 Task: nan
Action: Mouse moved to (555, 664)
Screenshot: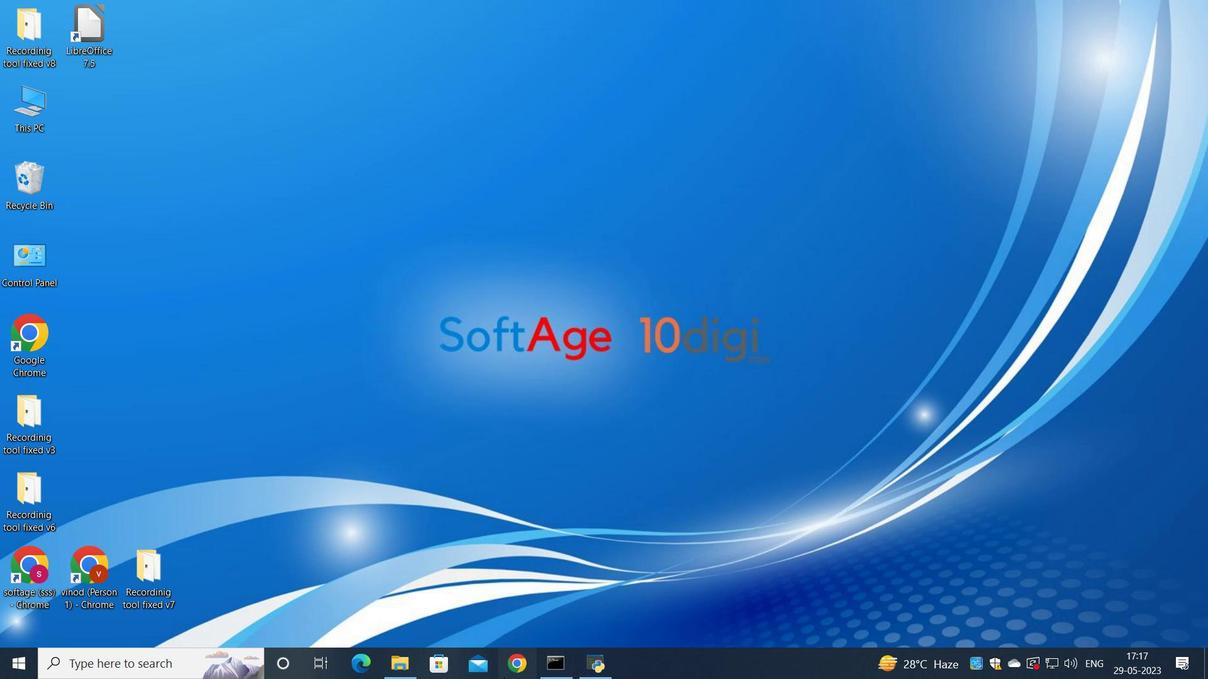 
Action: Mouse pressed left at (555, 663)
Screenshot: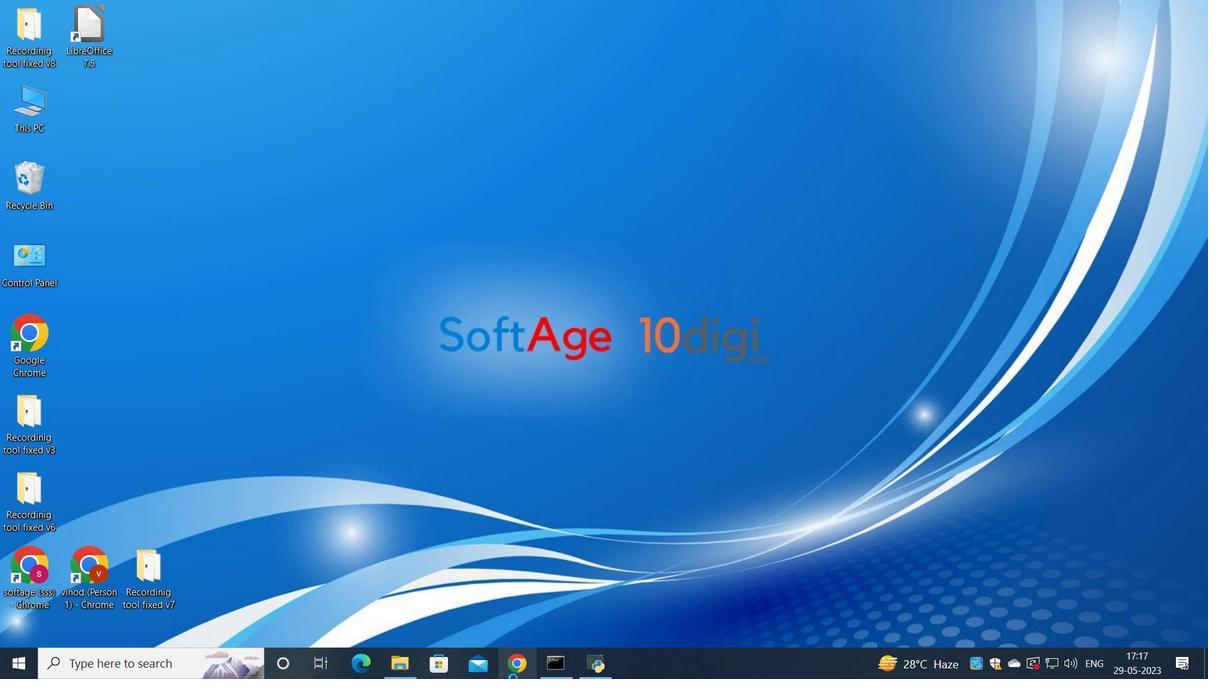 
Action: Mouse moved to (574, 382)
Screenshot: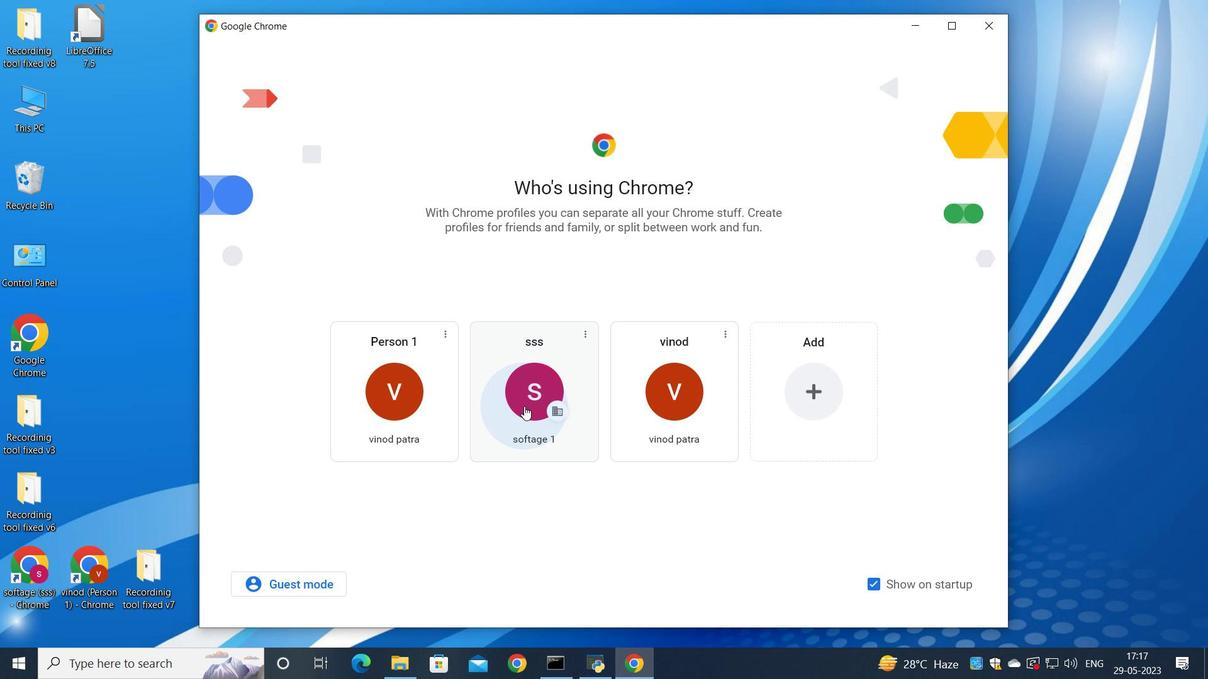 
Action: Mouse pressed left at (574, 382)
Screenshot: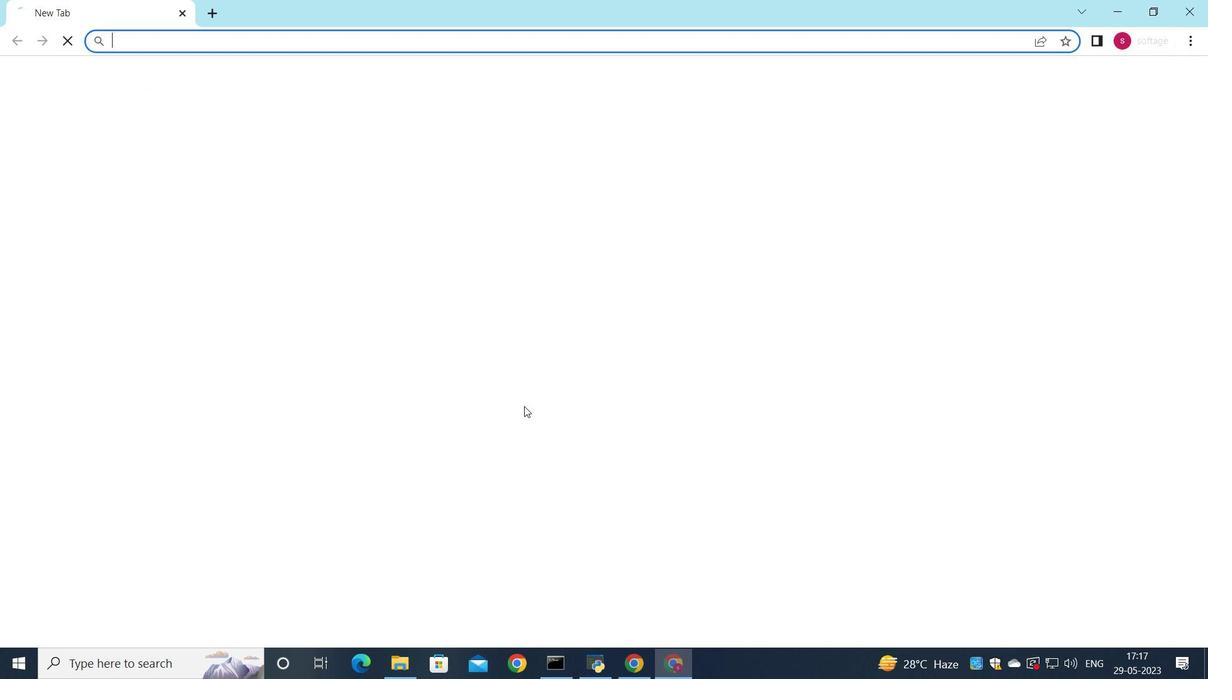 
Action: Mouse moved to (1062, 45)
Screenshot: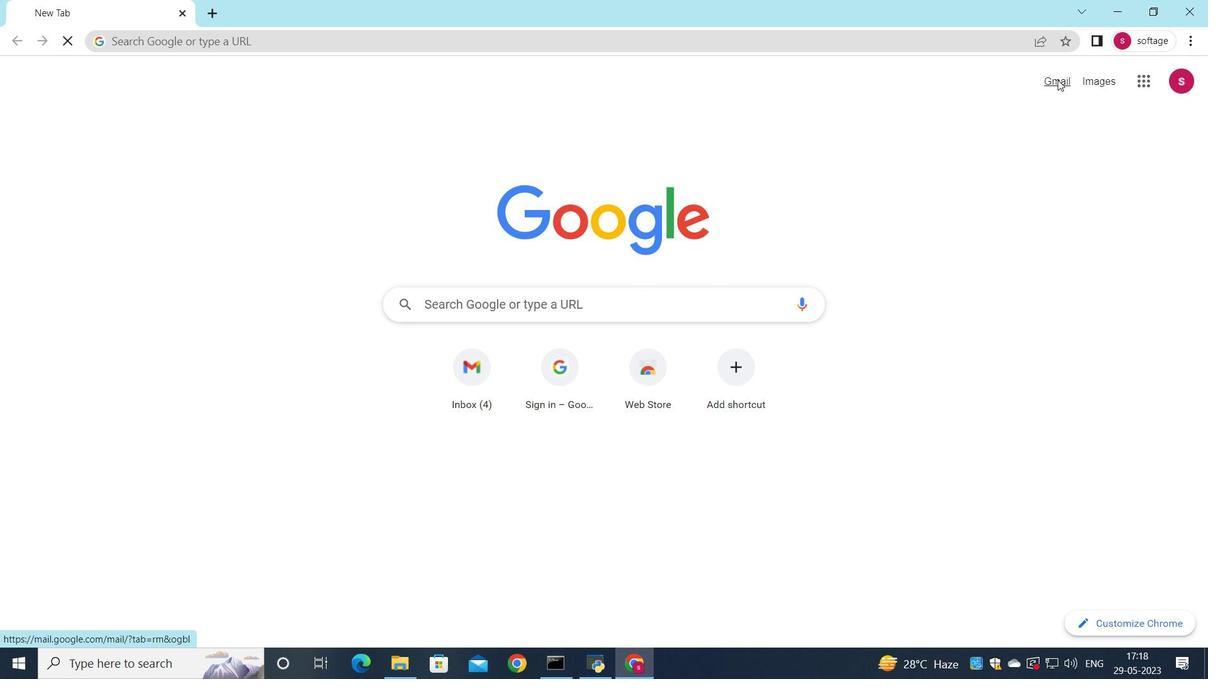 
Action: Mouse pressed left at (1062, 45)
Screenshot: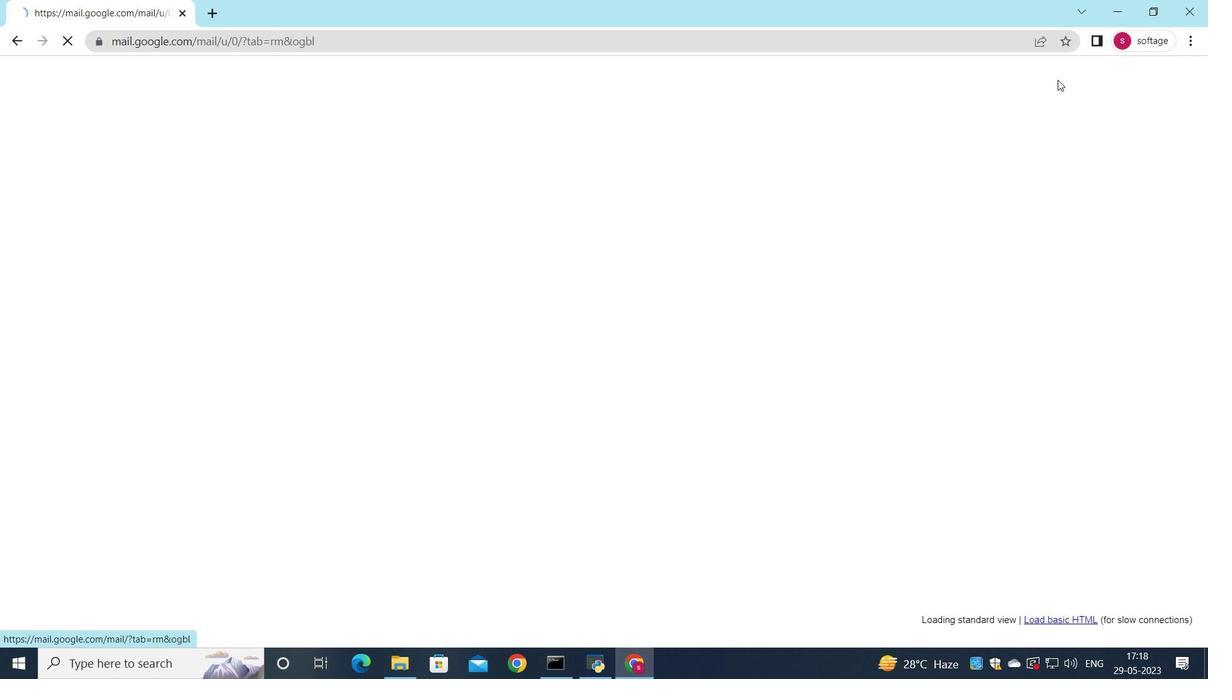 
Action: Mouse moved to (1035, 76)
Screenshot: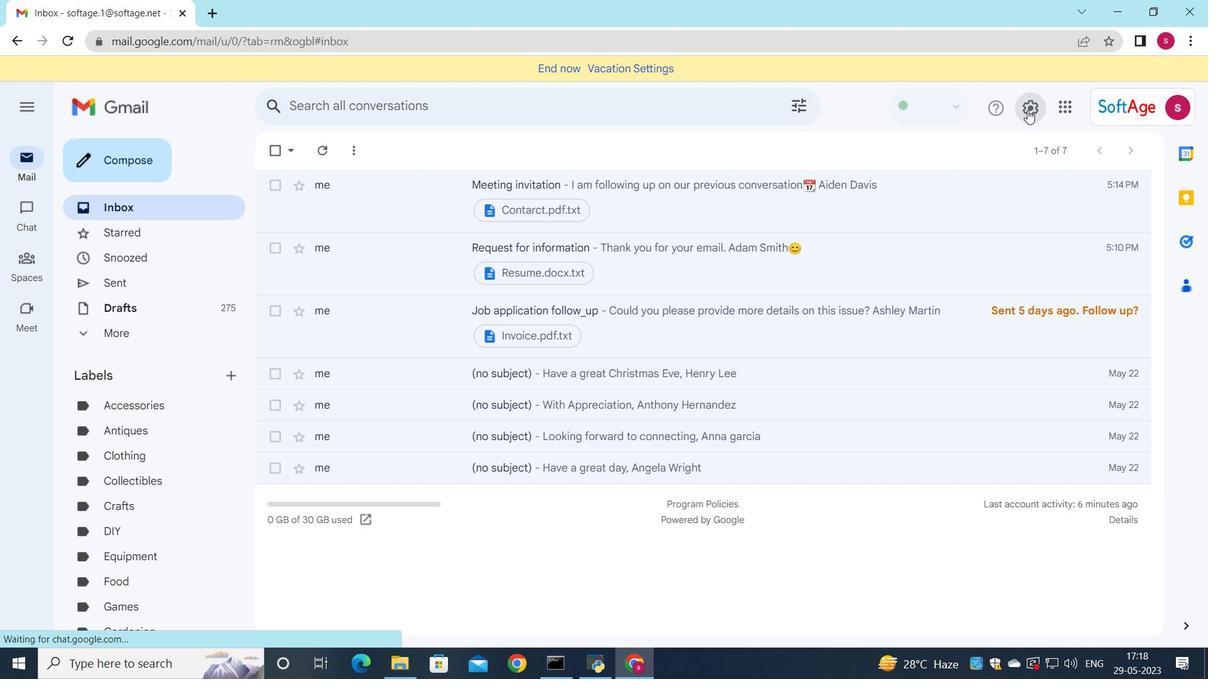 
Action: Mouse pressed left at (1035, 76)
Screenshot: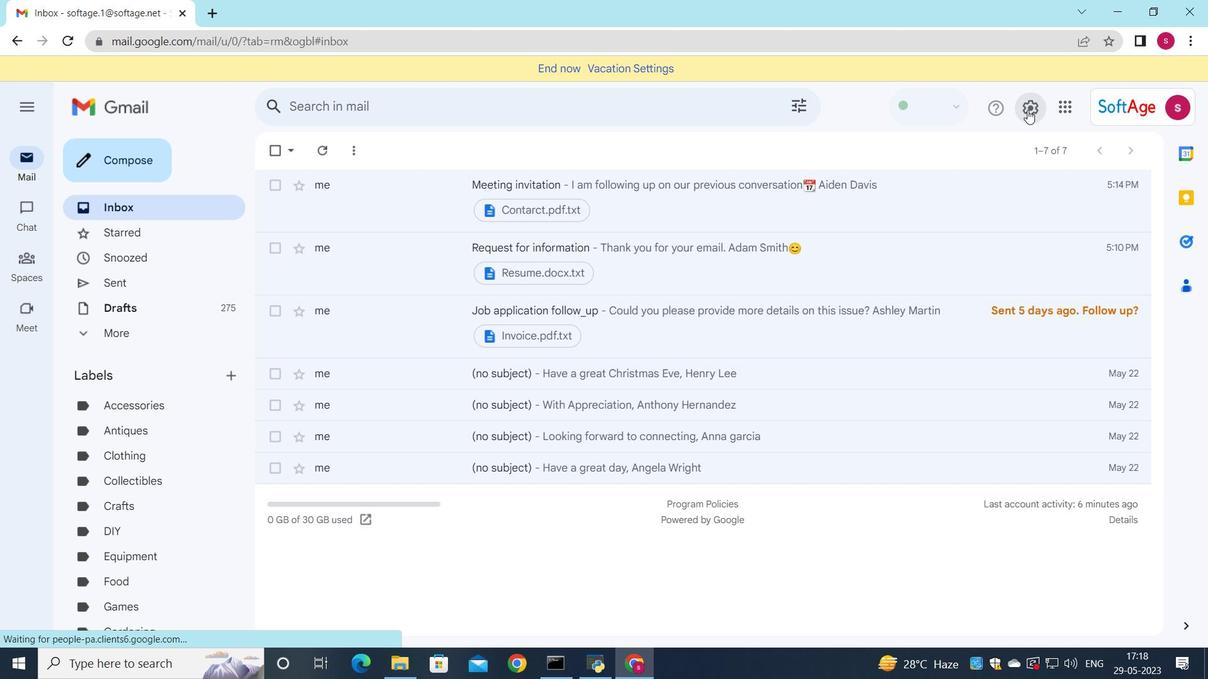 
Action: Mouse moved to (1025, 151)
Screenshot: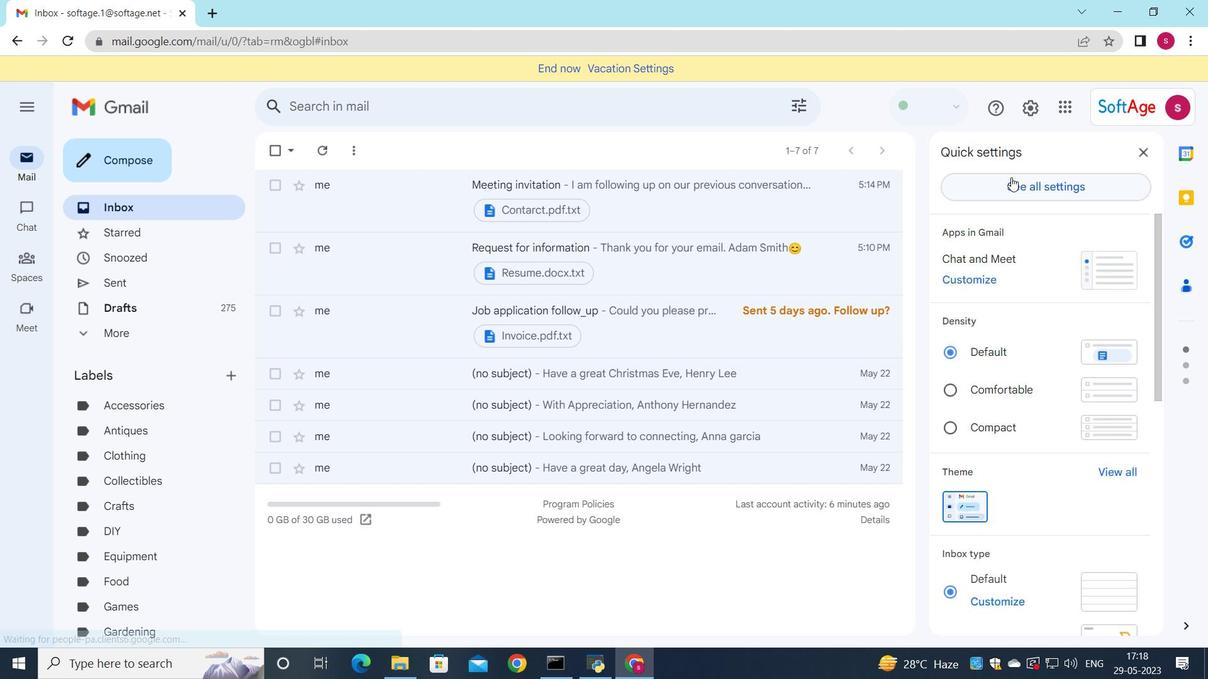 
Action: Mouse pressed left at (1025, 151)
Screenshot: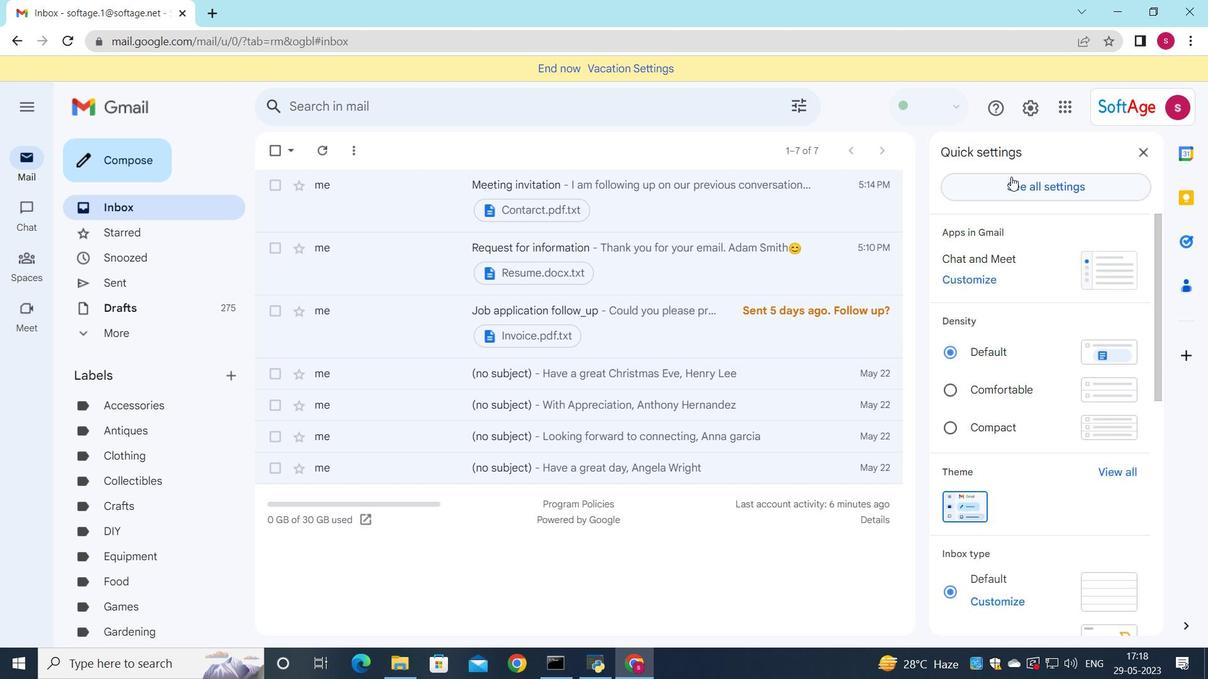 
Action: Mouse moved to (774, 339)
Screenshot: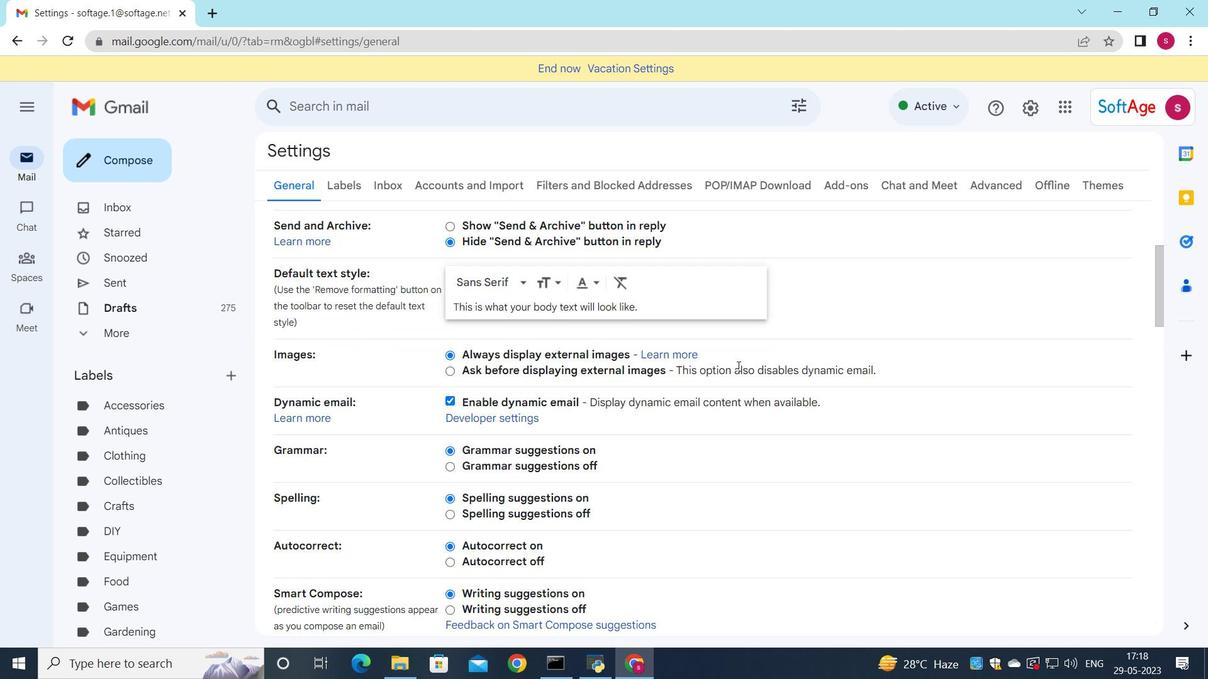 
Action: Mouse scrolled (774, 339) with delta (0, 0)
Screenshot: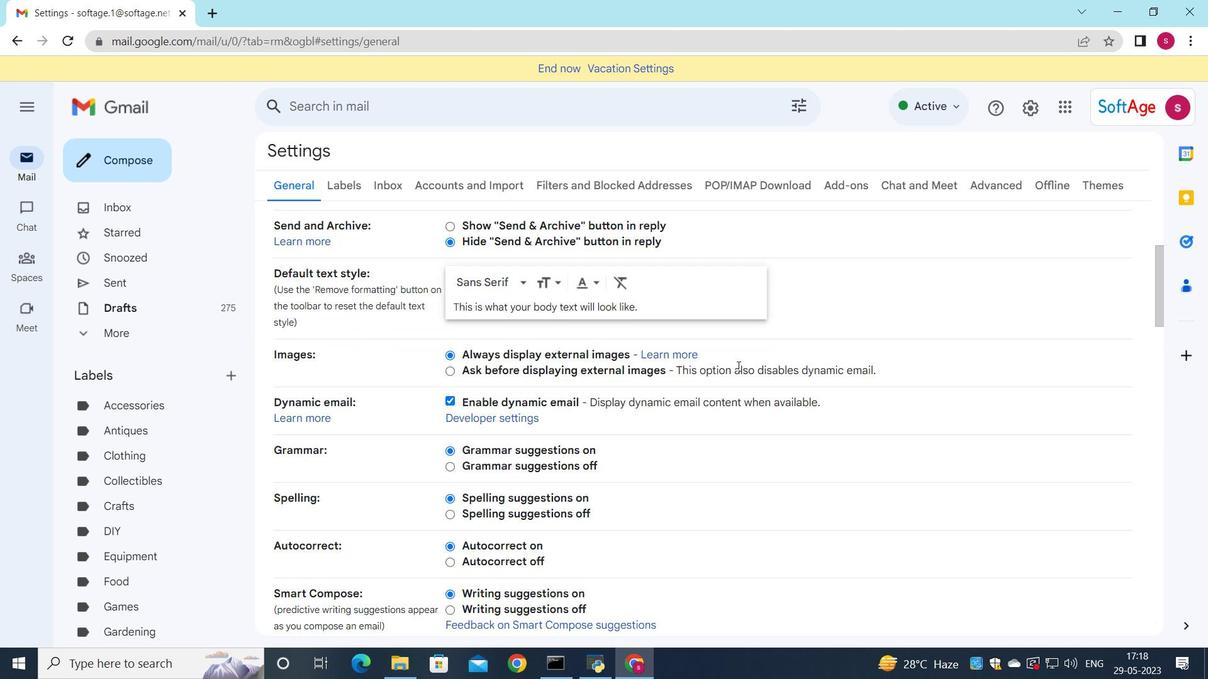 
Action: Mouse moved to (773, 343)
Screenshot: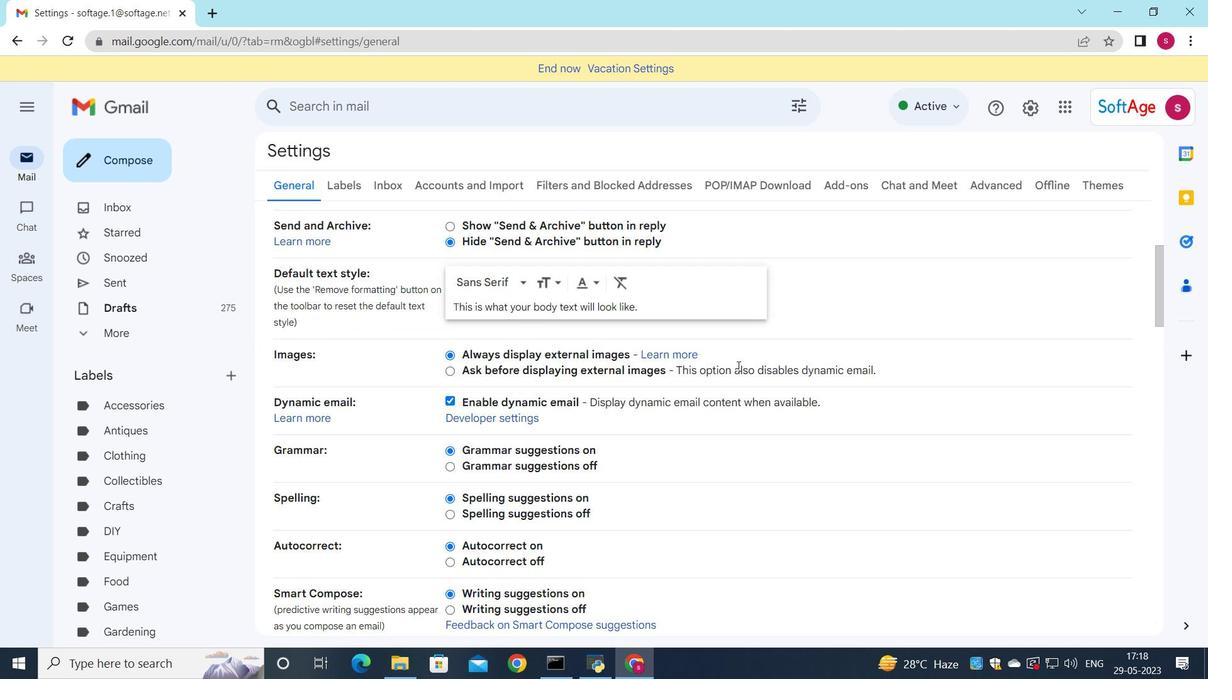 
Action: Mouse scrolled (773, 343) with delta (0, 0)
Screenshot: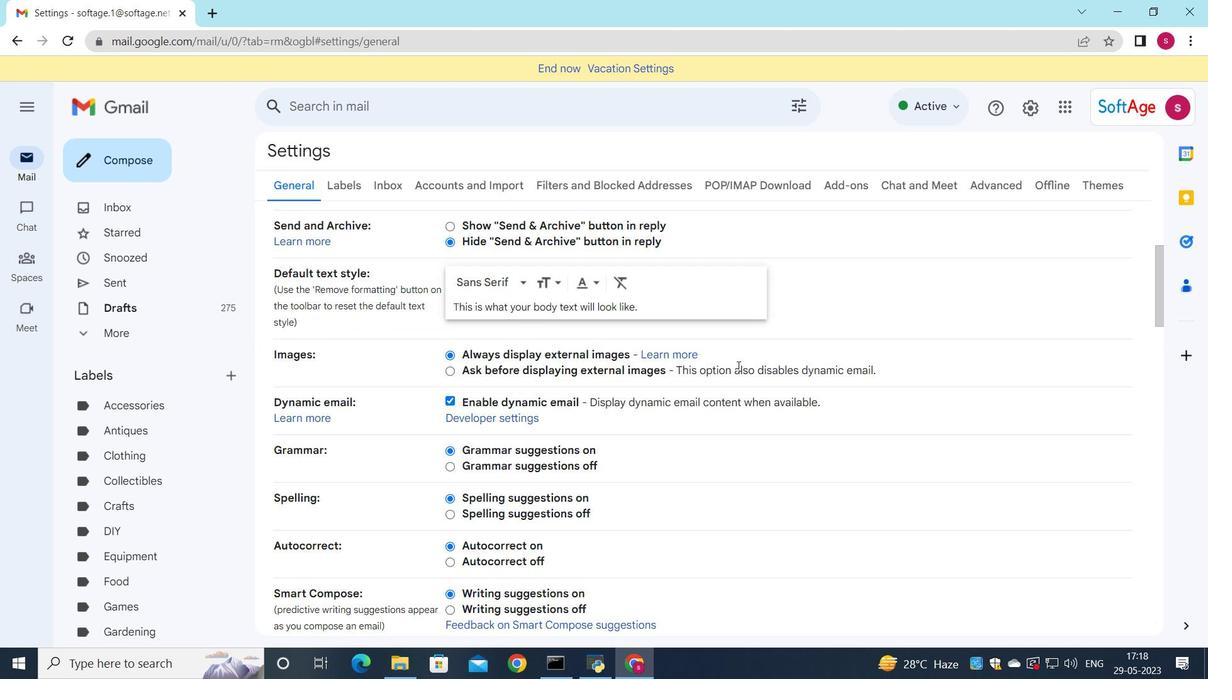 
Action: Mouse moved to (772, 345)
Screenshot: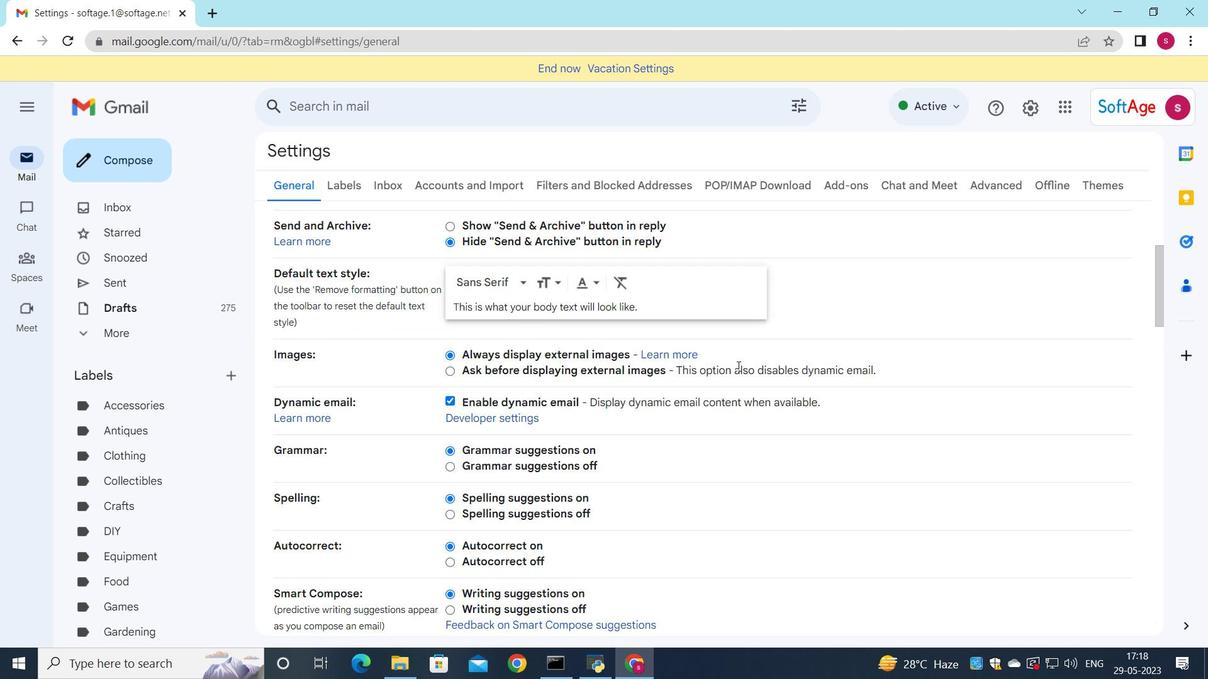 
Action: Mouse scrolled (772, 344) with delta (0, 0)
Screenshot: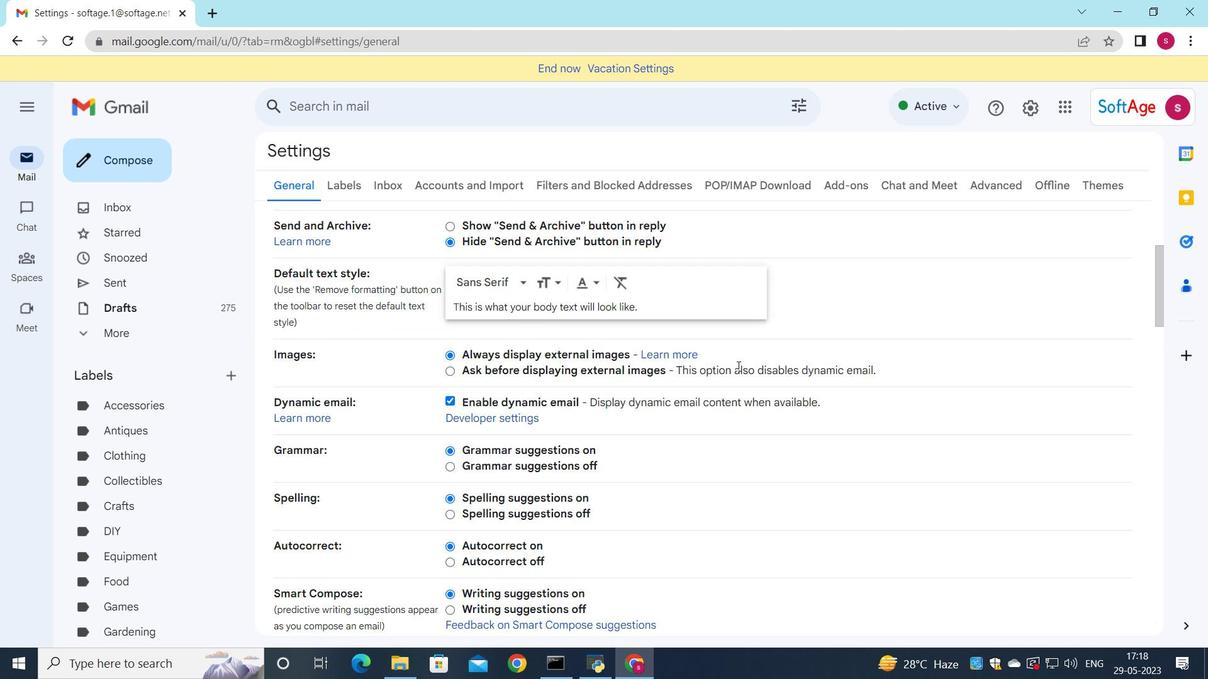 
Action: Mouse moved to (769, 341)
Screenshot: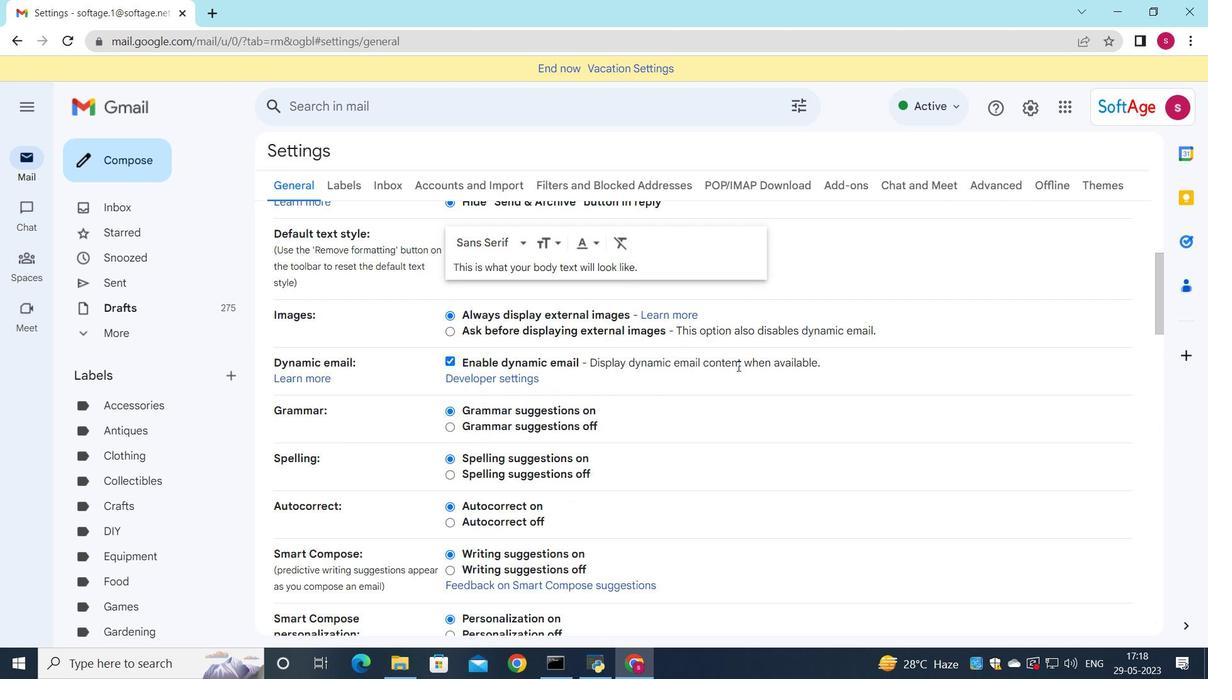 
Action: Mouse scrolled (769, 340) with delta (0, 0)
Screenshot: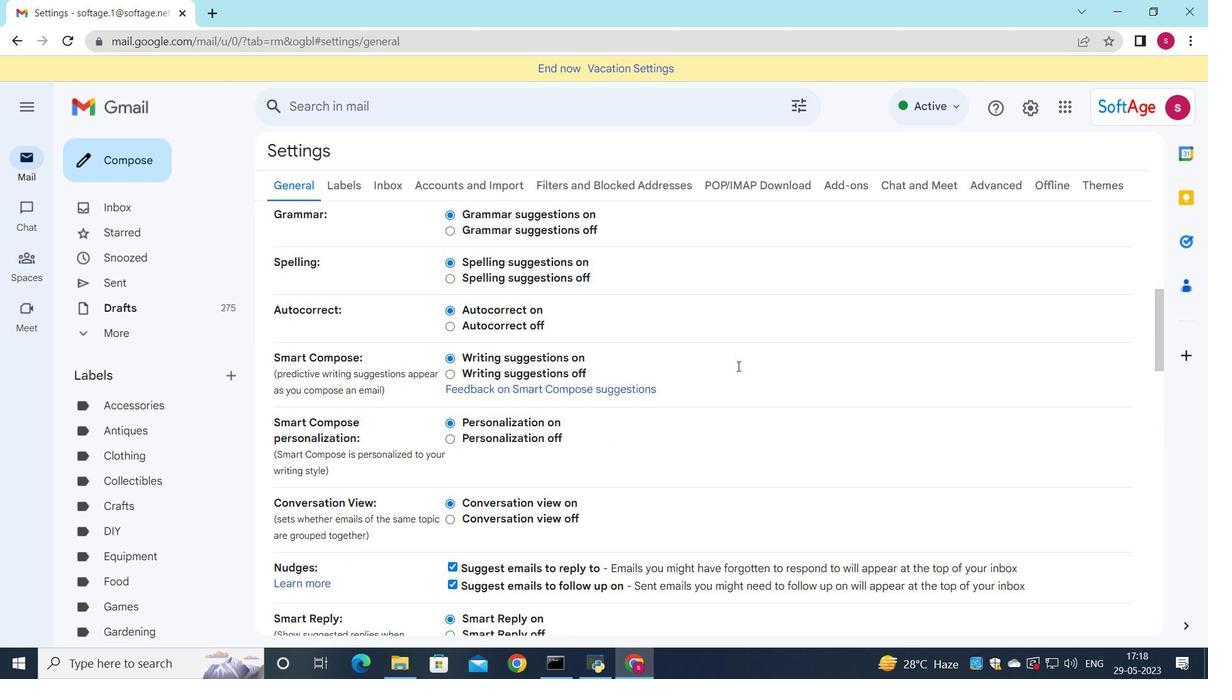 
Action: Mouse scrolled (769, 340) with delta (0, 0)
Screenshot: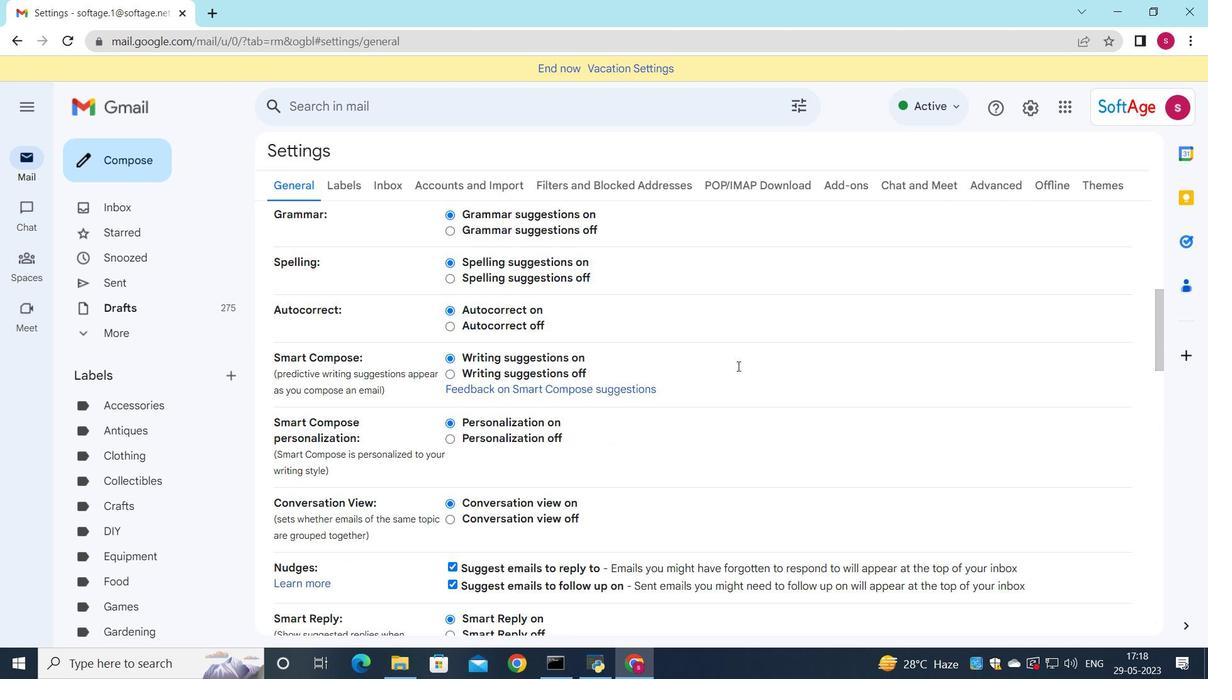 
Action: Mouse scrolled (769, 340) with delta (0, 0)
Screenshot: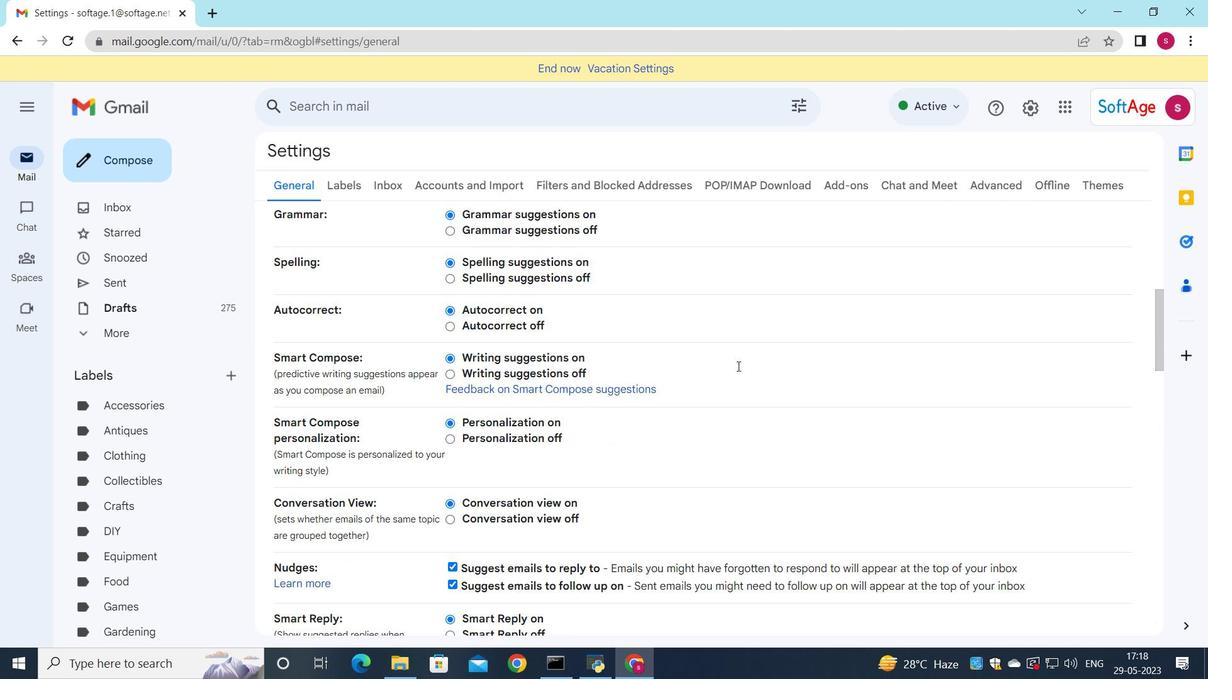 
Action: Mouse scrolled (769, 340) with delta (0, 0)
Screenshot: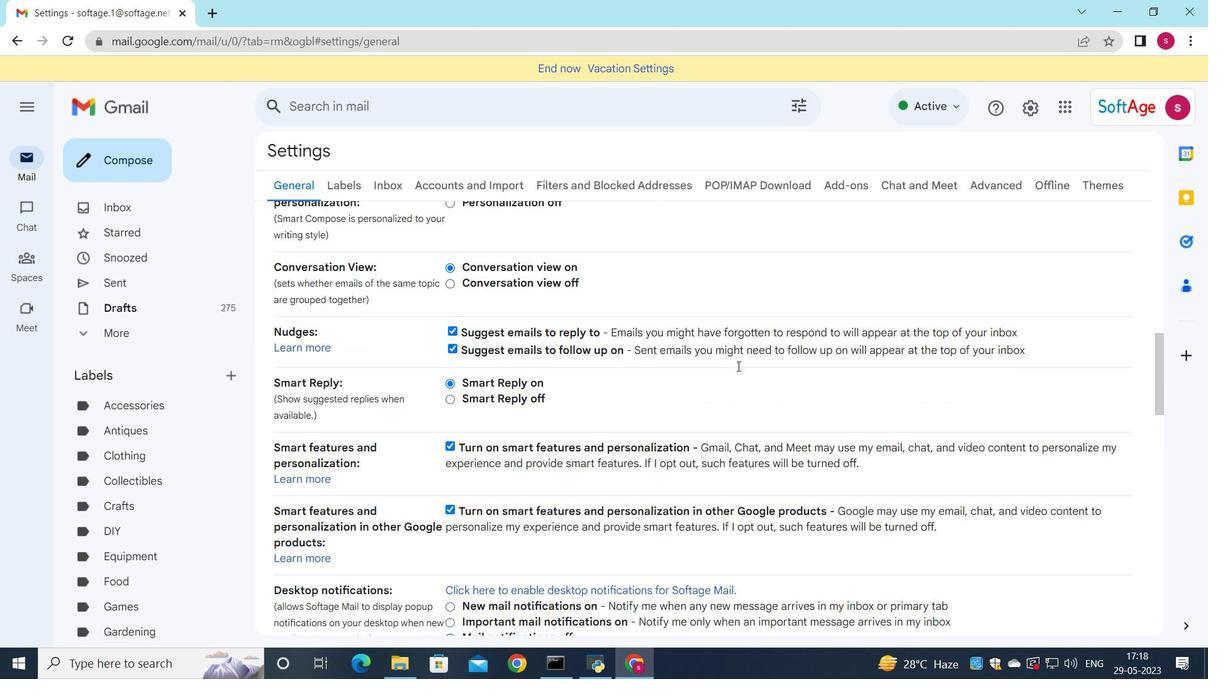 
Action: Mouse scrolled (769, 340) with delta (0, 0)
Screenshot: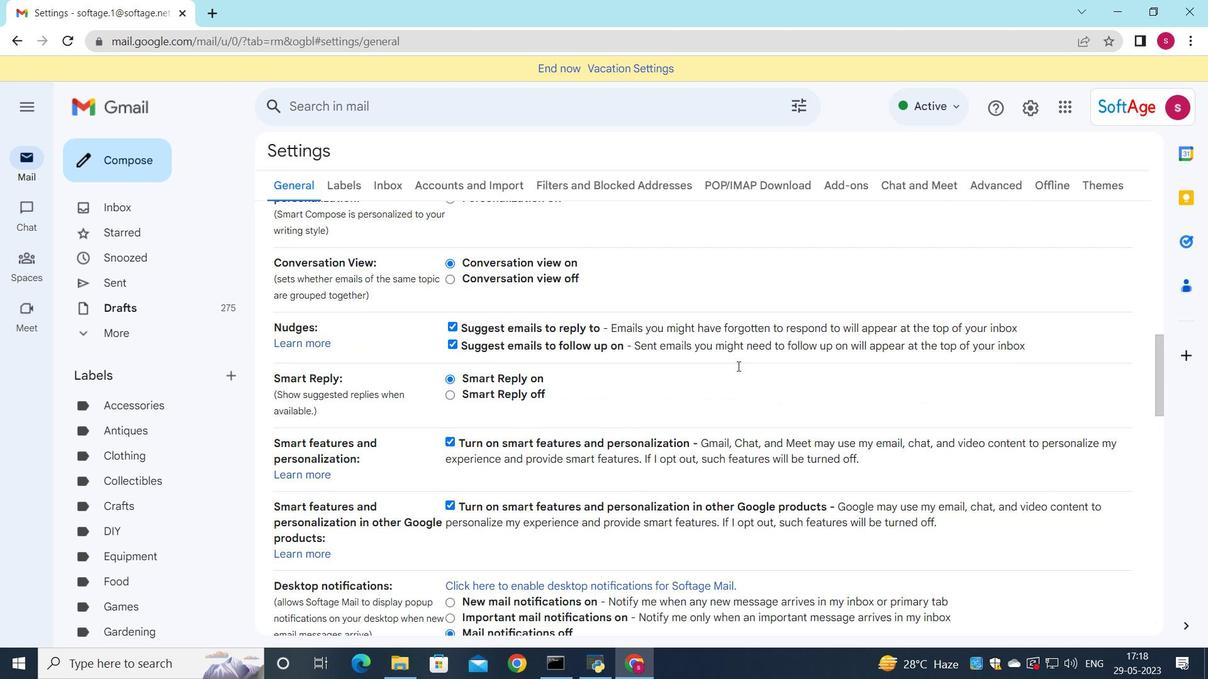 
Action: Mouse scrolled (769, 340) with delta (0, 0)
Screenshot: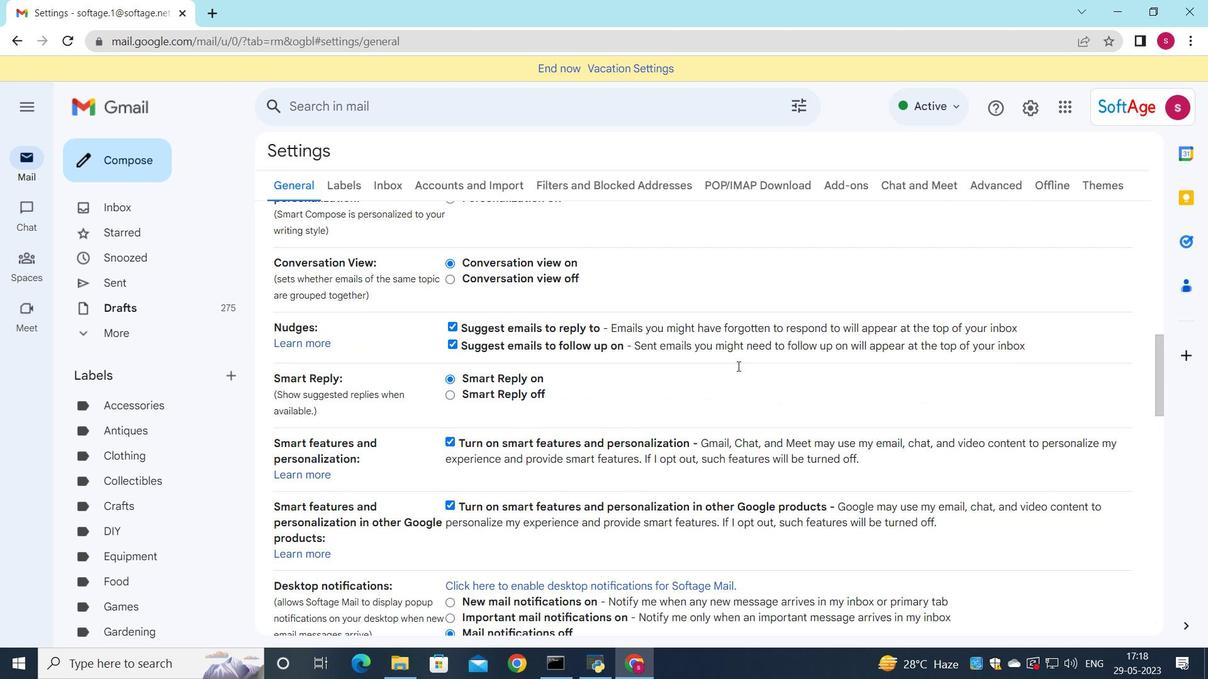 
Action: Mouse scrolled (769, 340) with delta (0, 0)
Screenshot: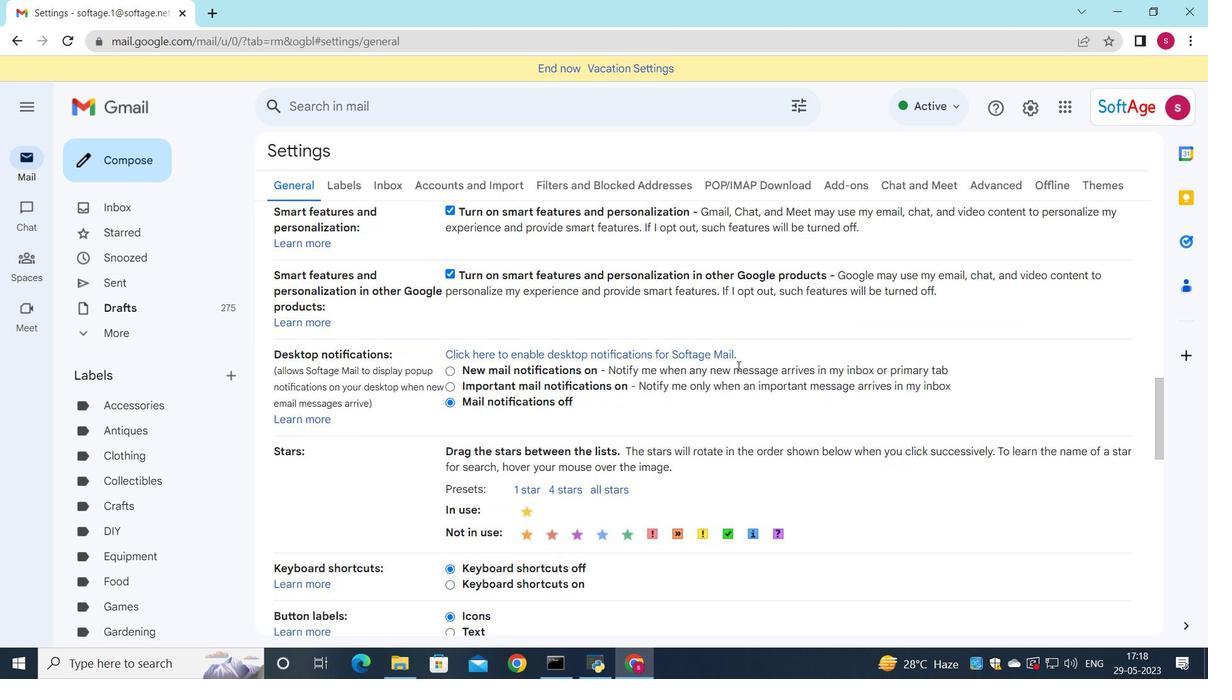 
Action: Mouse scrolled (769, 340) with delta (0, 0)
Screenshot: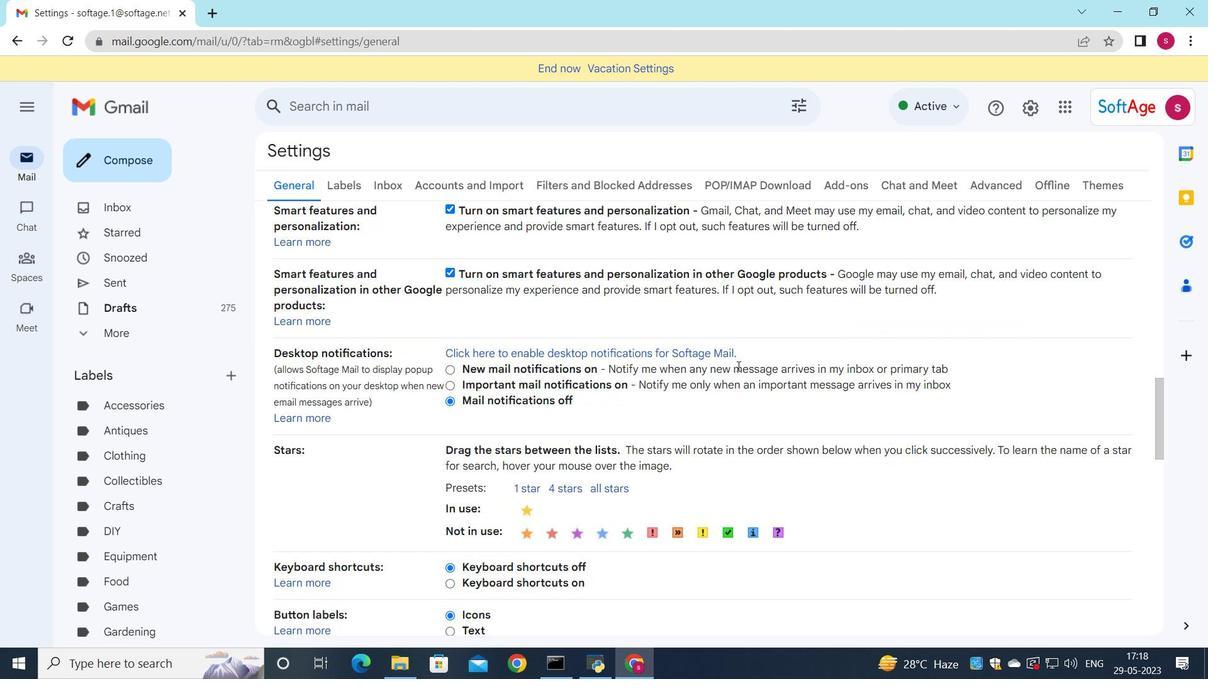 
Action: Mouse scrolled (769, 340) with delta (0, 0)
Screenshot: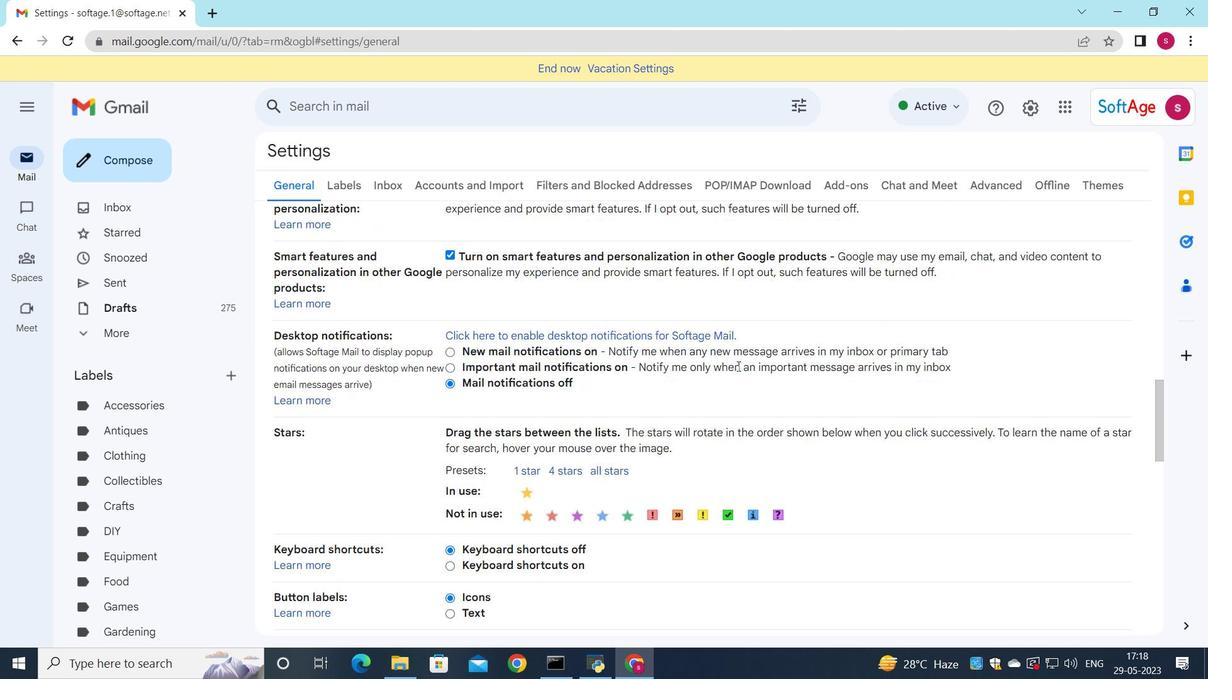 
Action: Mouse scrolled (769, 340) with delta (0, 0)
Screenshot: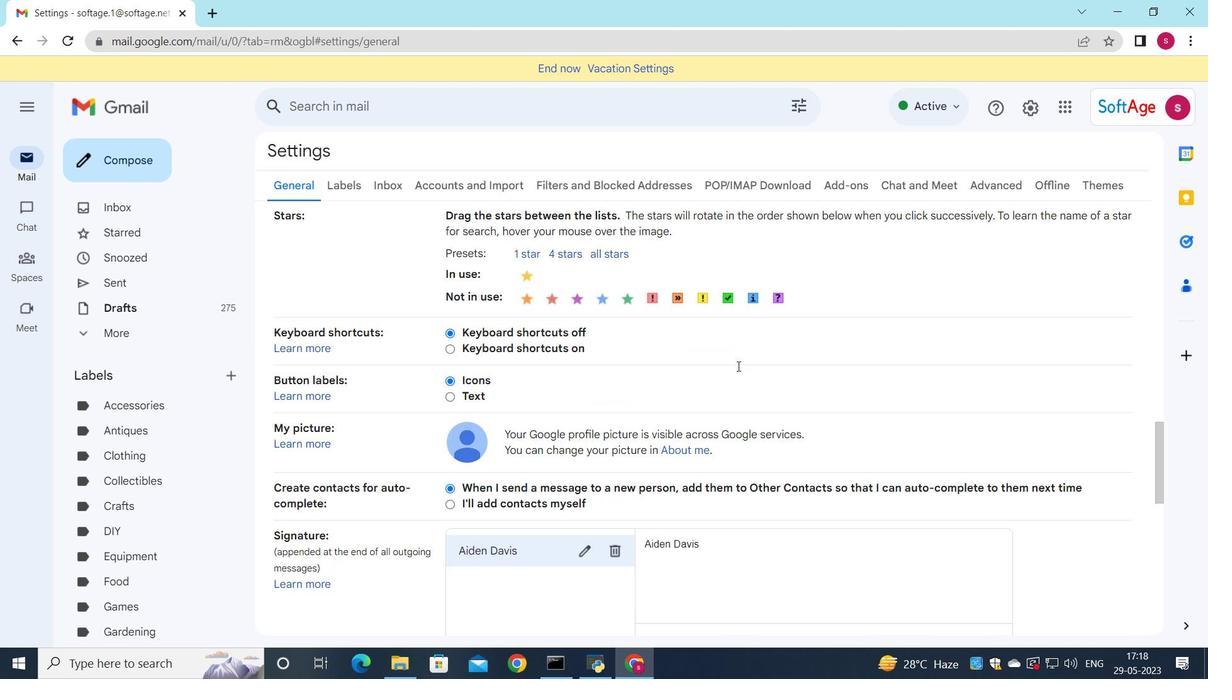 
Action: Mouse scrolled (769, 340) with delta (0, 0)
Screenshot: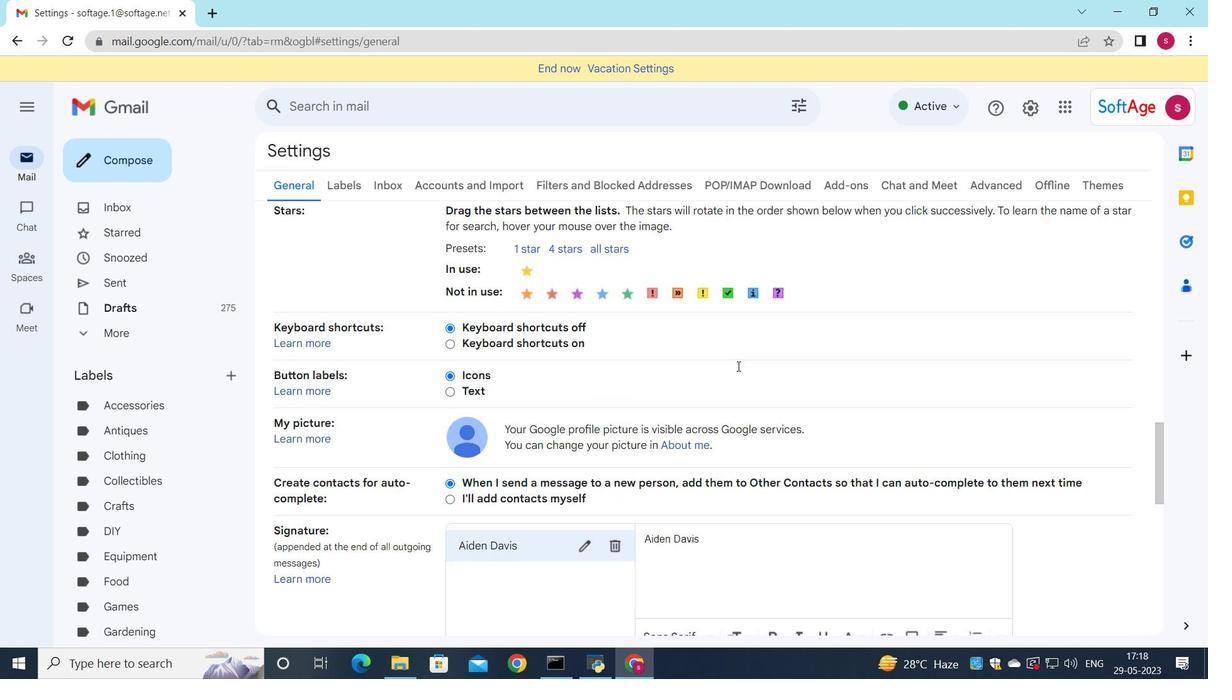 
Action: Mouse scrolled (769, 340) with delta (0, 0)
Screenshot: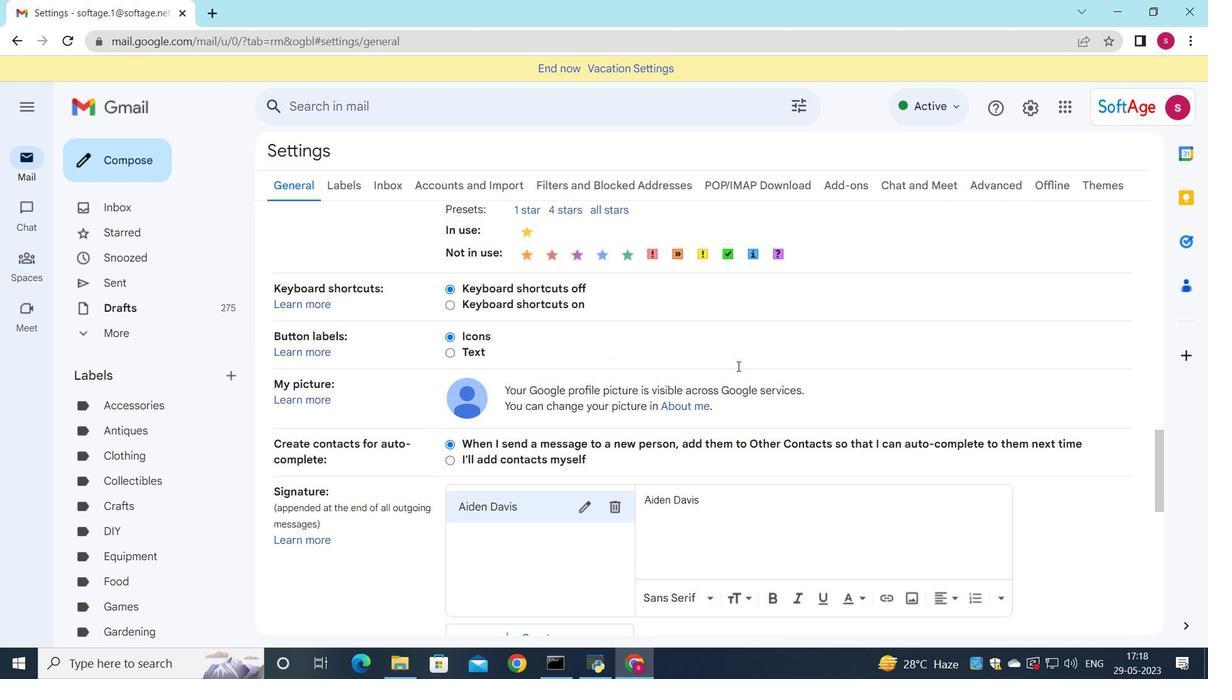 
Action: Mouse scrolled (769, 340) with delta (0, 0)
Screenshot: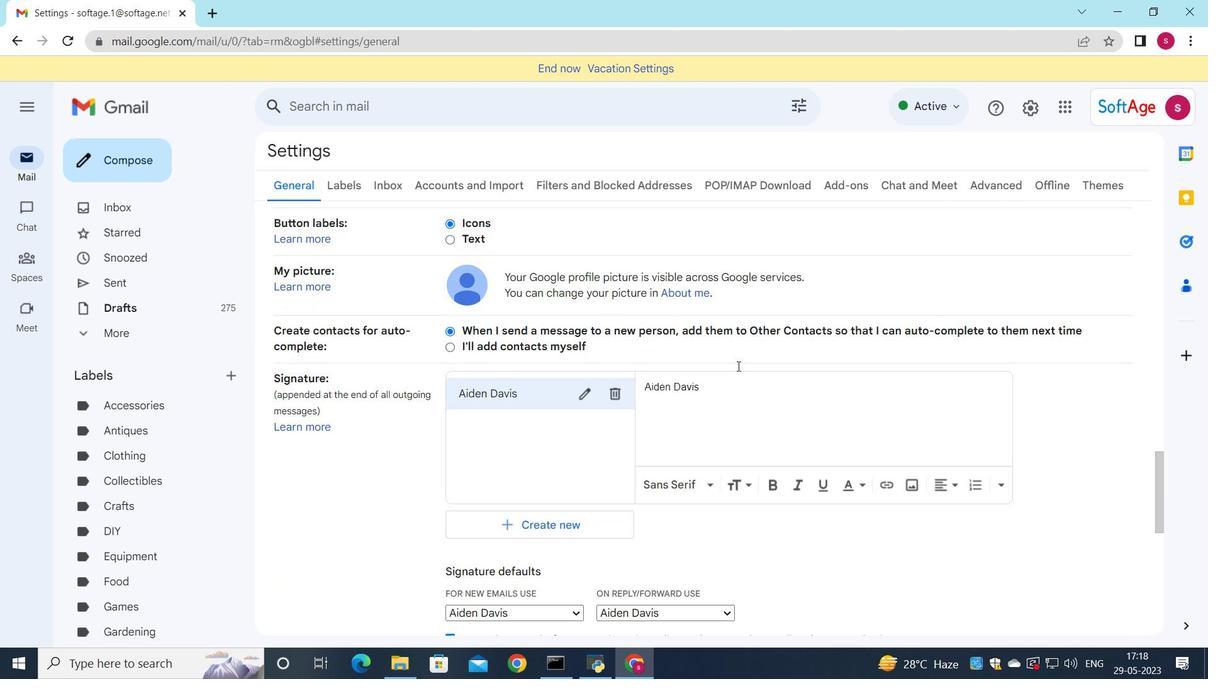 
Action: Mouse scrolled (769, 340) with delta (0, 0)
Screenshot: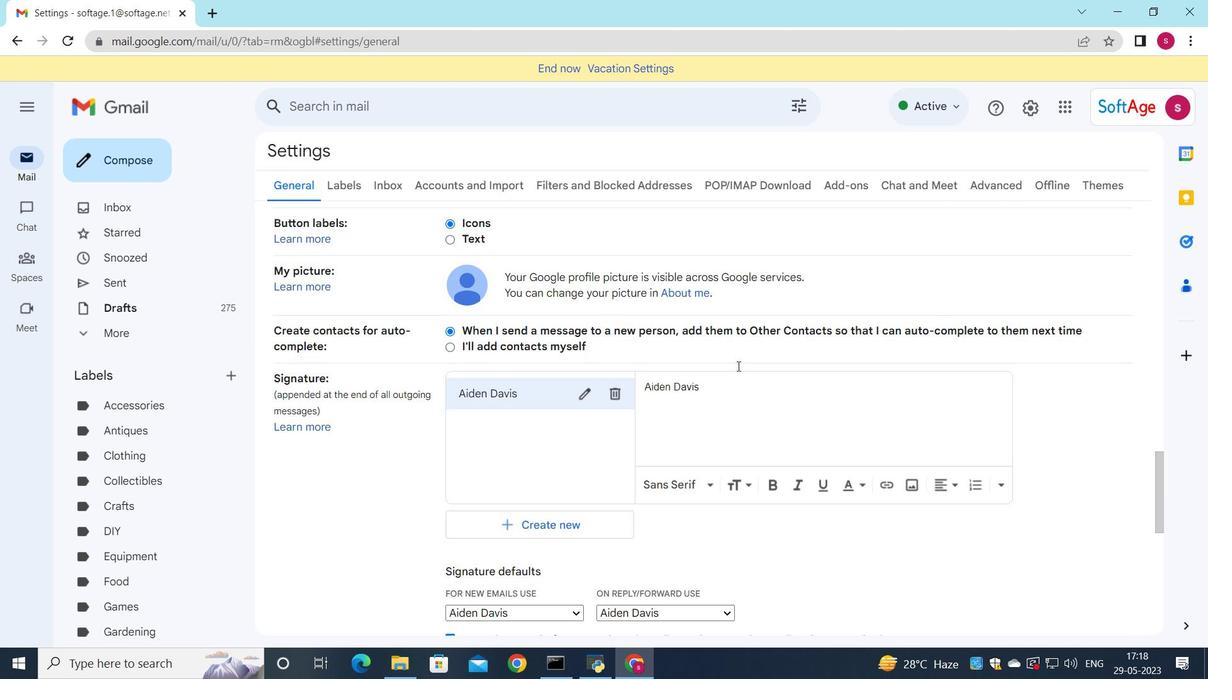 
Action: Mouse scrolled (769, 340) with delta (0, 0)
Screenshot: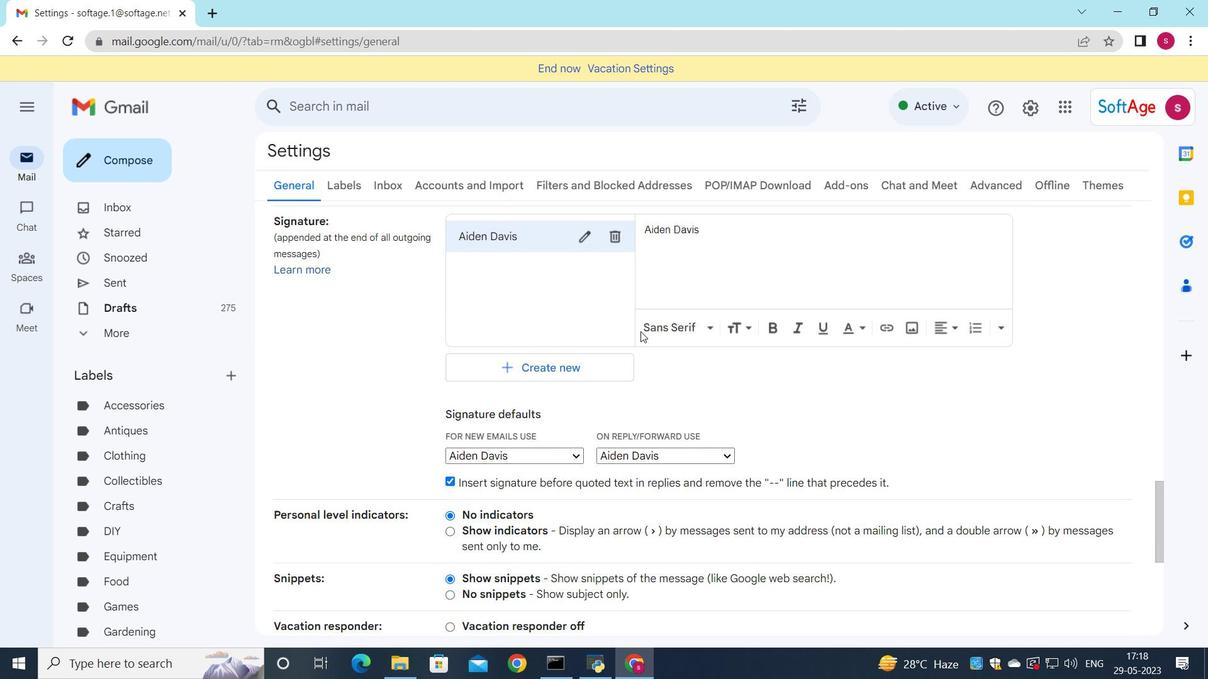 
Action: Mouse scrolled (769, 340) with delta (0, 0)
Screenshot: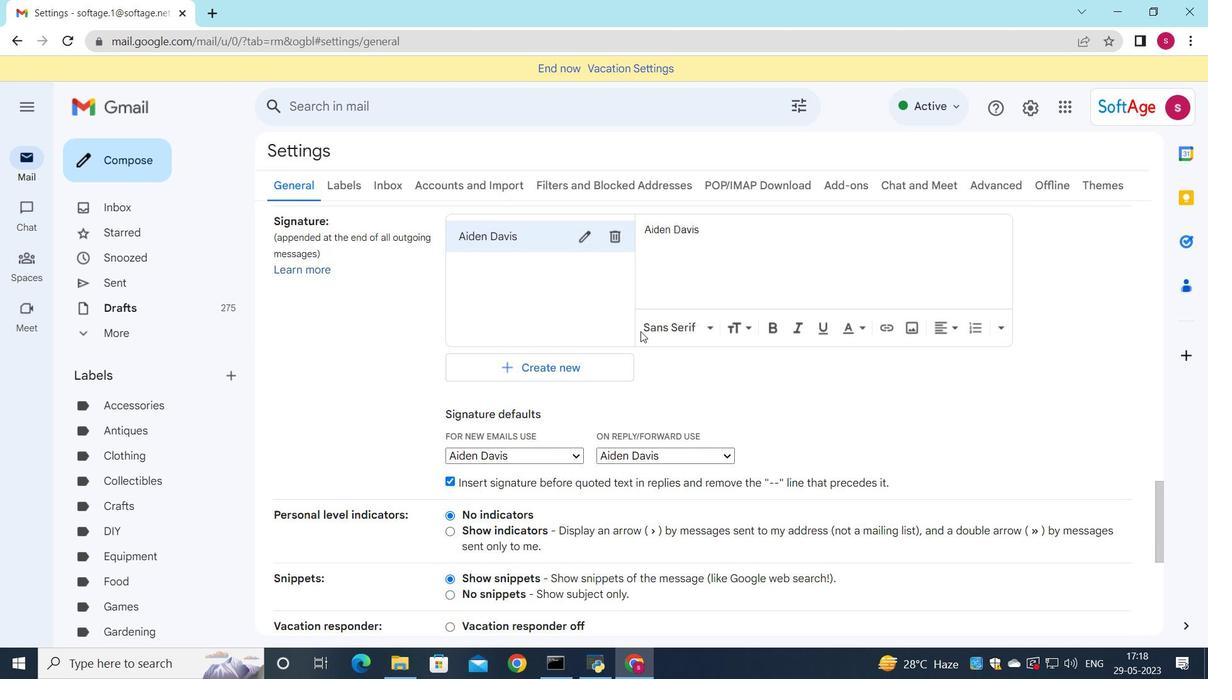 
Action: Mouse moved to (654, 209)
Screenshot: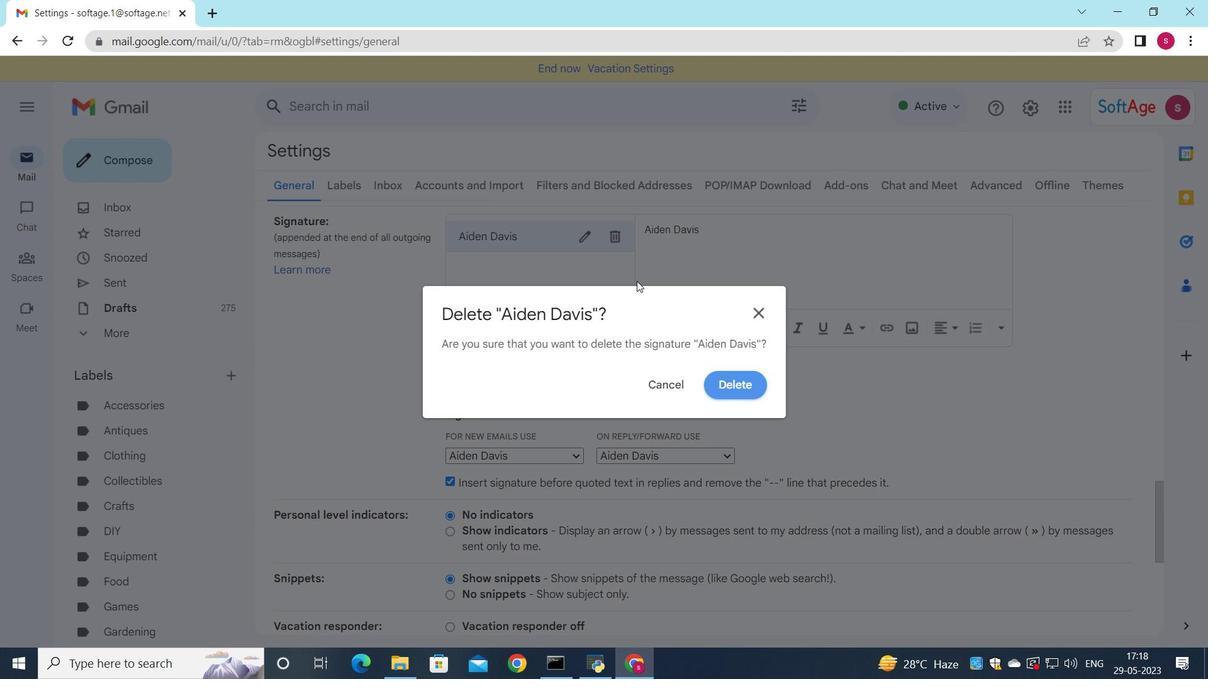 
Action: Mouse pressed left at (654, 209)
Screenshot: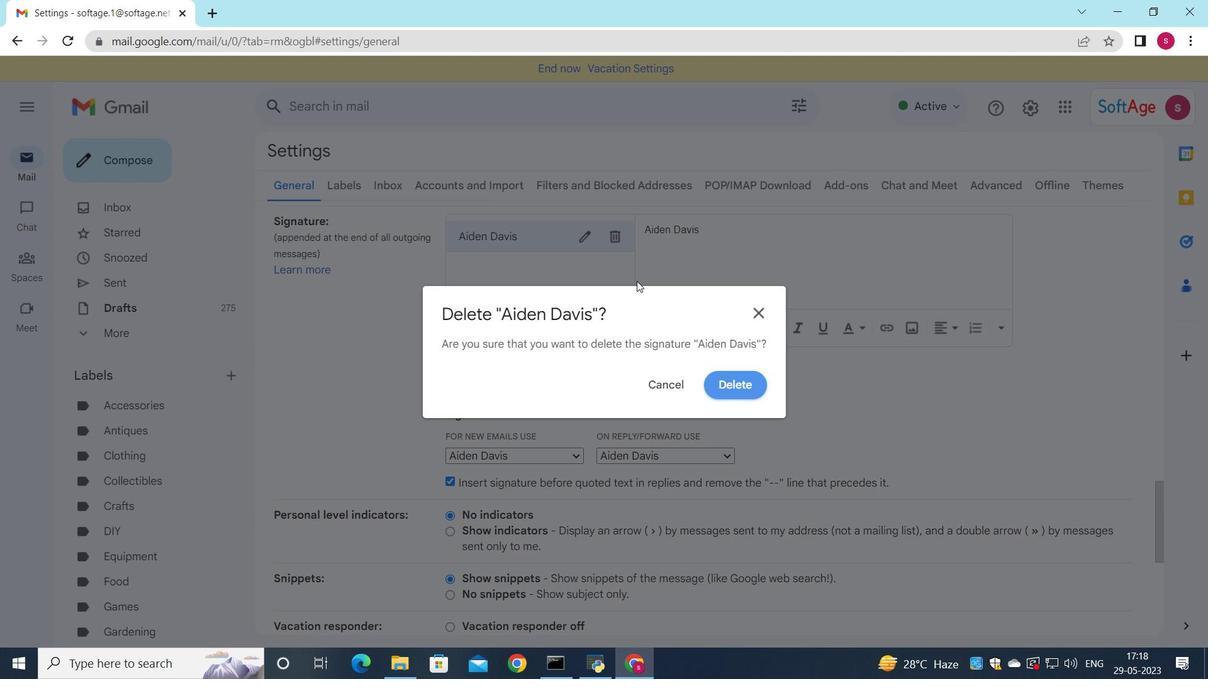 
Action: Mouse moved to (702, 316)
Screenshot: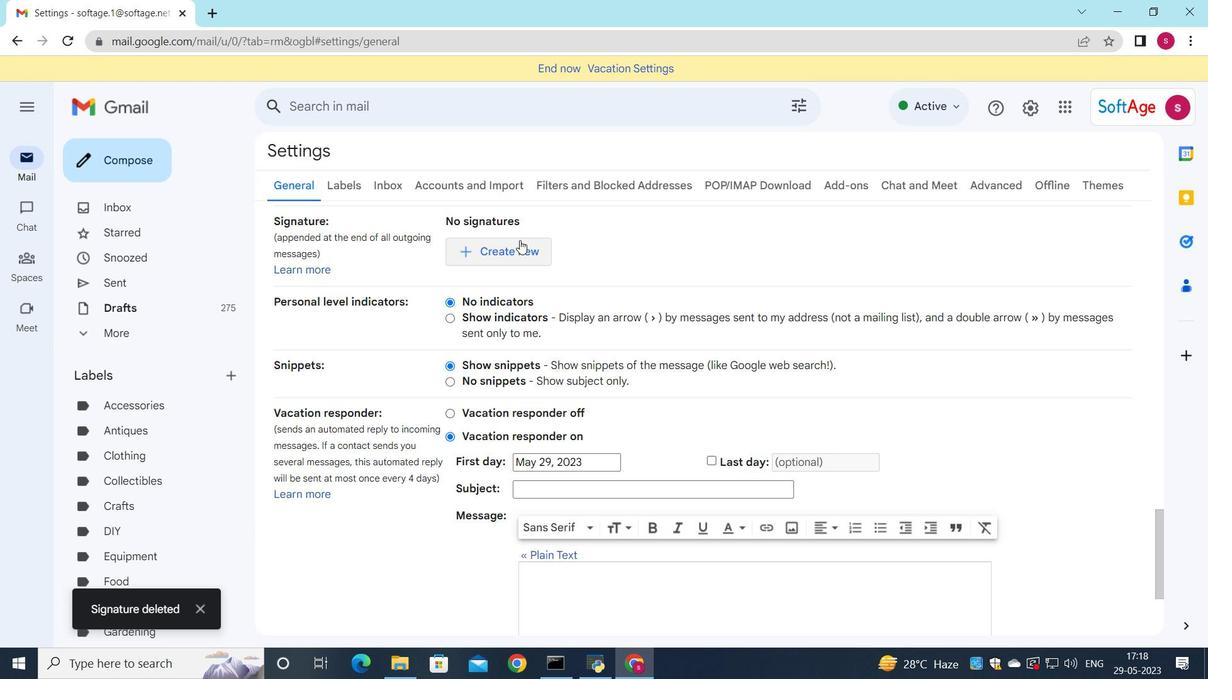 
Action: Mouse pressed left at (759, 361)
Screenshot: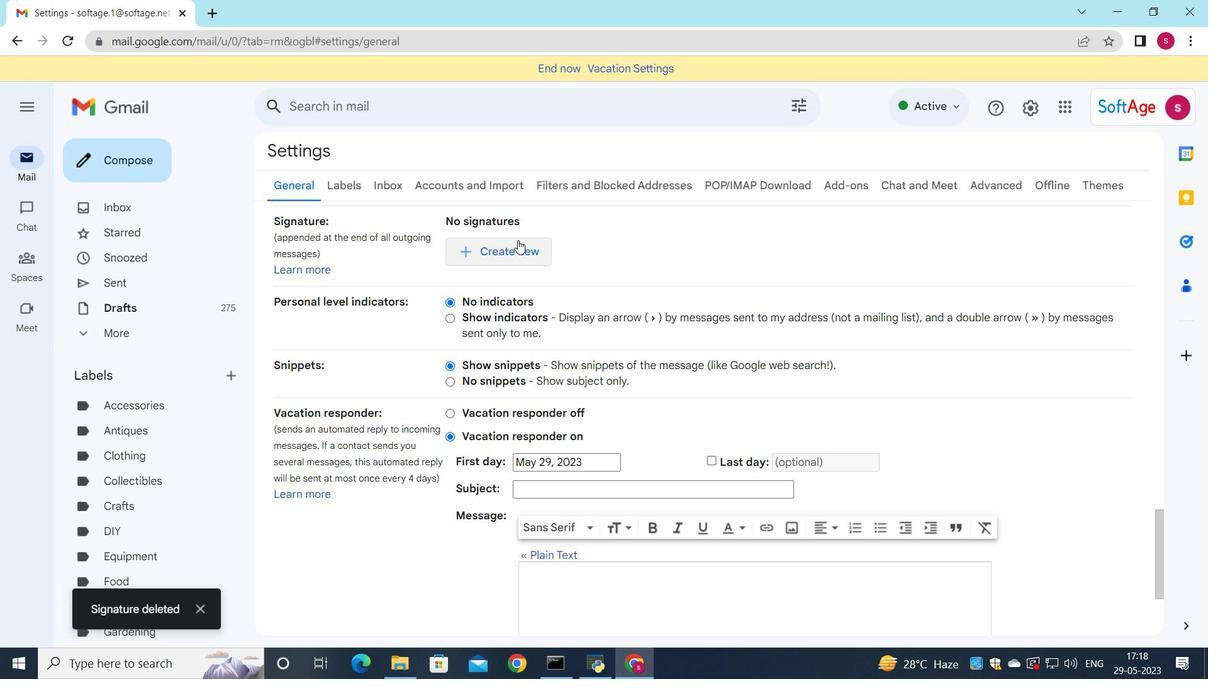 
Action: Mouse moved to (568, 210)
Screenshot: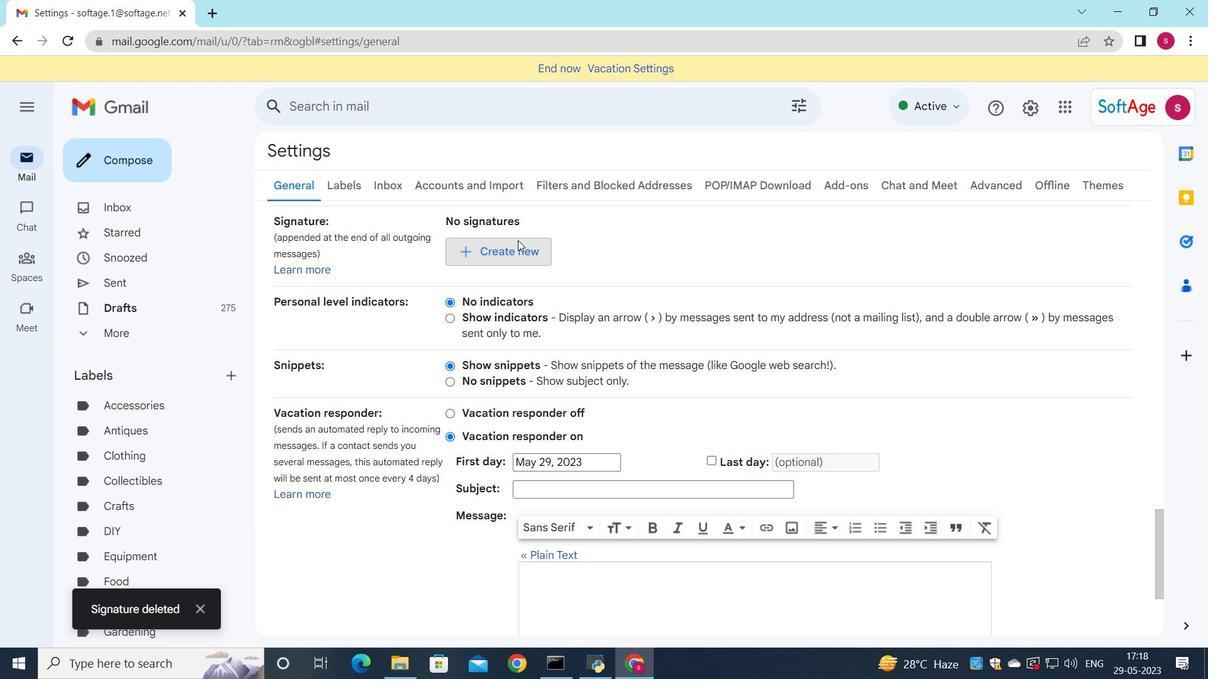 
Action: Mouse pressed left at (568, 210)
Screenshot: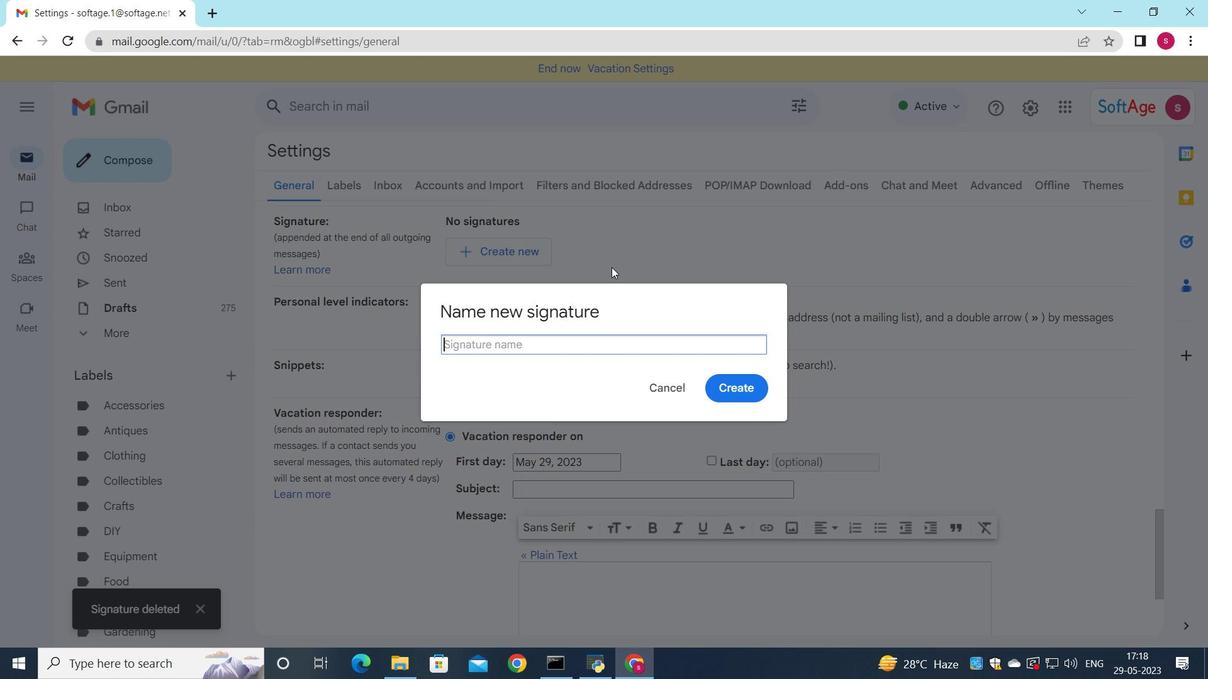 
Action: Mouse moved to (751, 249)
Screenshot: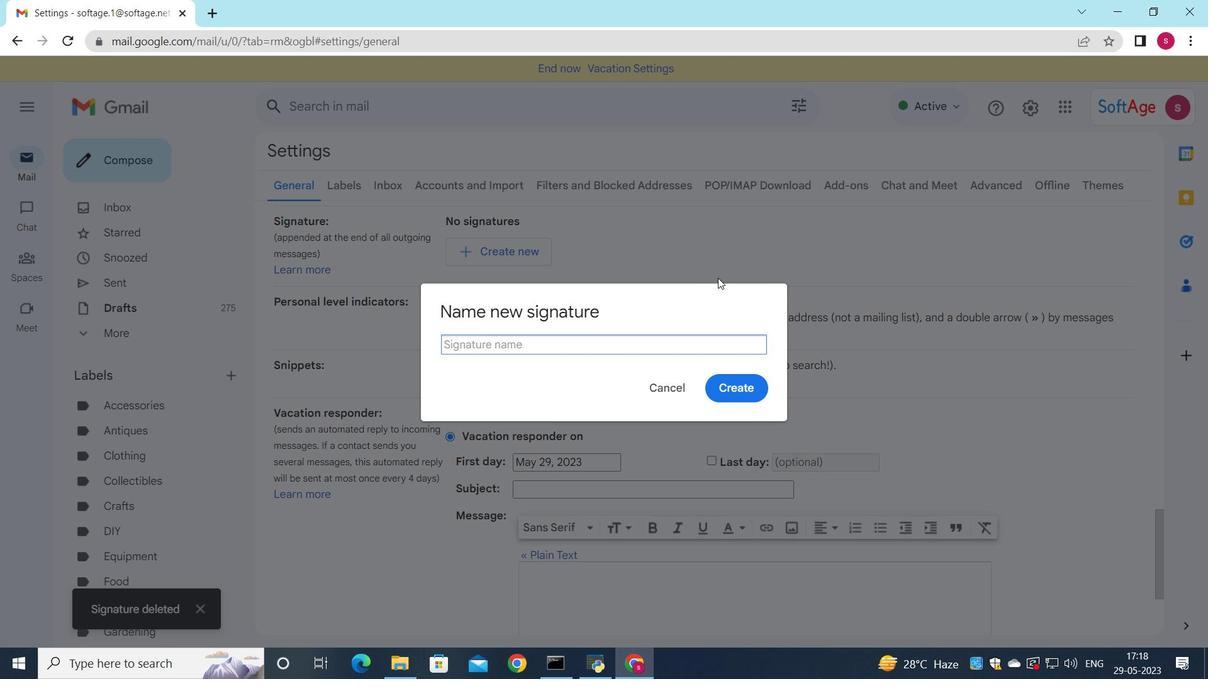 
Action: Key pressed <Key.shift>Alan<Key.space><Key.shift>Parker
Screenshot: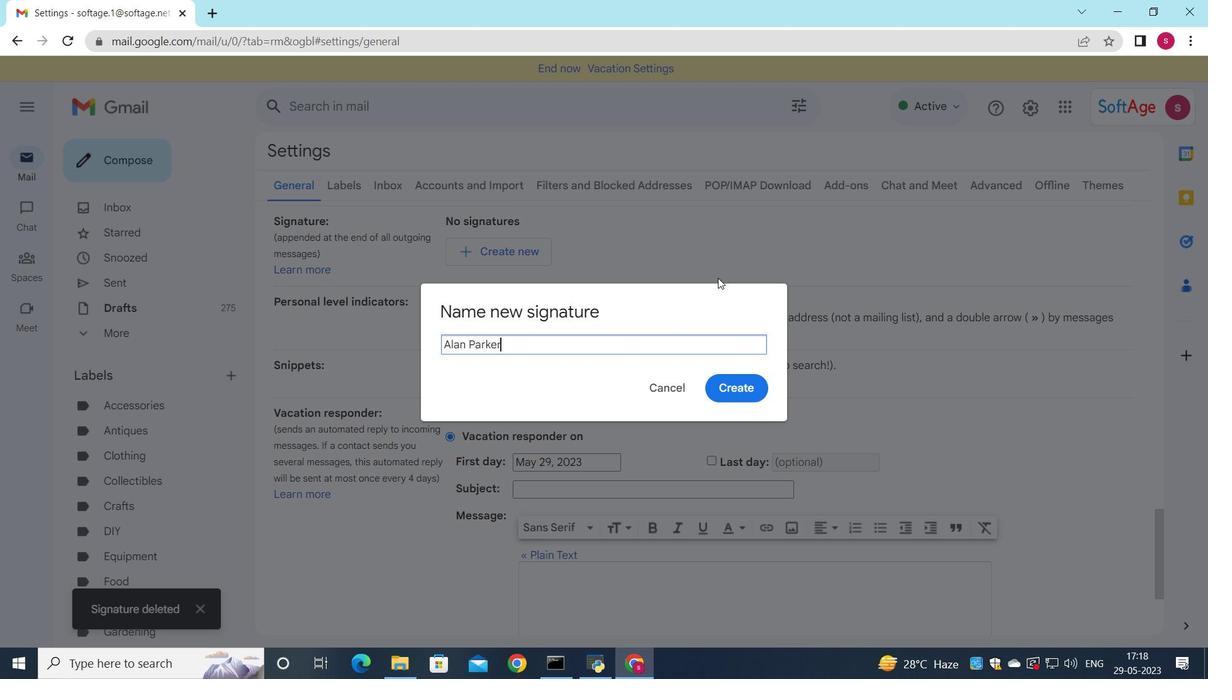 
Action: Mouse moved to (777, 371)
Screenshot: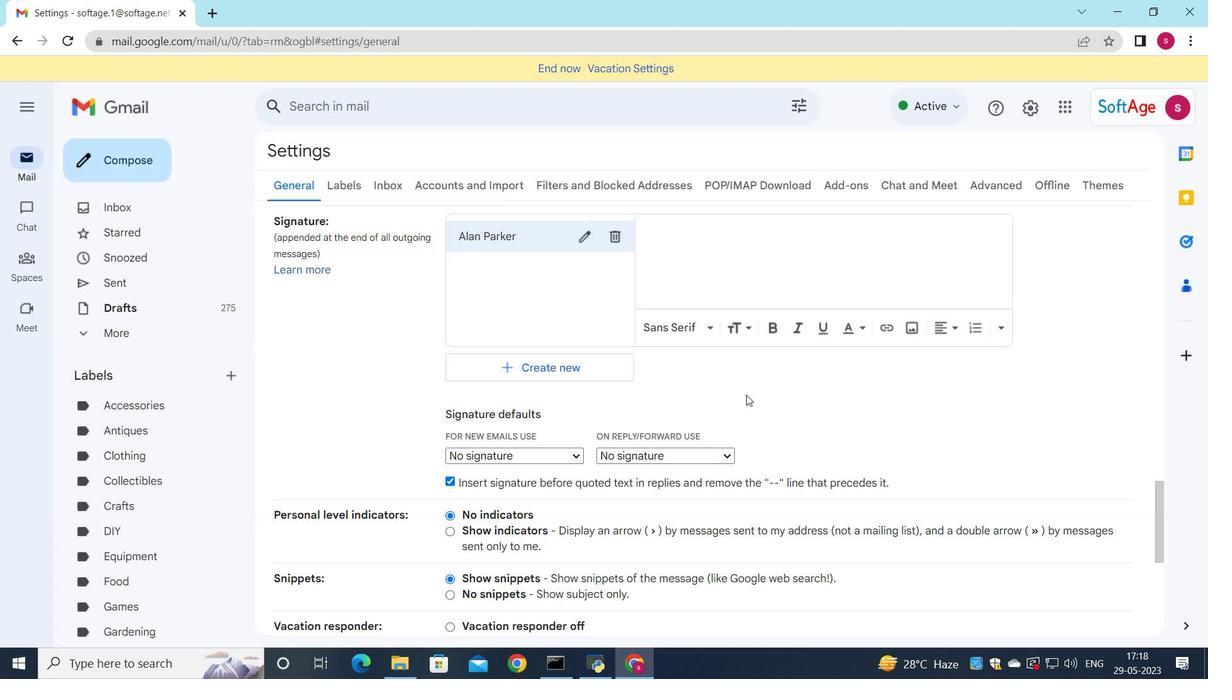 
Action: Mouse pressed left at (777, 371)
Screenshot: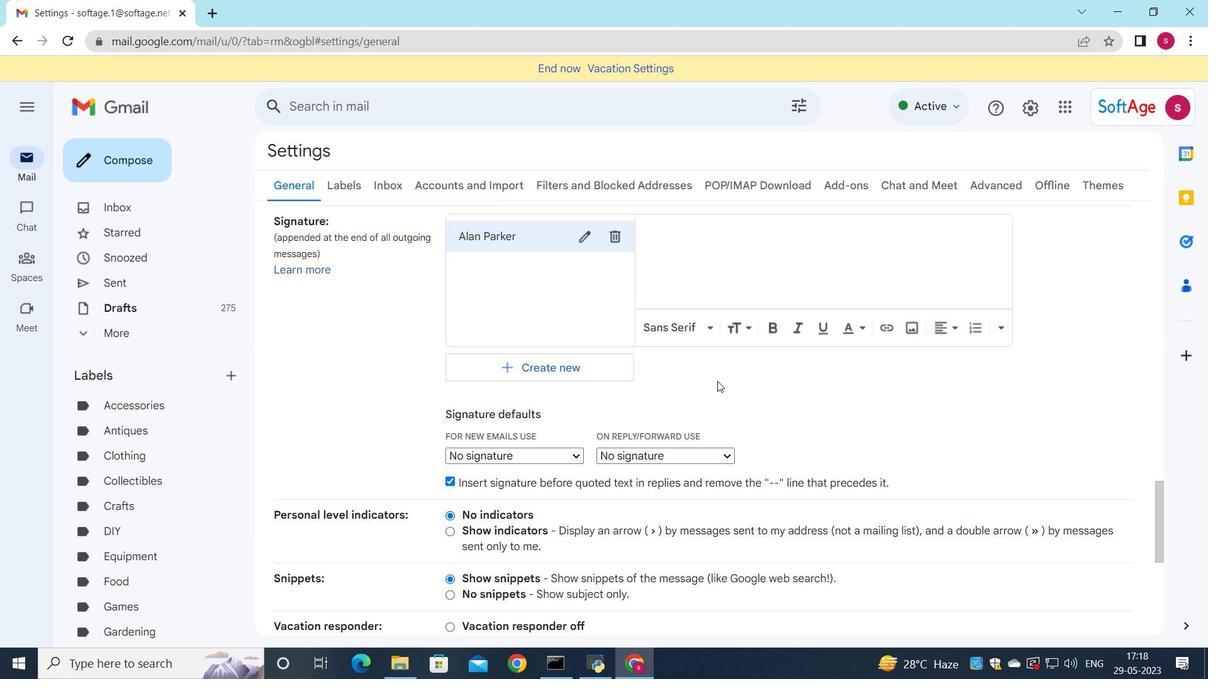 
Action: Mouse moved to (771, 234)
Screenshot: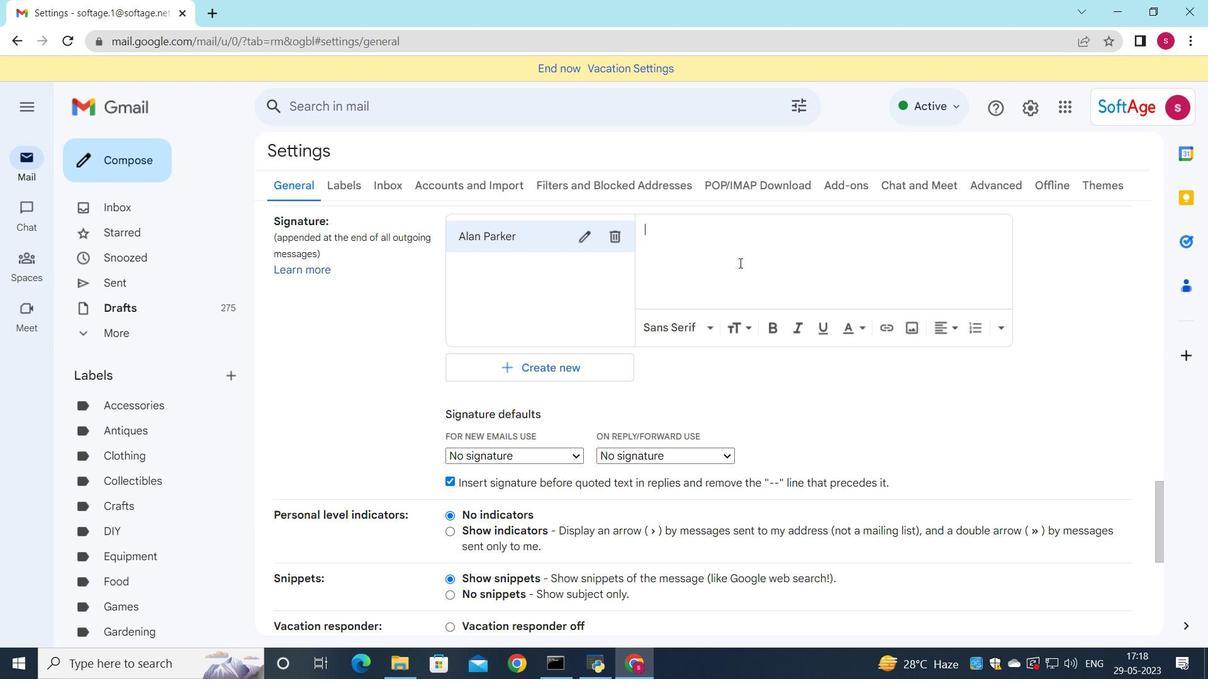 
Action: Mouse pressed left at (771, 234)
Screenshot: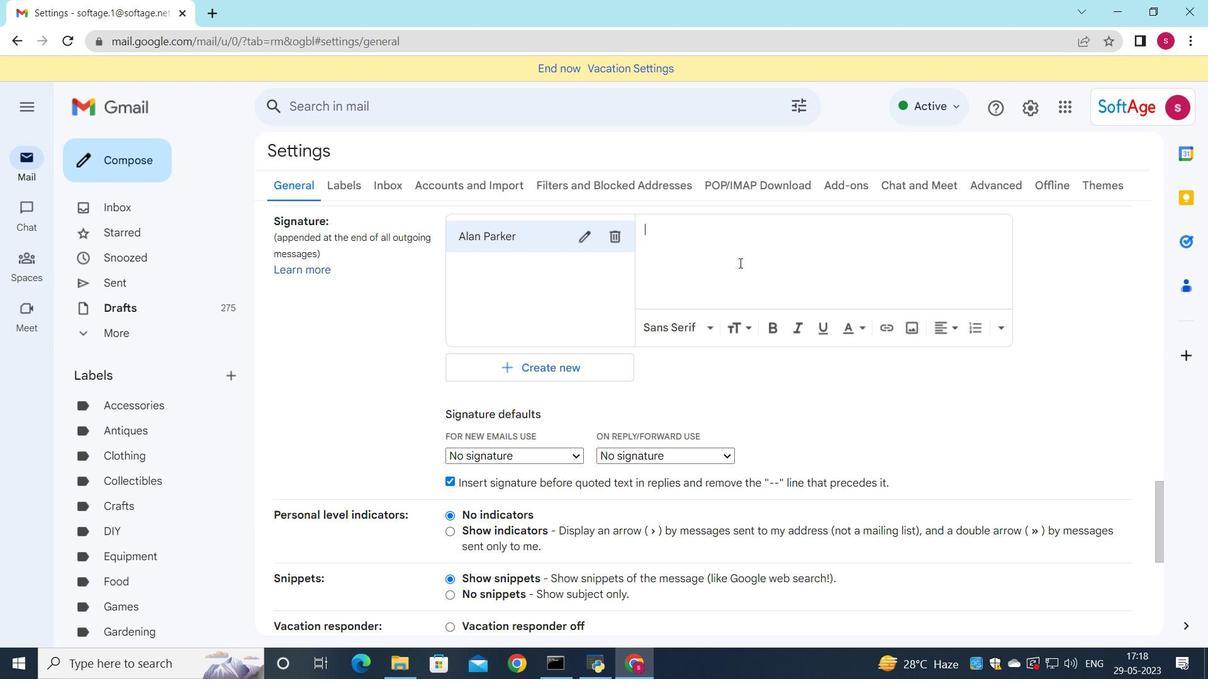 
Action: Key pressed <Key.shift>Alsn<Key.space>z<Key.backspace><Key.backspace><Key.backspace><Key.backspace>an<Key.space><Key.shift><Key.shift><Key.shift>Parker
Screenshot: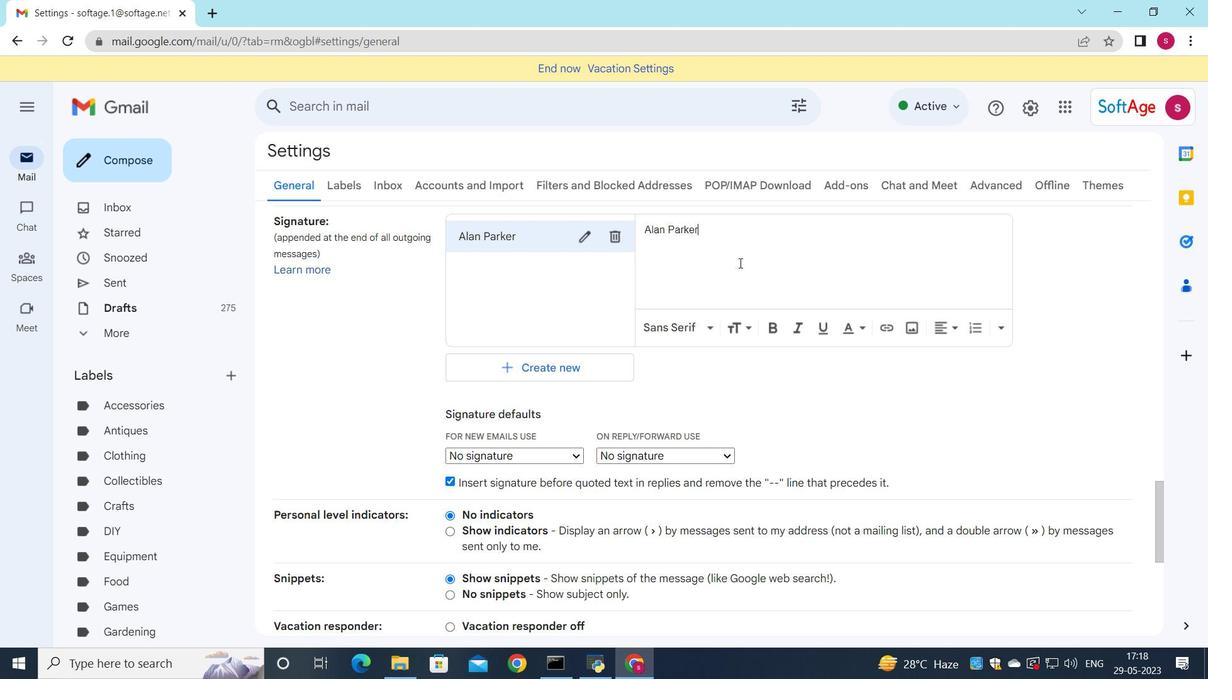 
Action: Mouse moved to (532, 332)
Screenshot: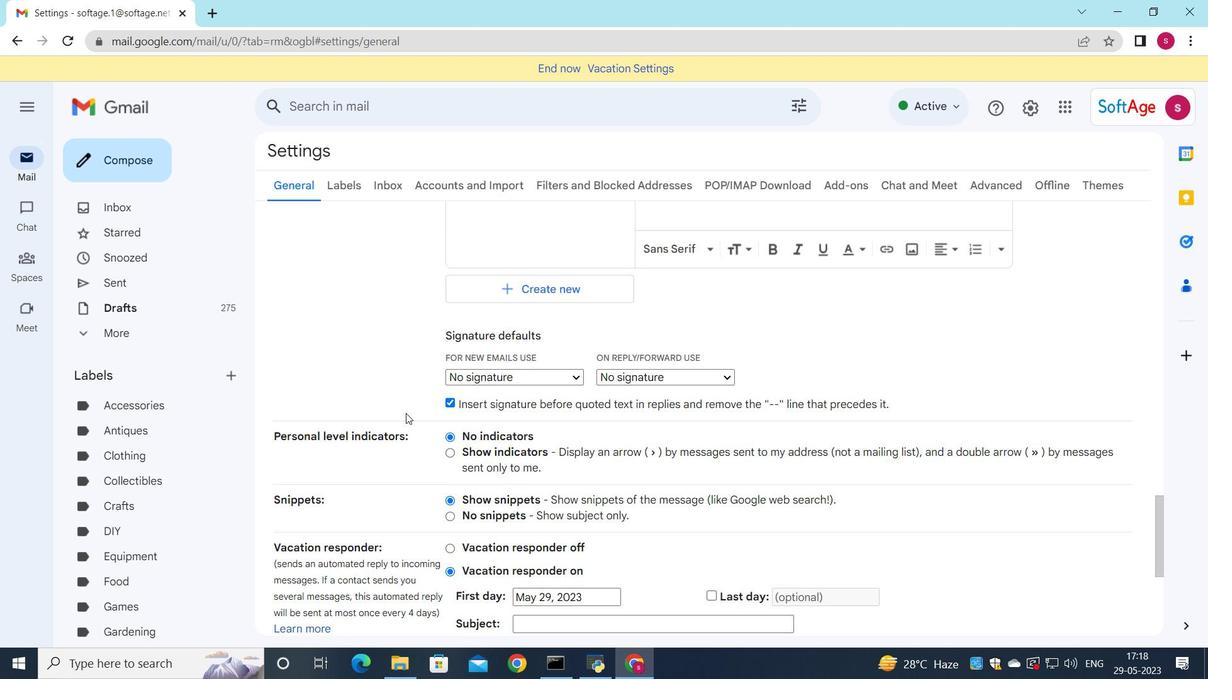 
Action: Mouse scrolled (532, 331) with delta (0, 0)
Screenshot: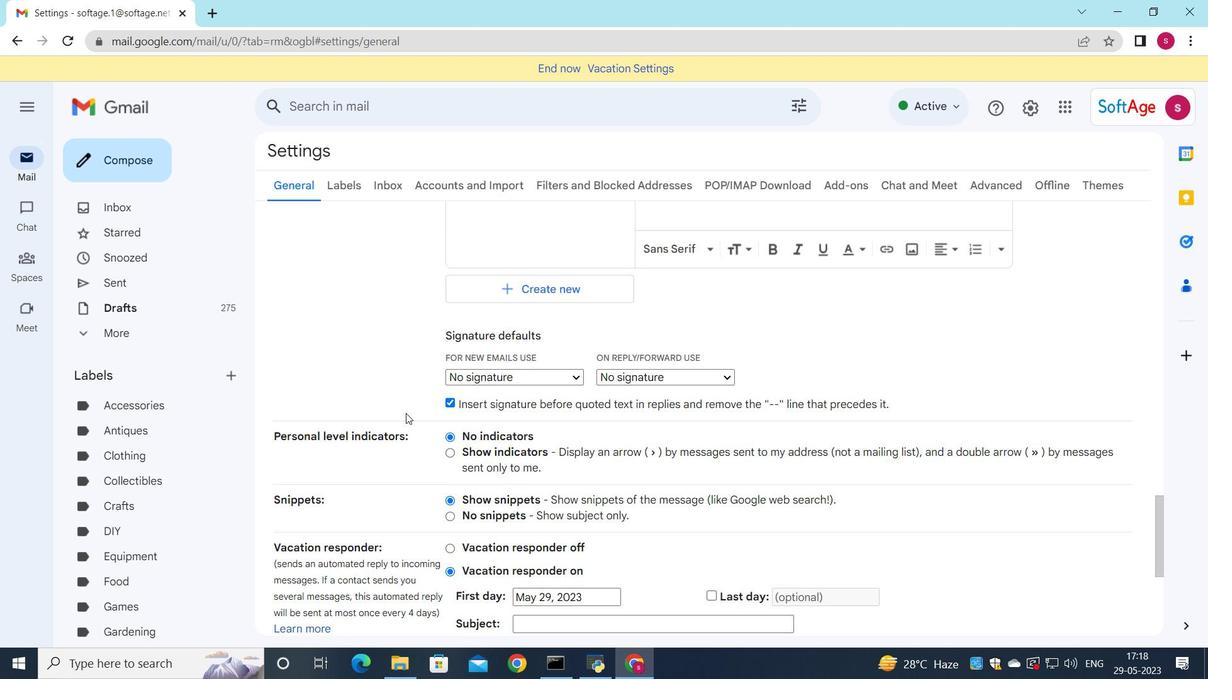 
Action: Mouse moved to (580, 351)
Screenshot: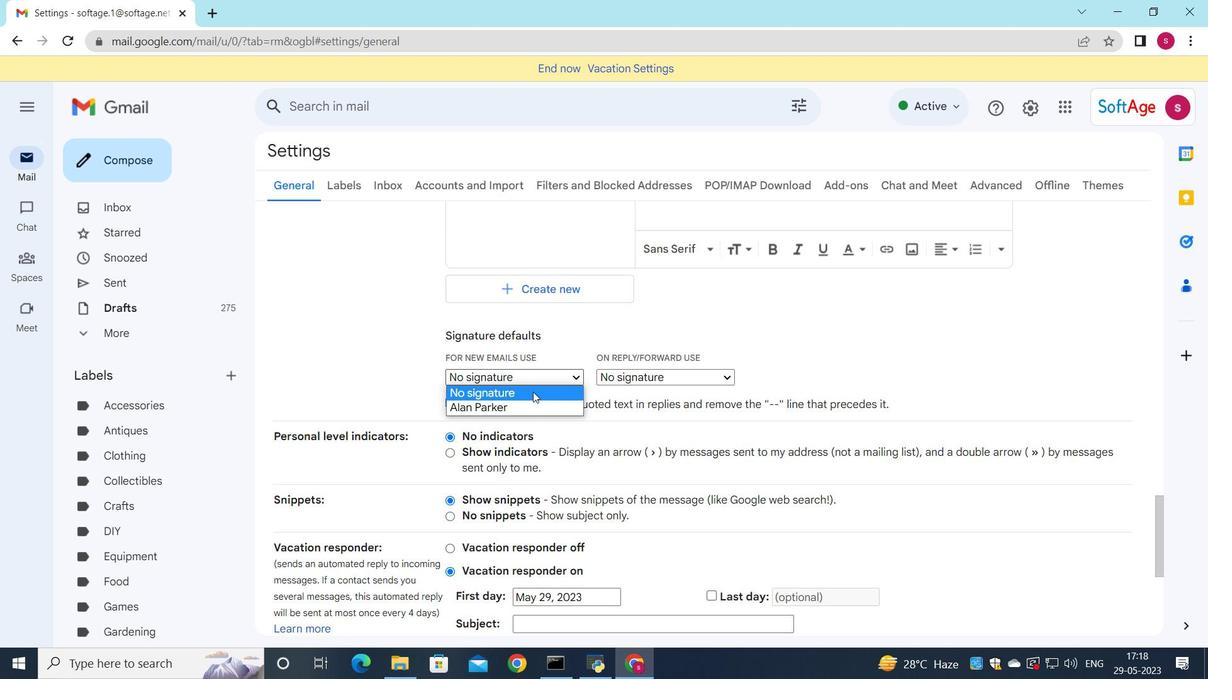 
Action: Mouse pressed left at (580, 351)
Screenshot: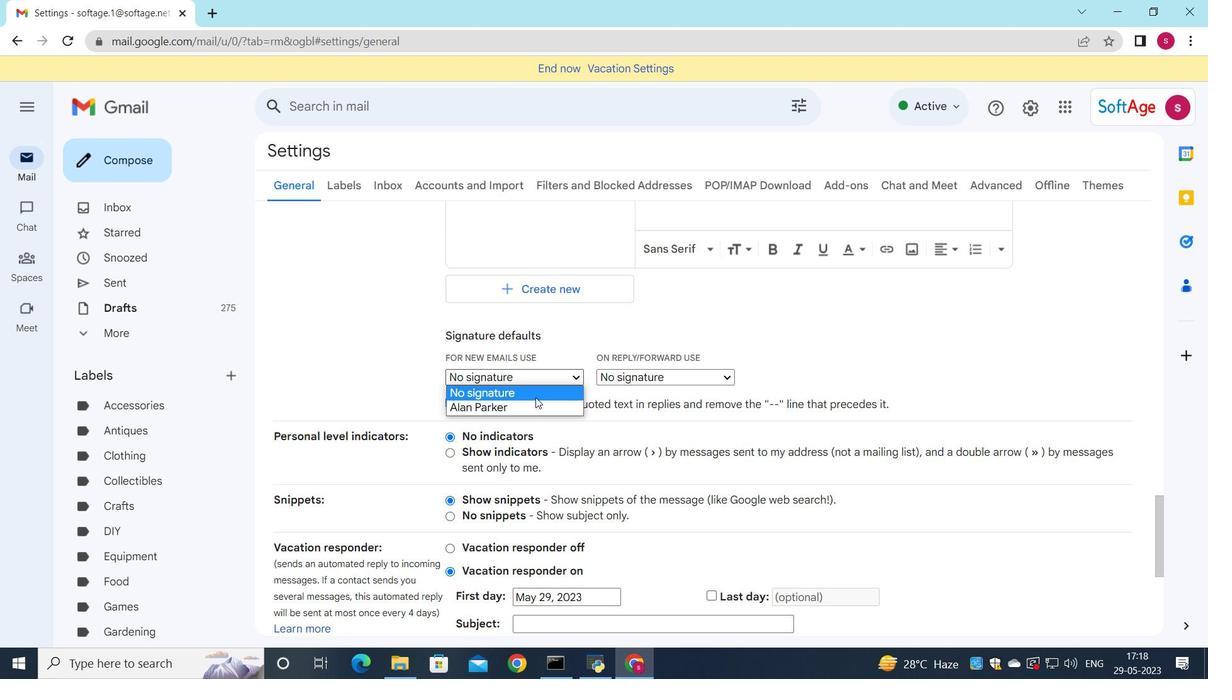 
Action: Mouse moved to (586, 380)
Screenshot: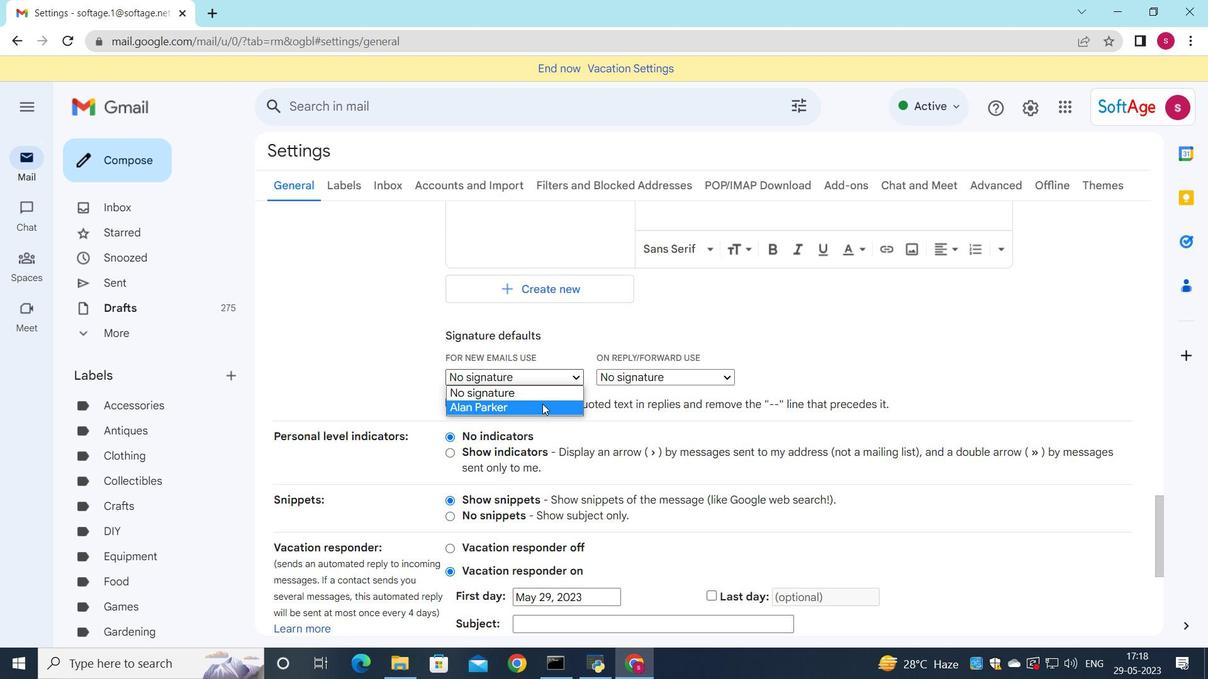 
Action: Mouse pressed left at (586, 380)
Screenshot: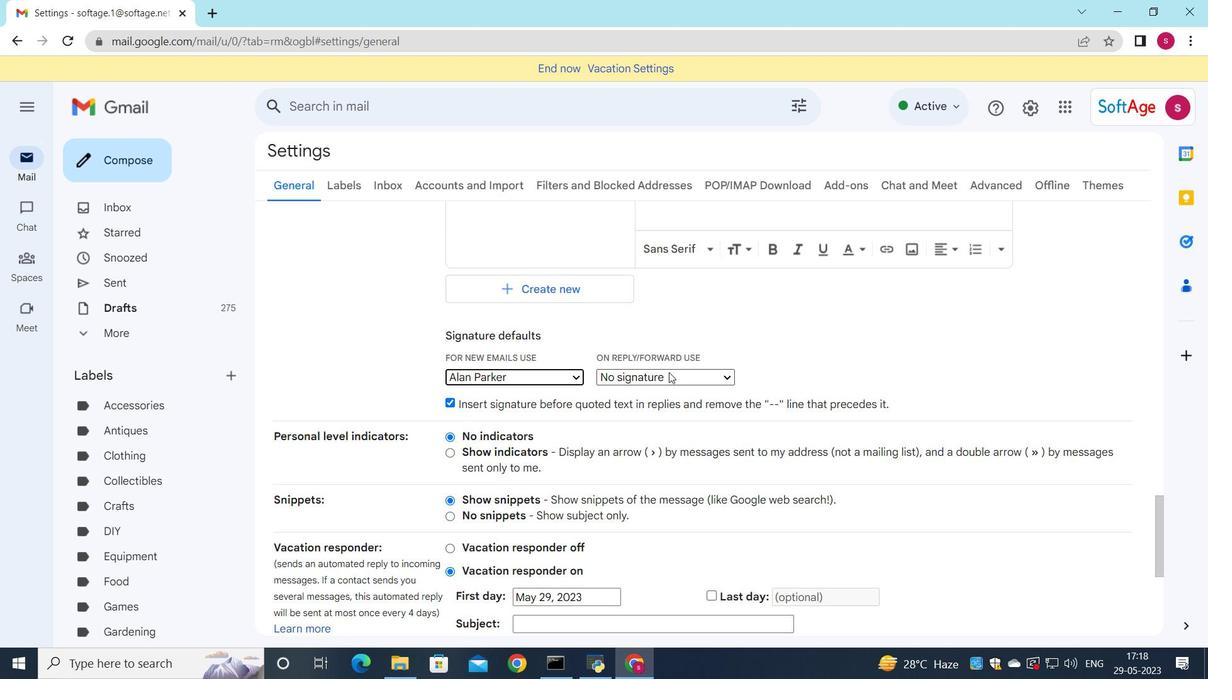 
Action: Mouse moved to (706, 348)
Screenshot: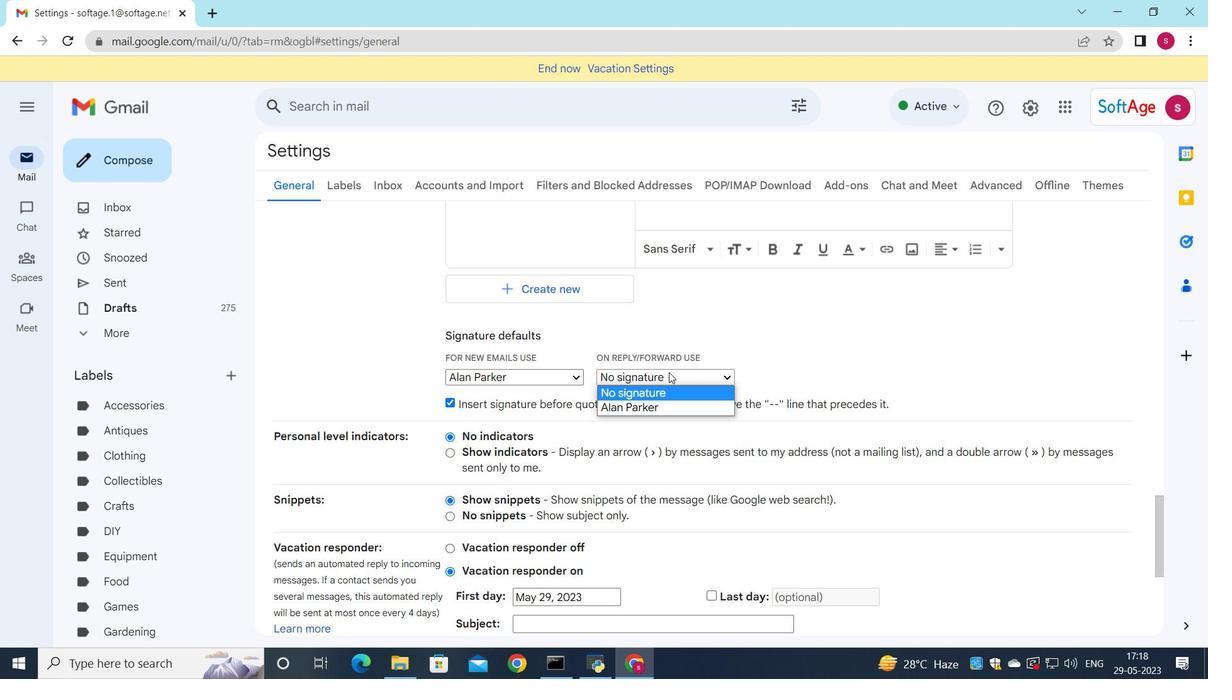 
Action: Mouse pressed left at (706, 348)
Screenshot: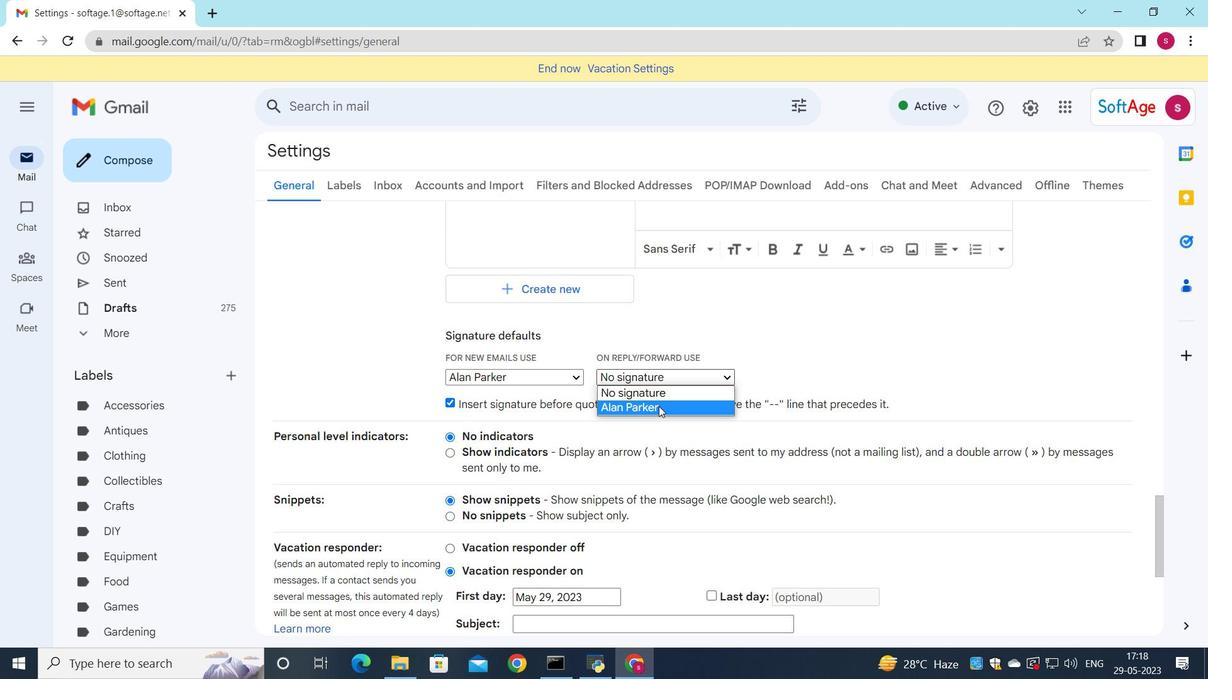 
Action: Mouse moved to (697, 382)
Screenshot: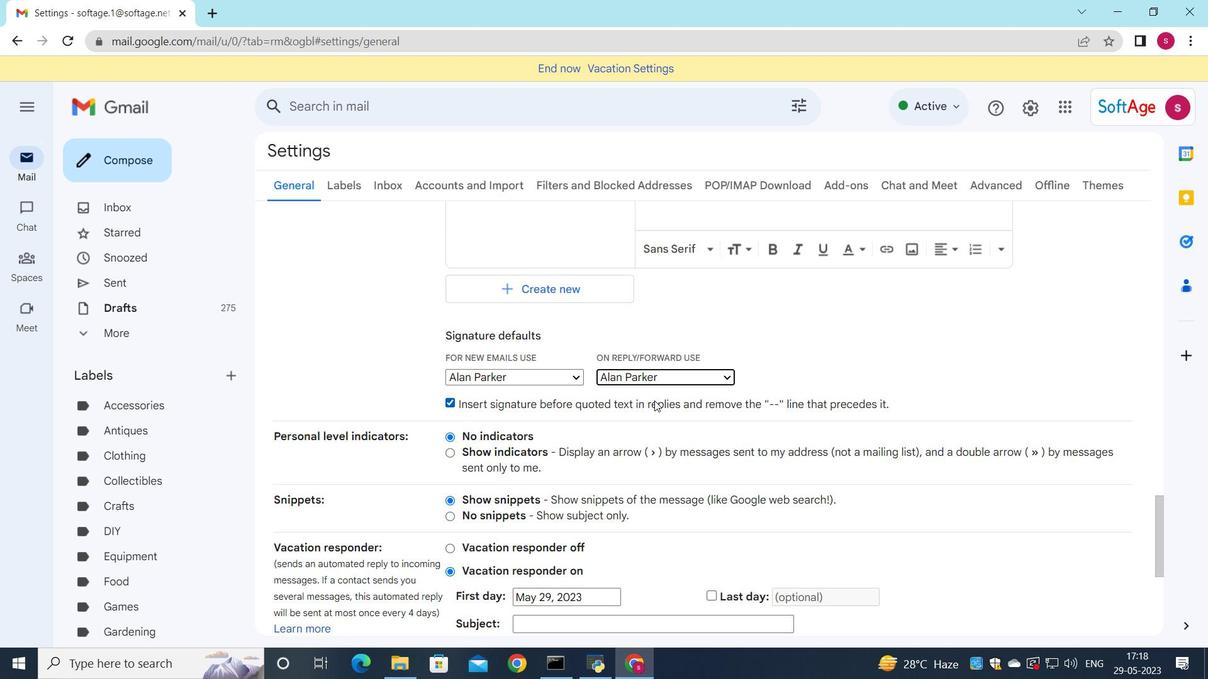 
Action: Mouse pressed left at (697, 382)
Screenshot: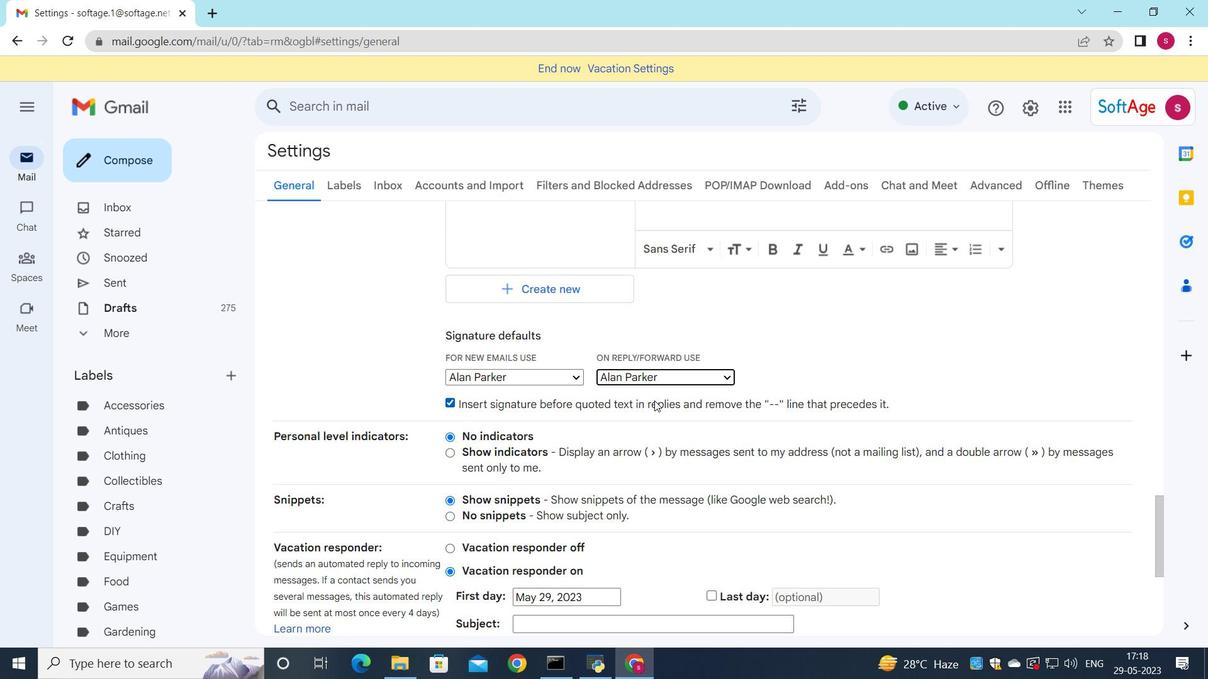 
Action: Mouse moved to (693, 375)
Screenshot: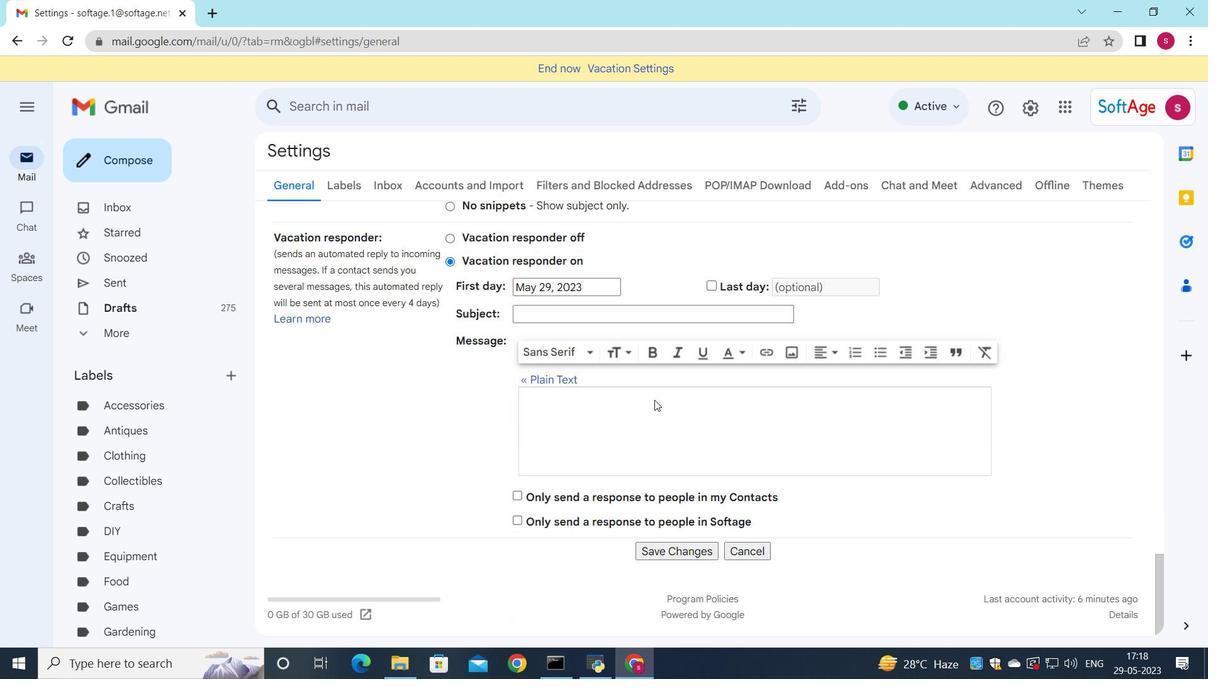 
Action: Mouse scrolled (693, 375) with delta (0, 0)
Screenshot: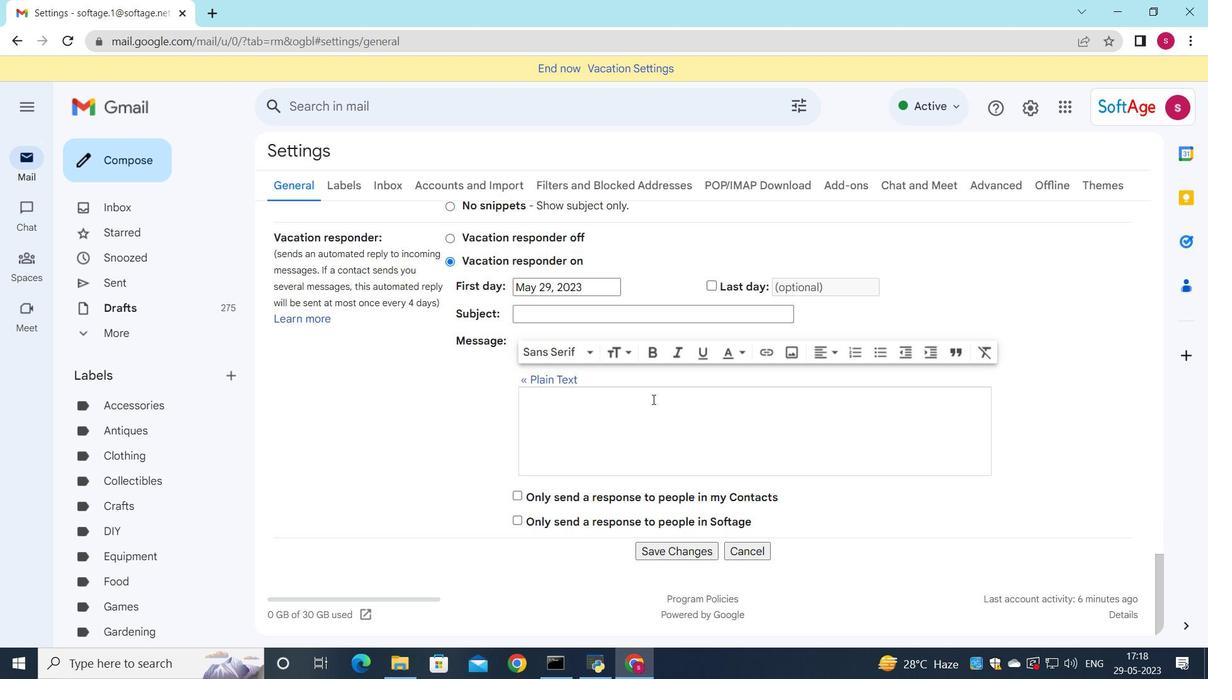 
Action: Mouse scrolled (693, 375) with delta (0, 0)
Screenshot: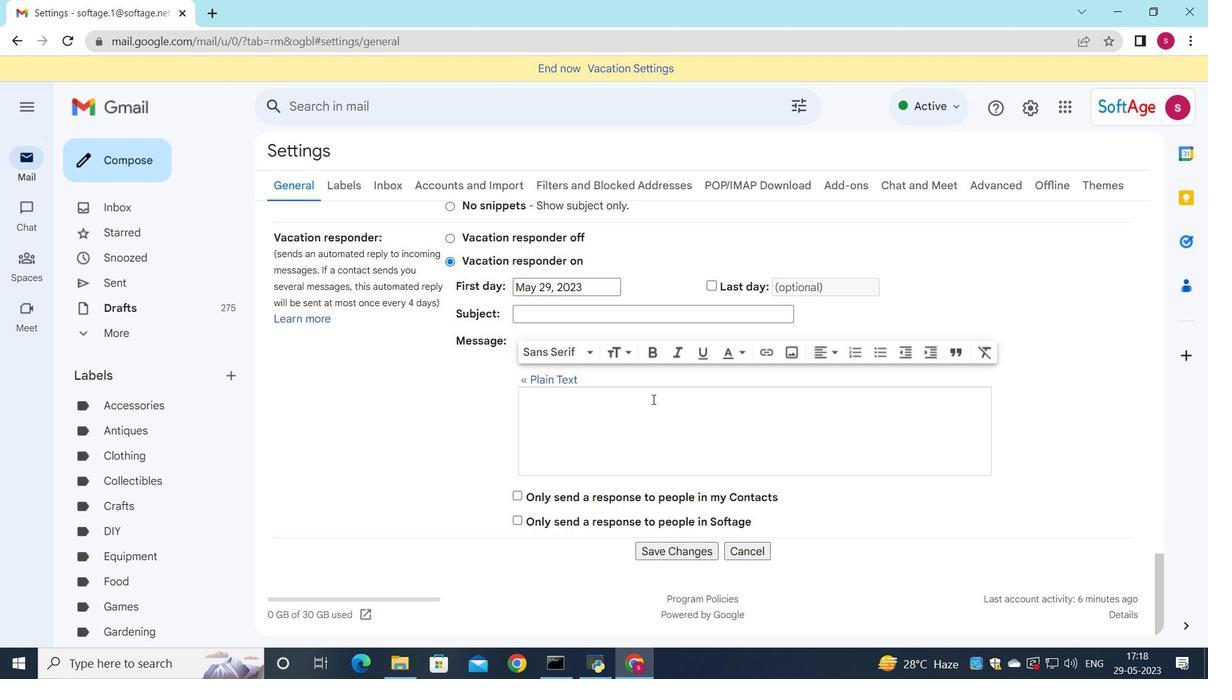 
Action: Mouse scrolled (693, 375) with delta (0, 0)
Screenshot: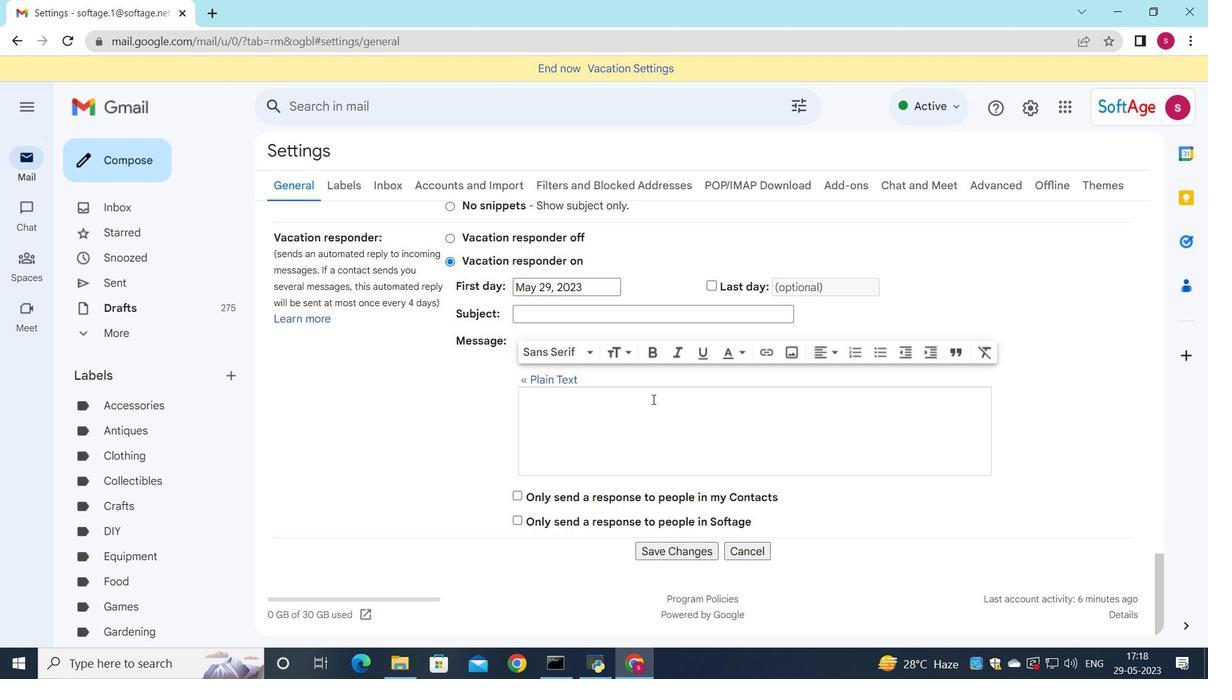
Action: Mouse scrolled (693, 375) with delta (0, 0)
Screenshot: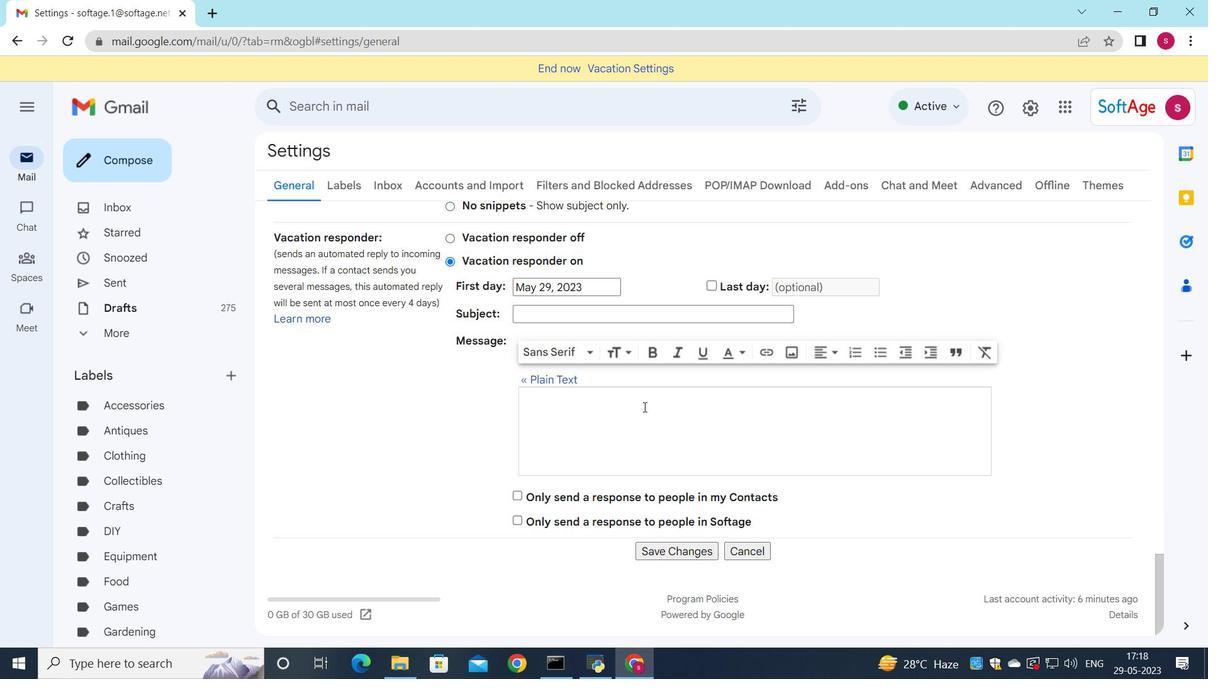 
Action: Mouse moved to (700, 528)
Screenshot: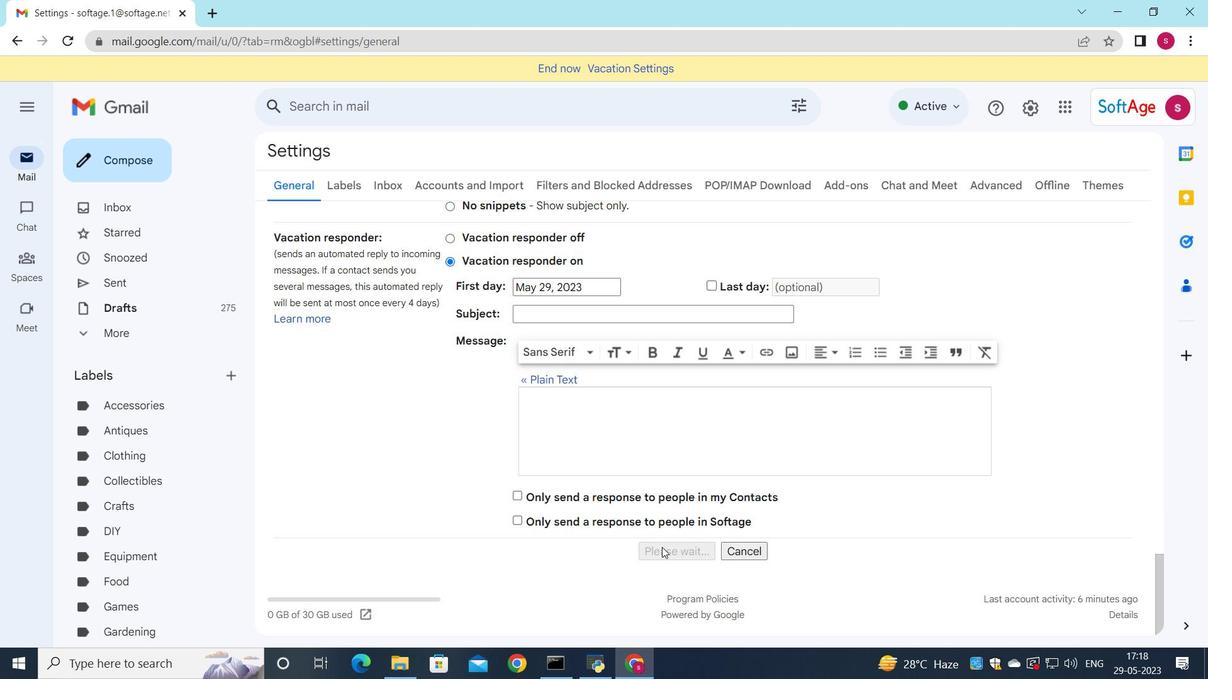 
Action: Mouse pressed left at (700, 528)
Screenshot: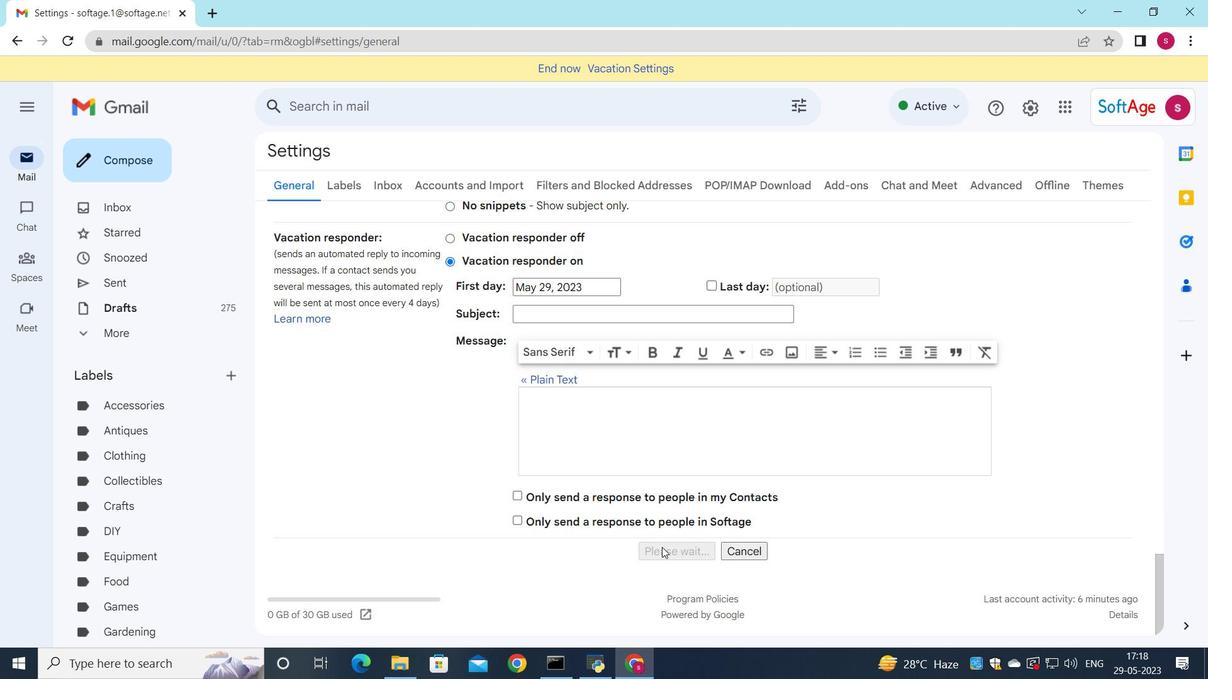 
Action: Mouse moved to (193, 130)
Screenshot: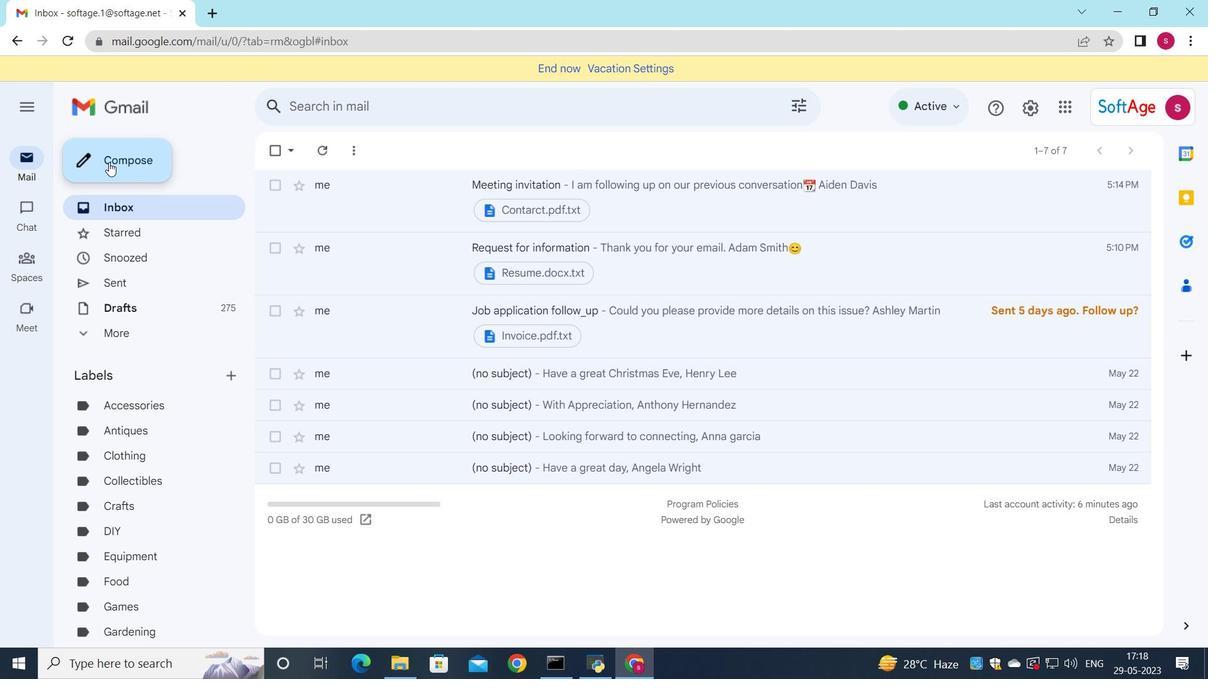 
Action: Mouse pressed left at (193, 130)
Screenshot: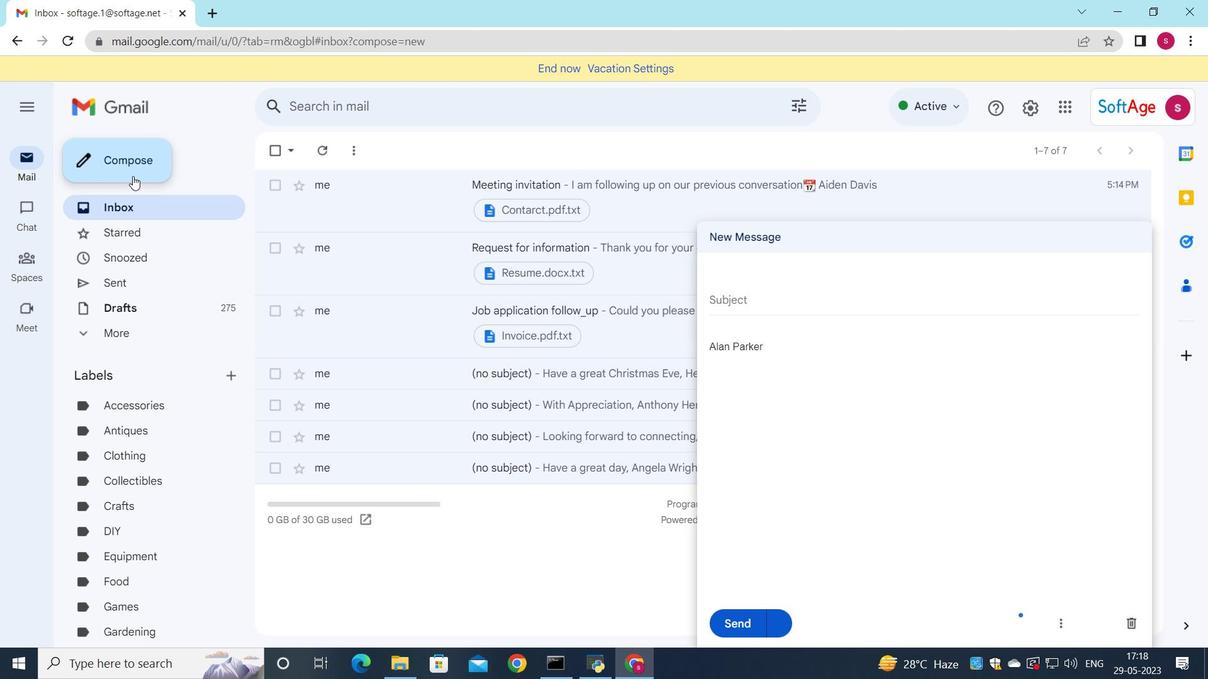 
Action: Mouse moved to (820, 241)
Screenshot: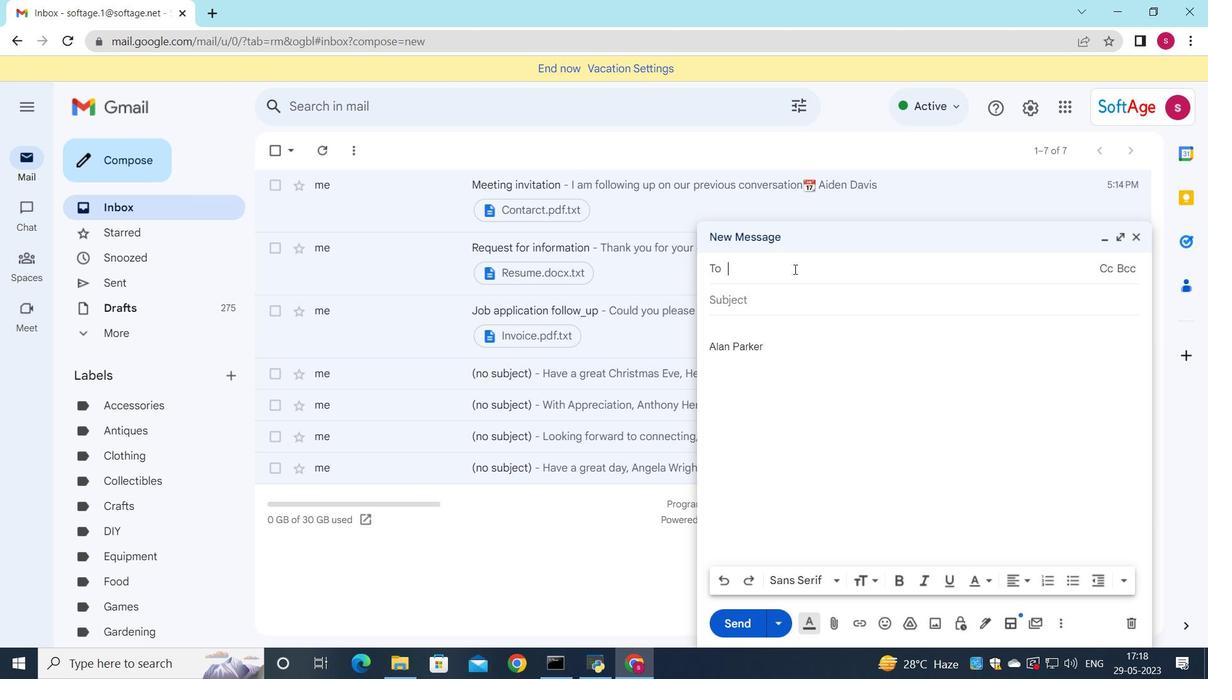 
Action: Key pressed <Key.down><Key.down><Key.down><Key.down><Key.down><Key.down><Key.enter><Key.down><Key.down><Key.down><Key.enter><Key.down><Key.down><Key.down><Key.down><Key.down><Key.down><Key.down><Key.enter>
Screenshot: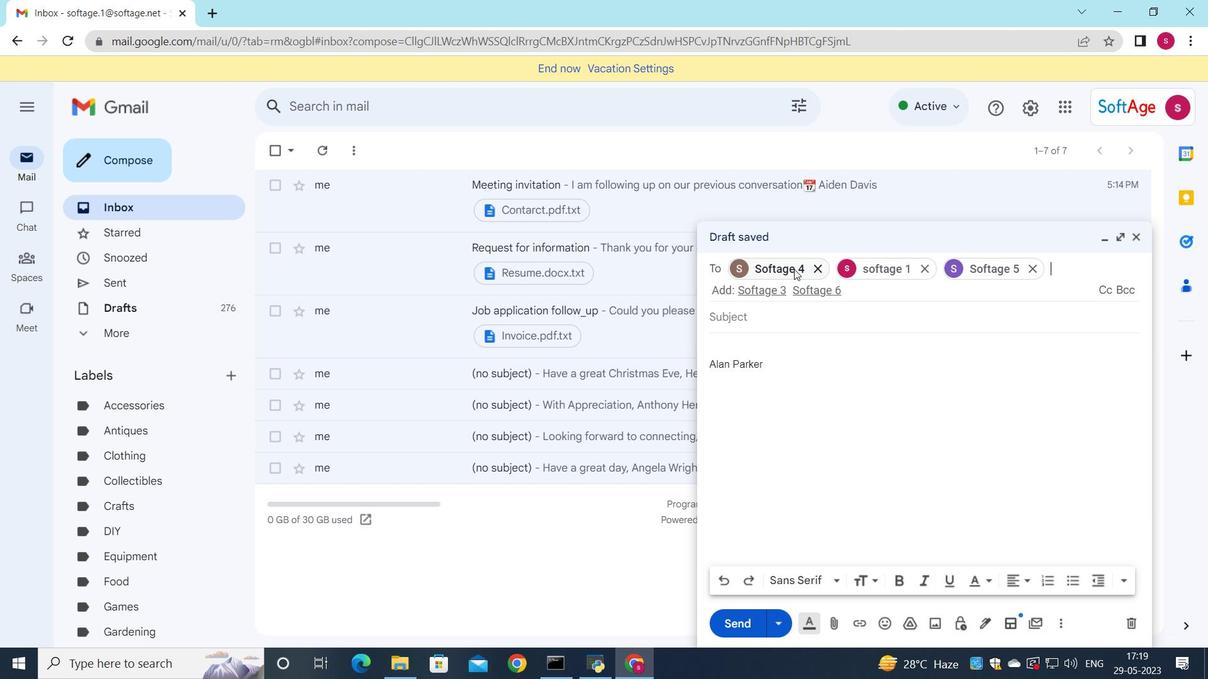 
Action: Mouse moved to (1105, 263)
Screenshot: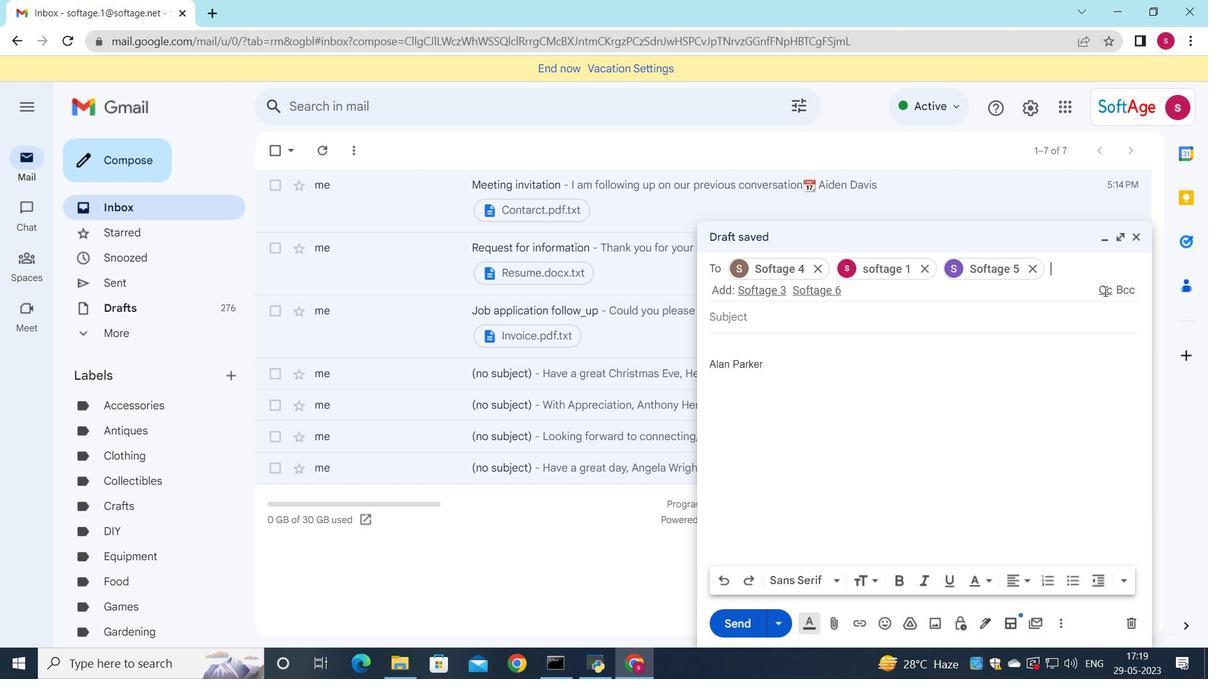 
Action: Mouse pressed left at (1105, 263)
Screenshot: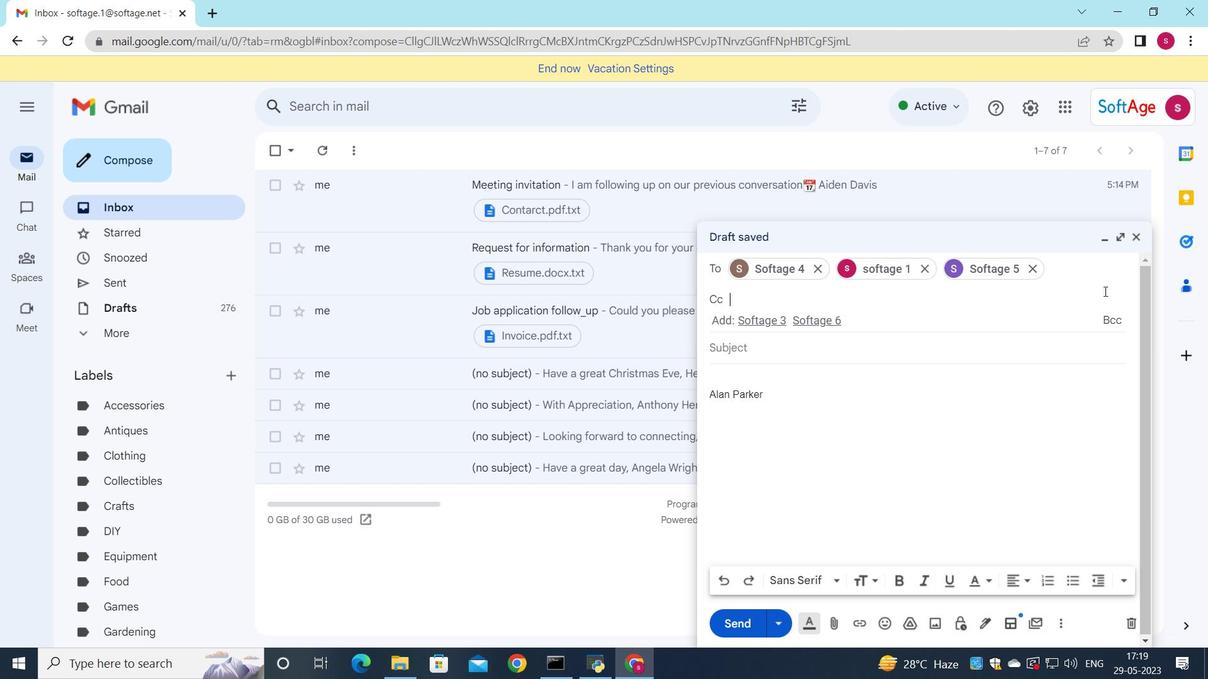 
Action: Key pressed <Key.down><Key.down><Key.down><Key.down><Key.down><Key.down><Key.down><Key.down><Key.down><Key.enter>
Screenshot: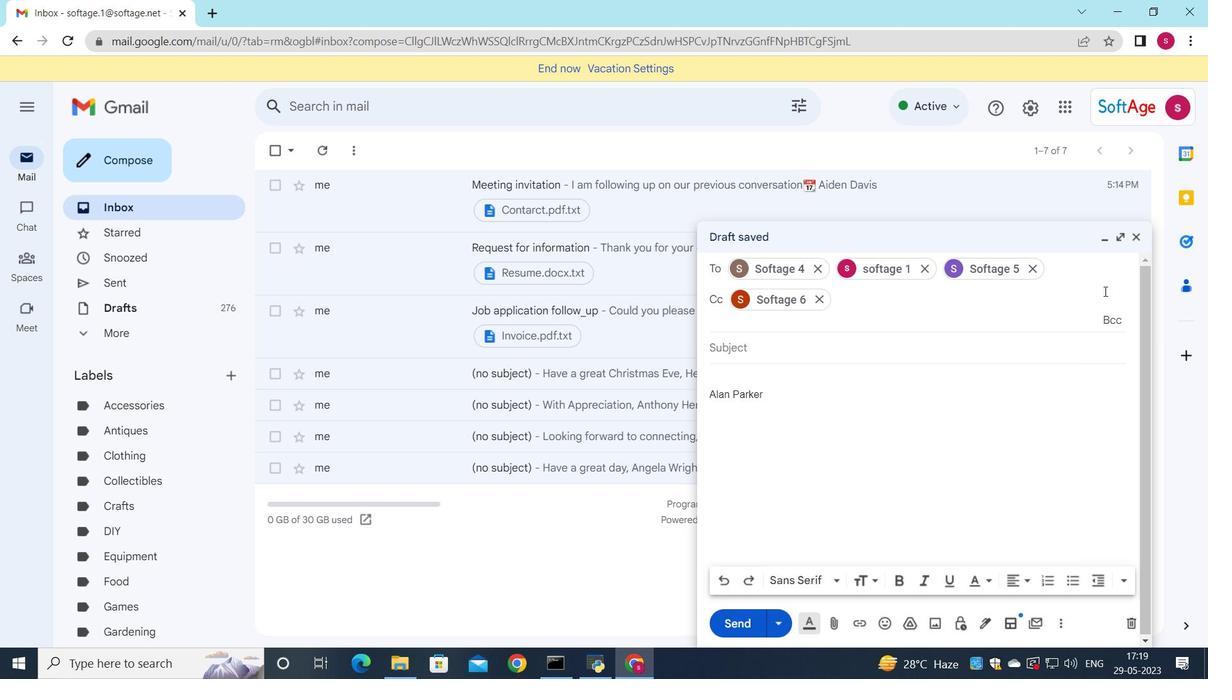
Action: Mouse moved to (856, 325)
Screenshot: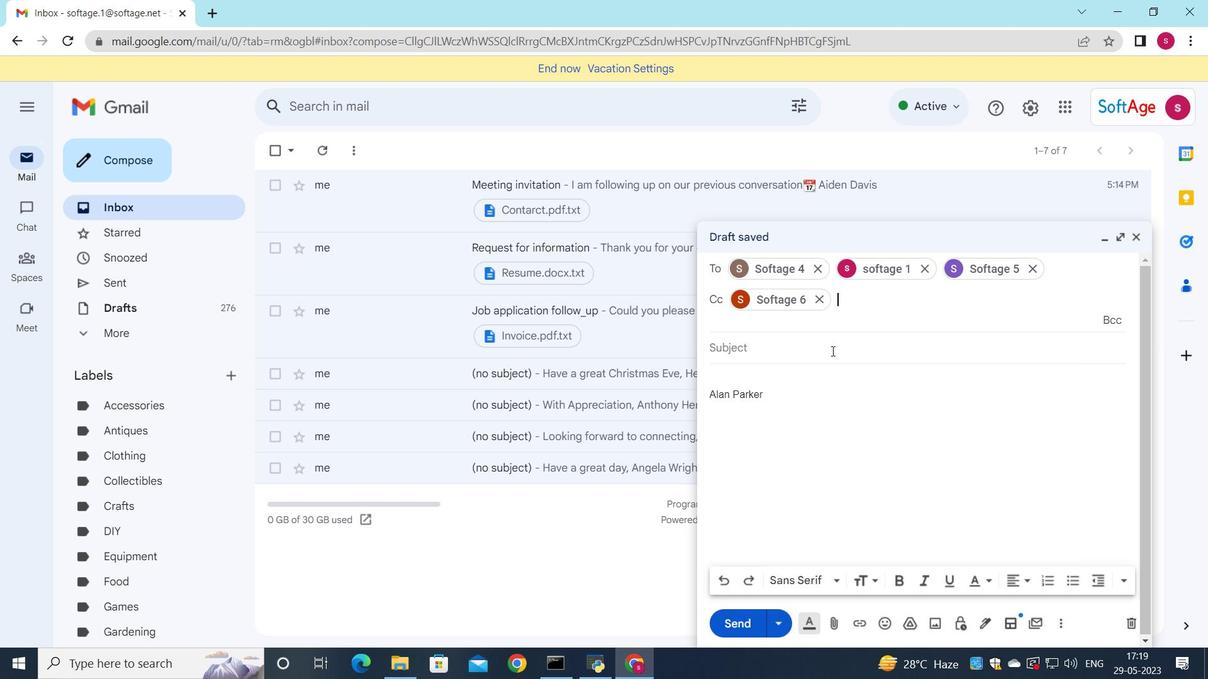 
Action: Mouse pressed left at (856, 325)
Screenshot: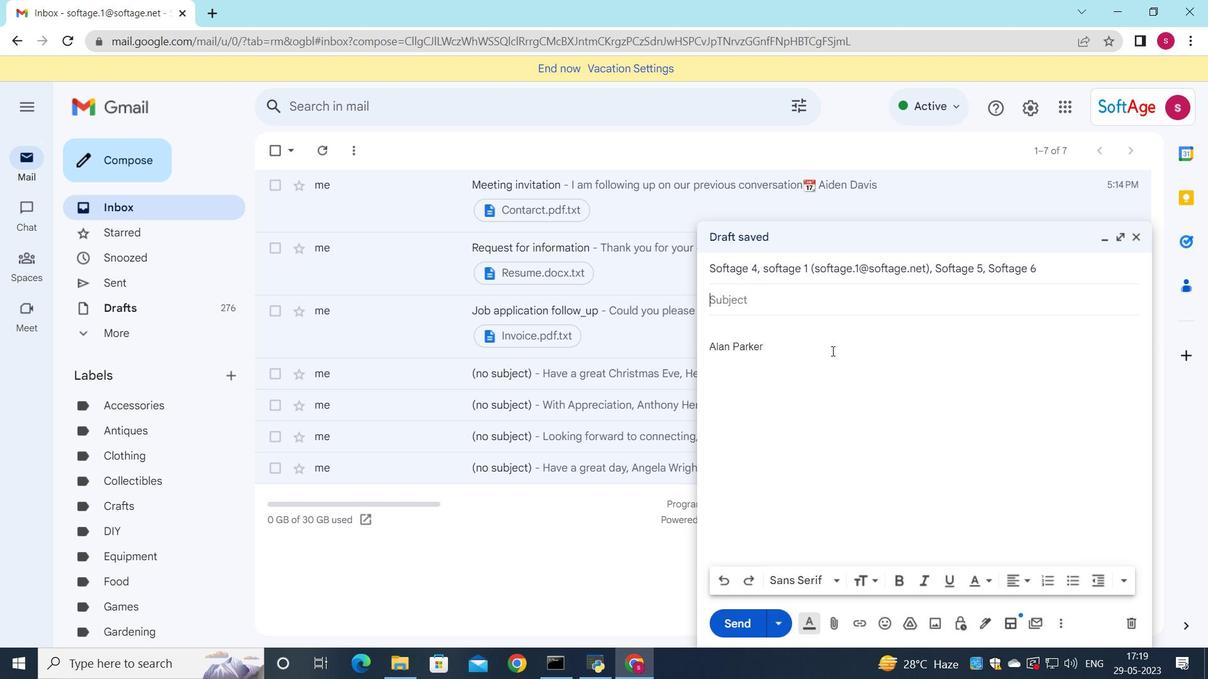 
Action: Key pressed <Key.shift>Follow<Key.space>up<Key.space>on<Key.space>our<Key.space>last<Key.space>conversation
Screenshot: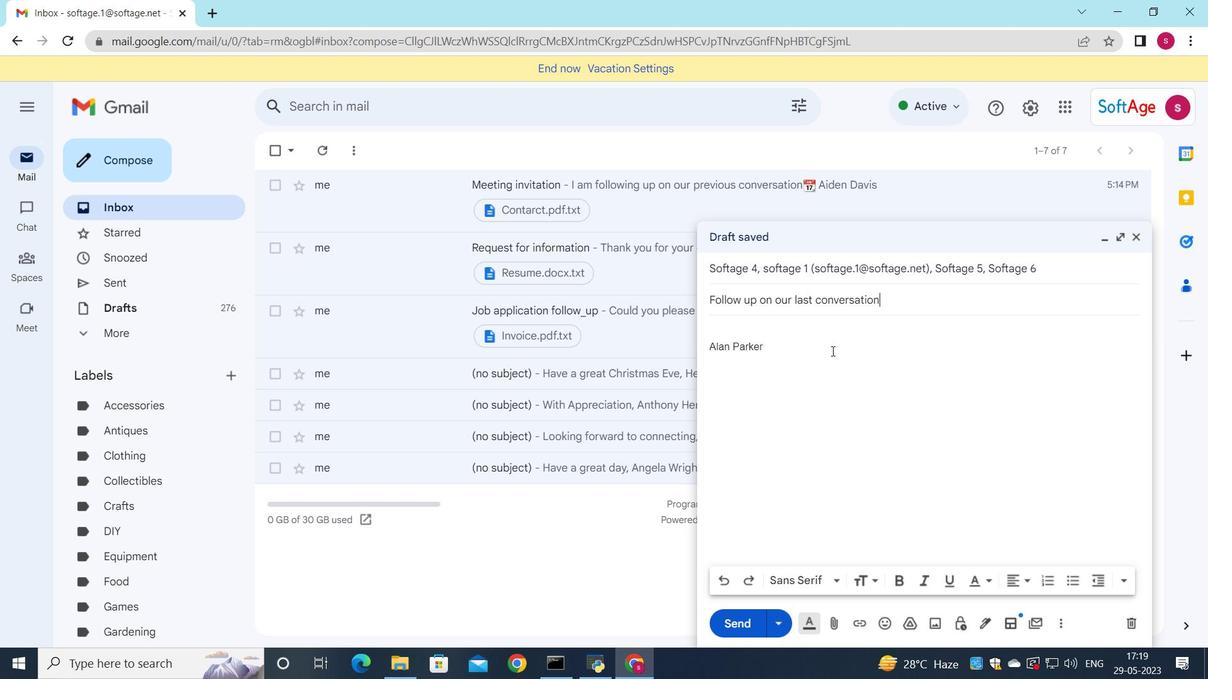 
Action: Mouse moved to (766, 294)
Screenshot: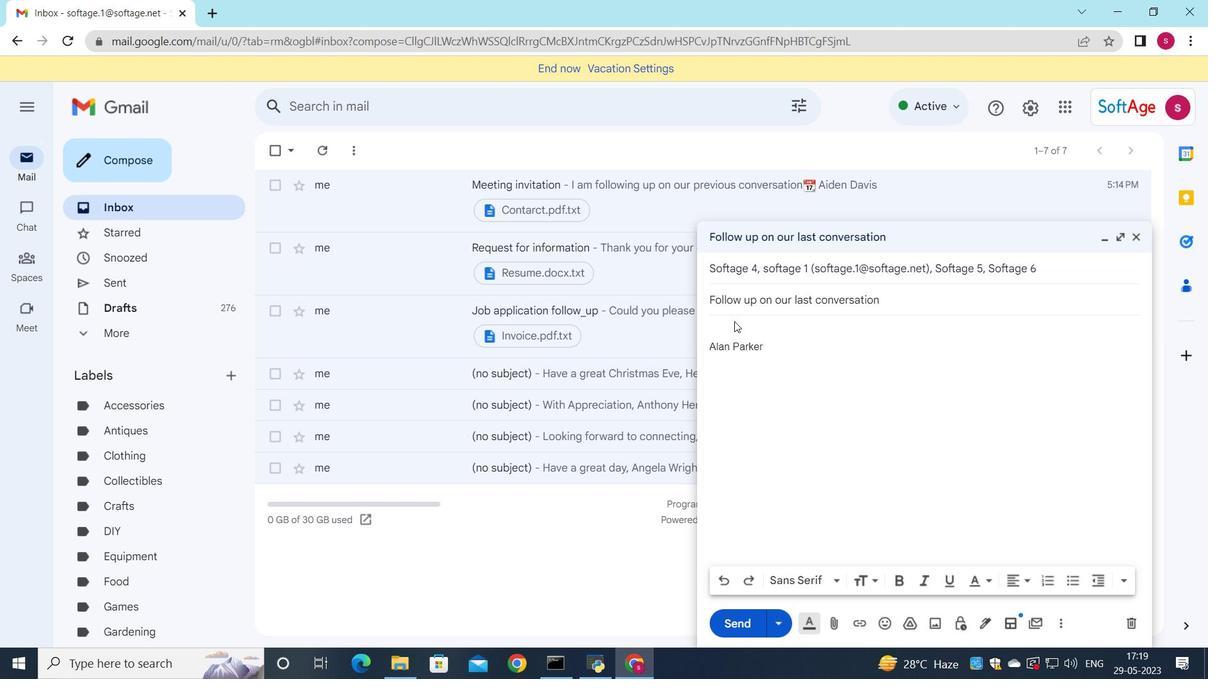 
Action: Mouse pressed left at (766, 294)
Screenshot: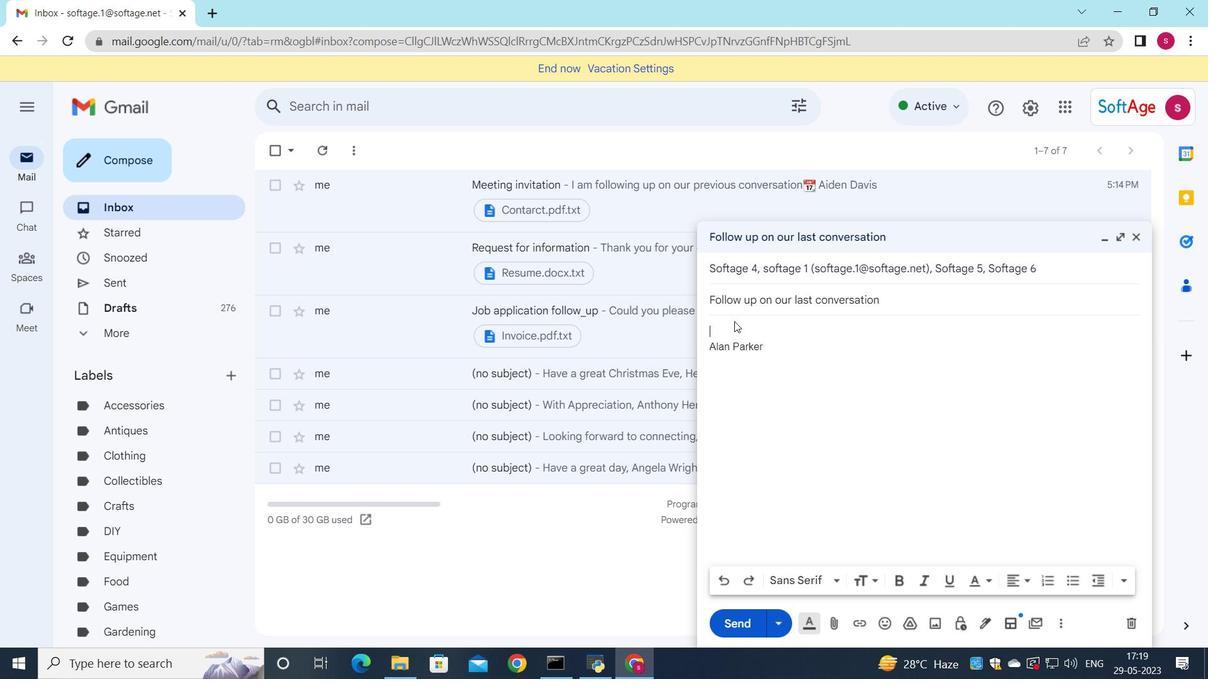 
Action: Mouse moved to (805, 295)
Screenshot: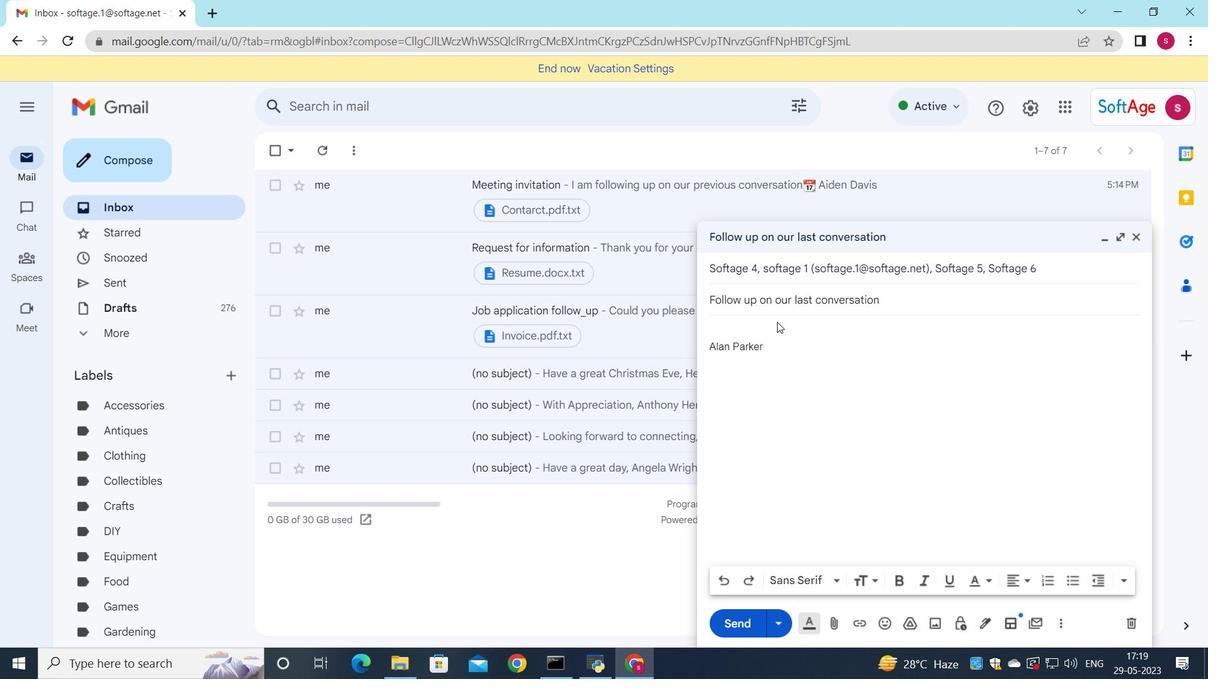 
Action: Key pressed <Key.shift>Could<Key.space>you<Key.space>pleae<Key.space>clarify<Key.space>your<Key.space>request<Key.shift_r>?
Screenshot: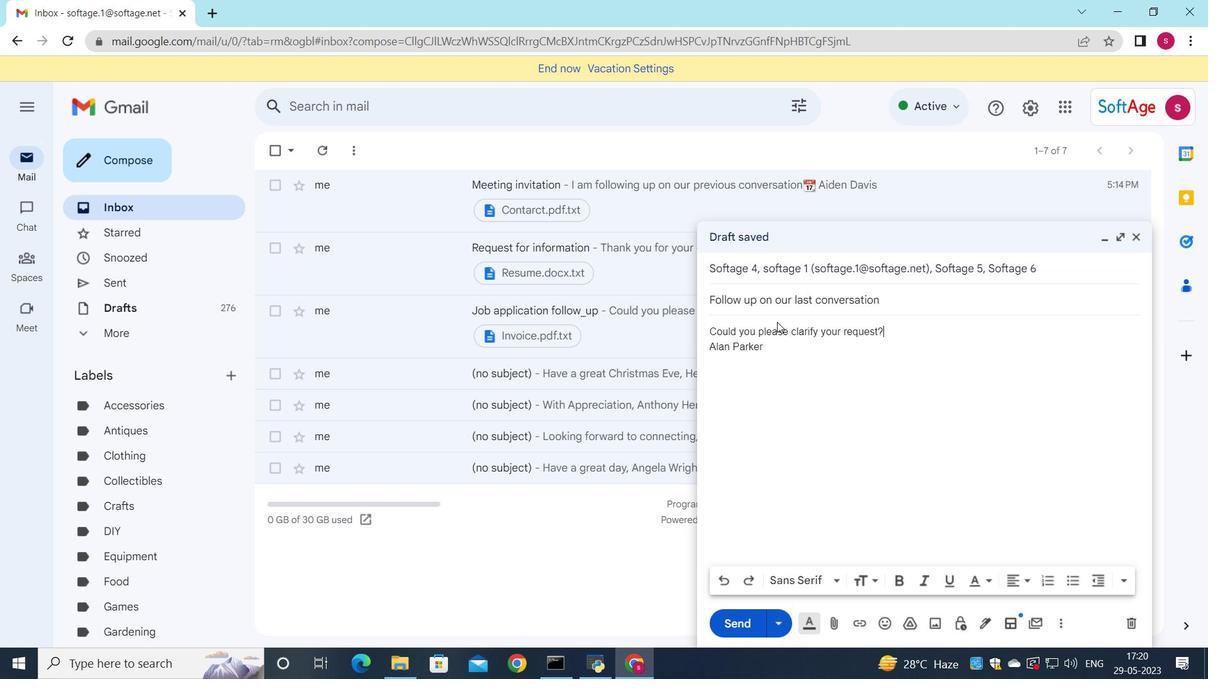 
Action: Mouse moved to (852, 603)
Screenshot: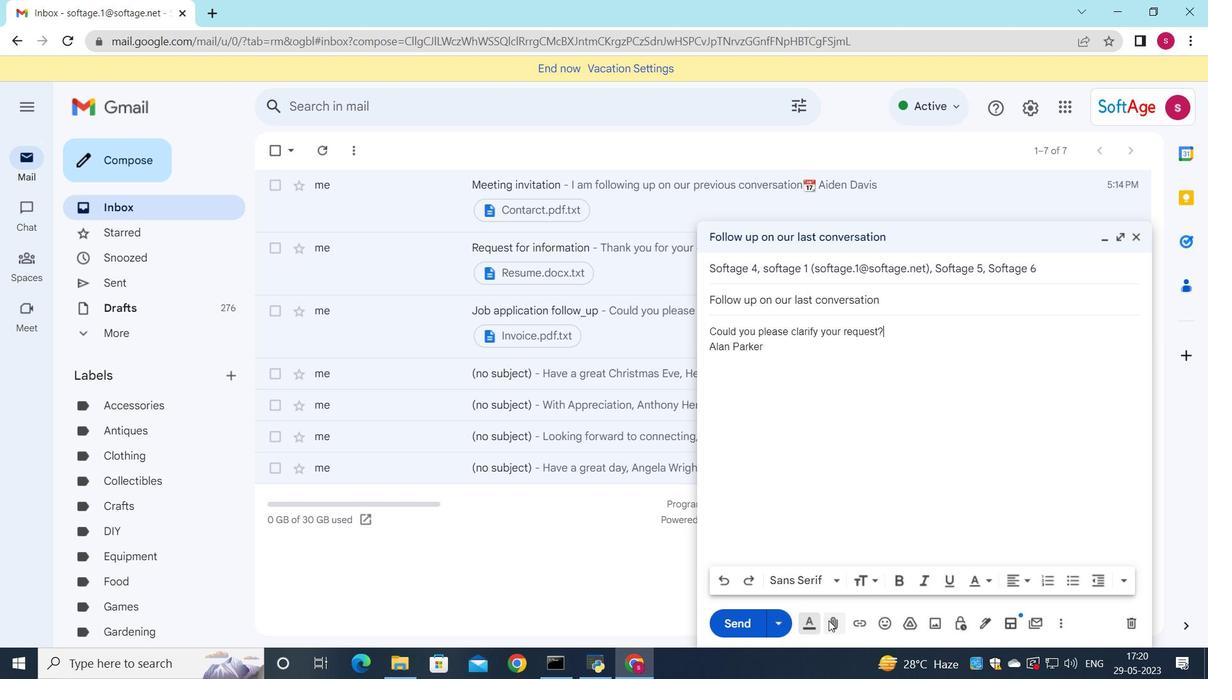 
Action: Mouse pressed left at (852, 603)
Screenshot: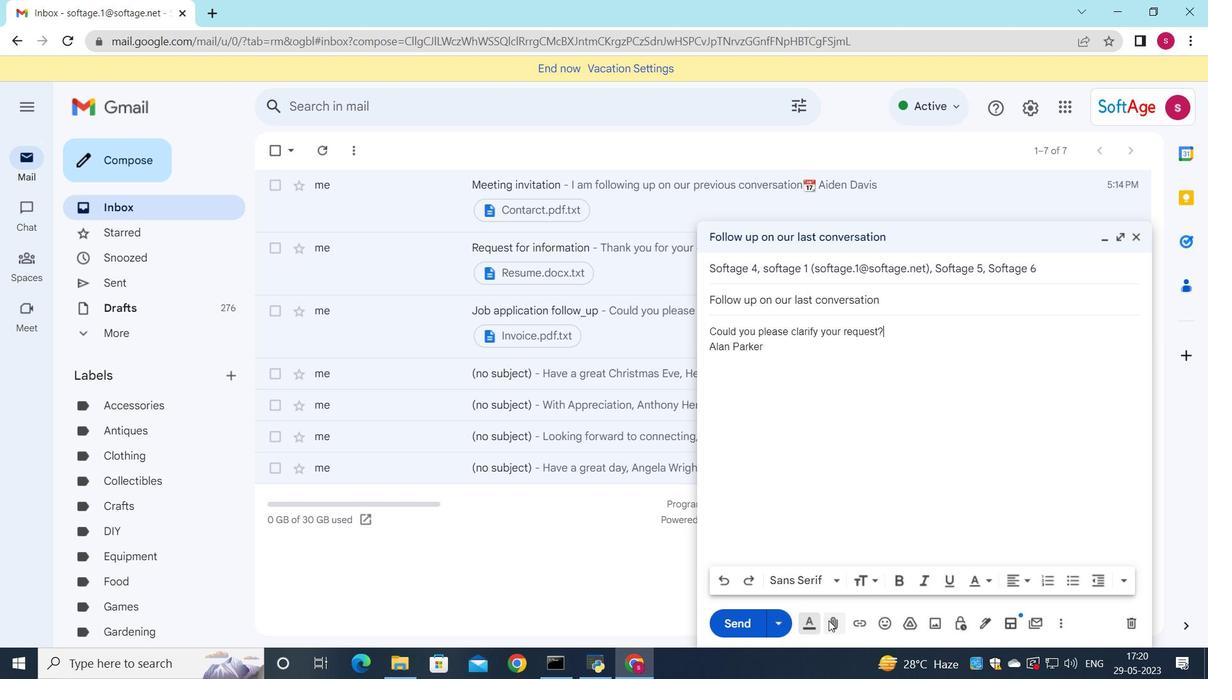 
Action: Mouse moved to (279, 83)
Screenshot: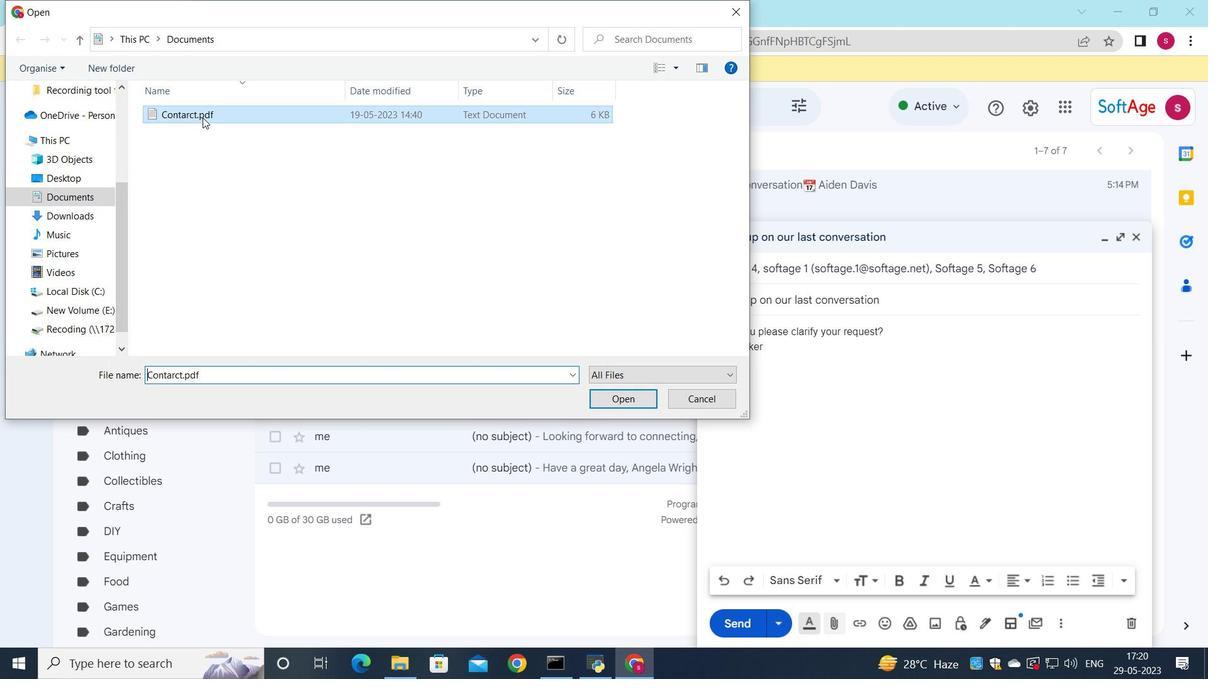 
Action: Mouse pressed left at (279, 83)
Screenshot: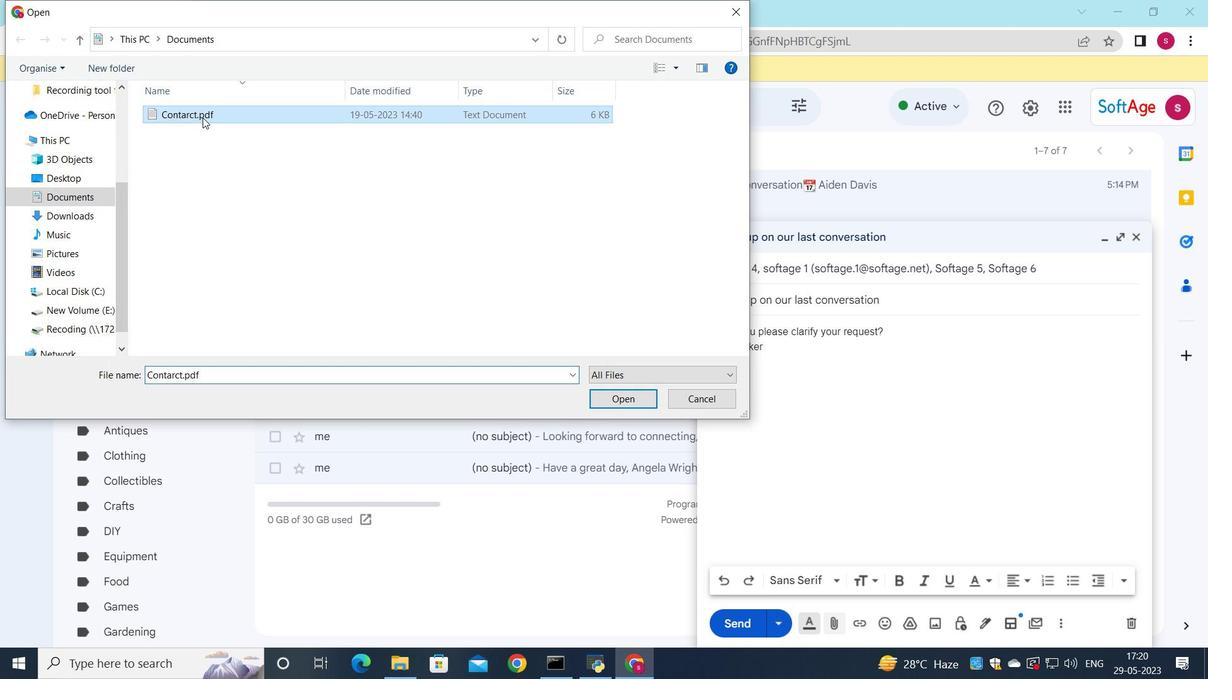 
Action: Mouse moved to (297, 80)
Screenshot: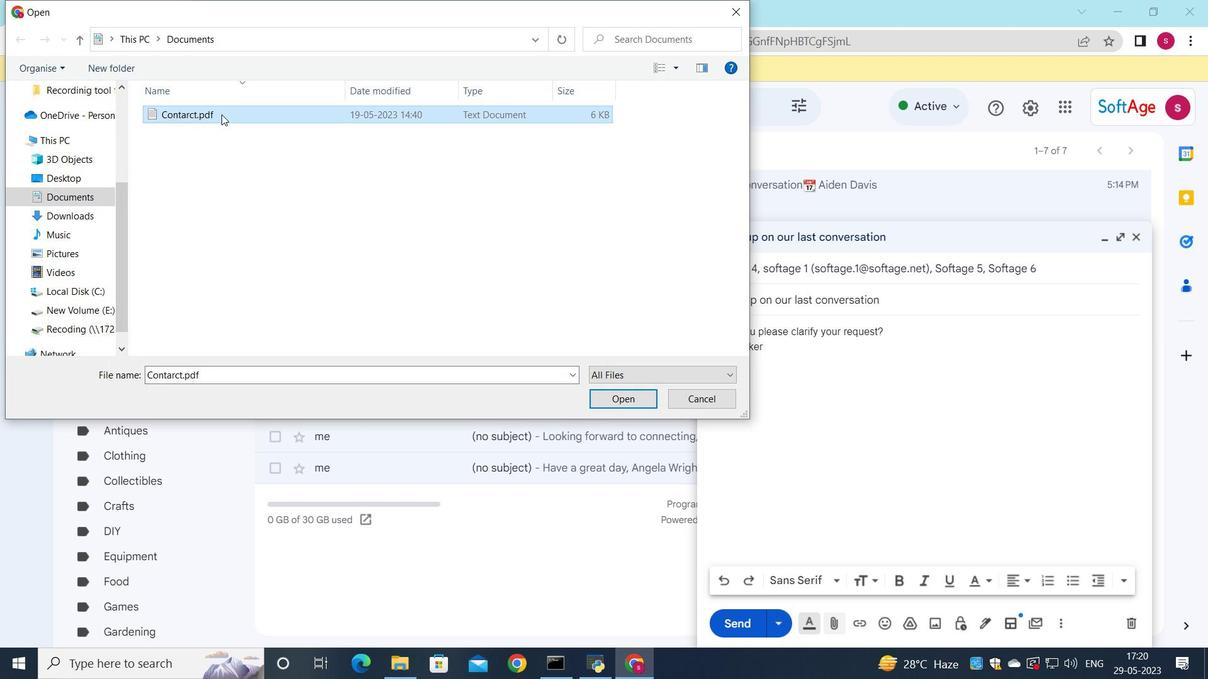 
Action: Mouse pressed left at (297, 80)
Screenshot: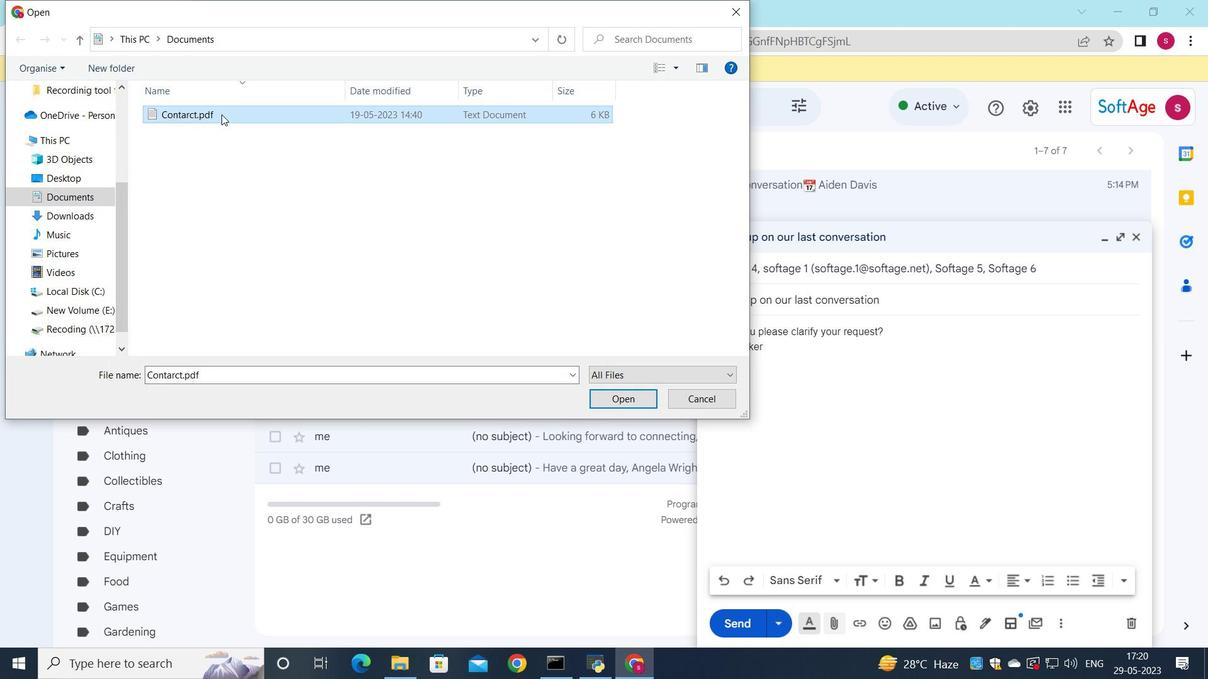
Action: Mouse moved to (421, 123)
Screenshot: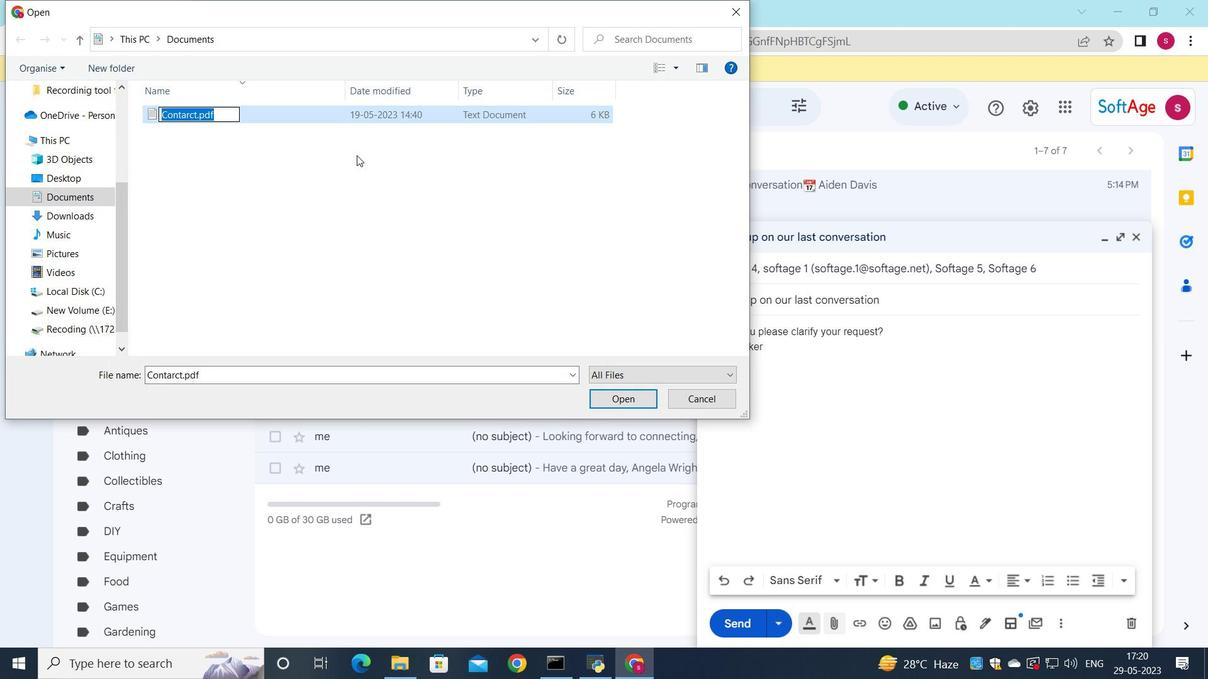 
Action: Key pressed <Key.shift>Prob<Key.backspace>posal.doc
Screenshot: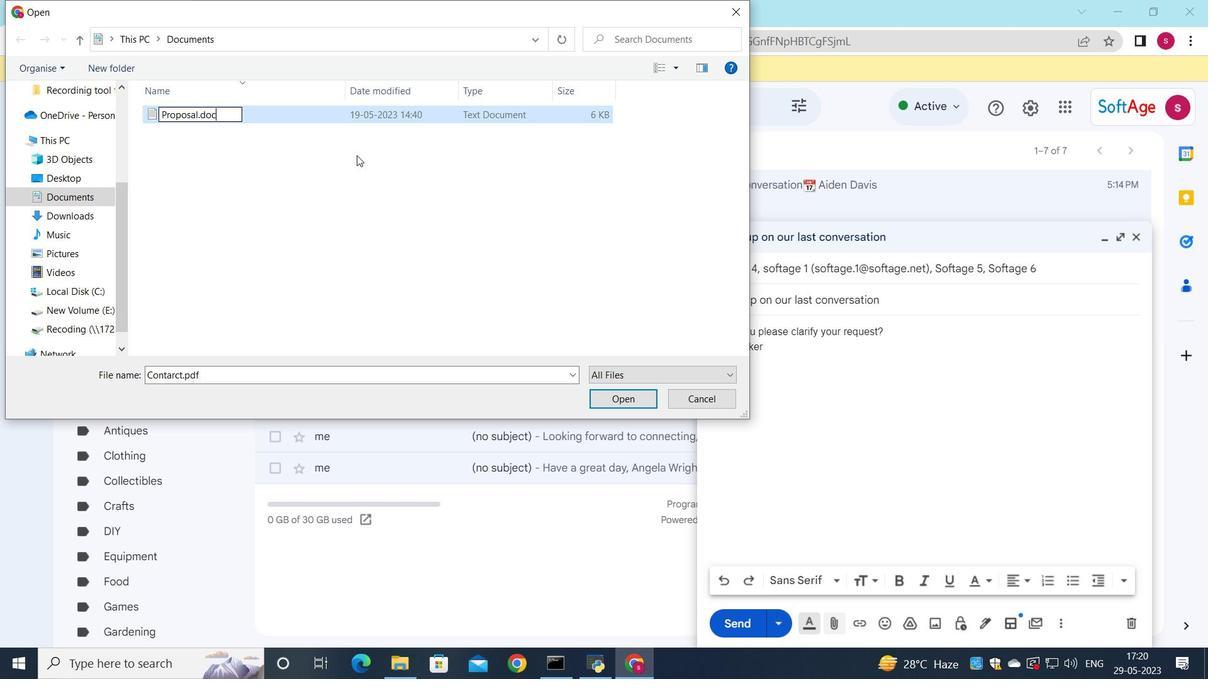 
Action: Mouse moved to (355, 74)
Screenshot: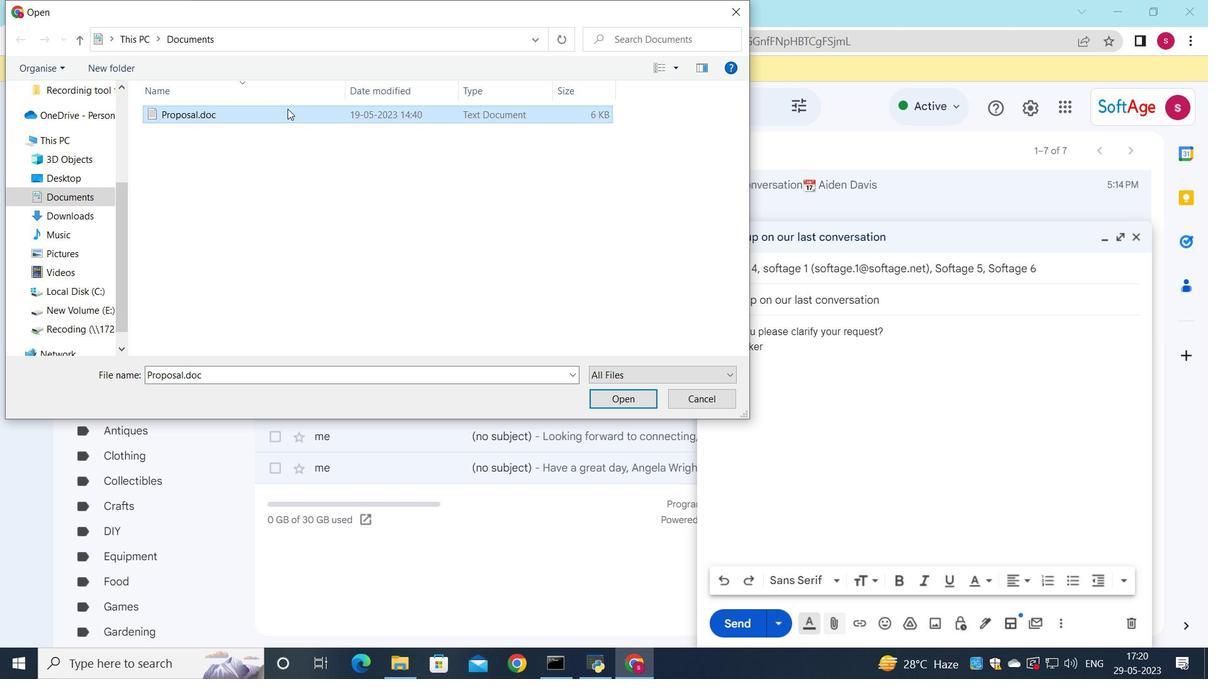 
Action: Mouse pressed left at (355, 74)
Screenshot: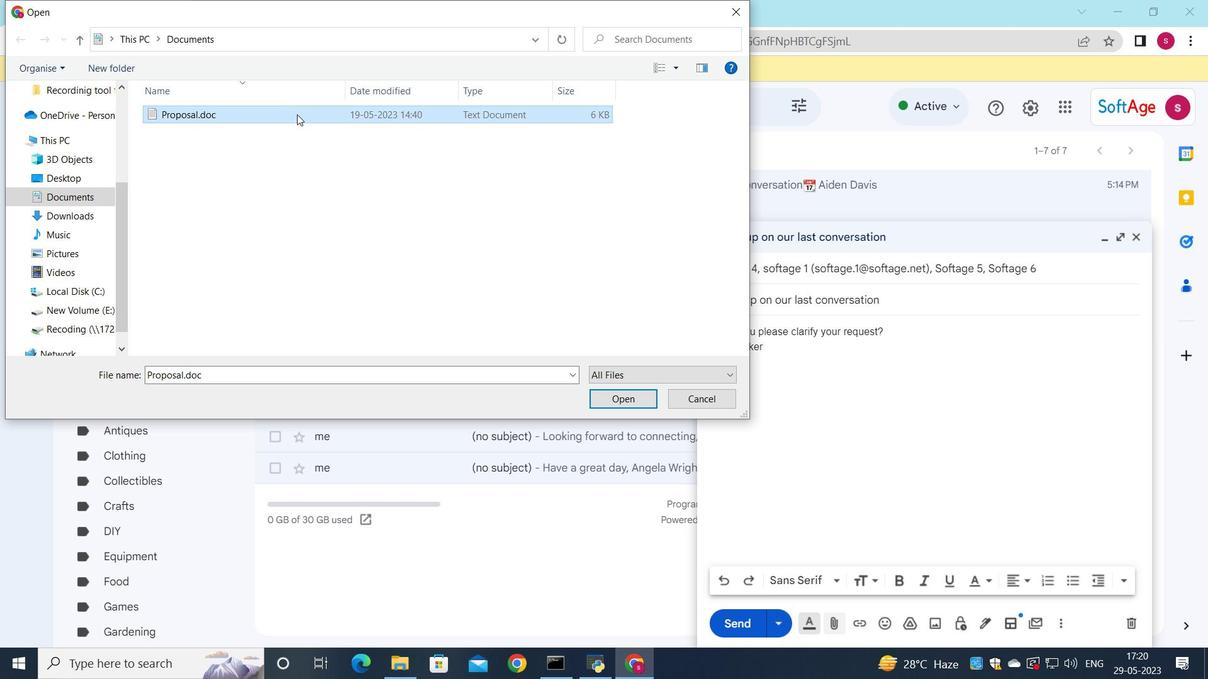 
Action: Mouse moved to (396, 79)
Screenshot: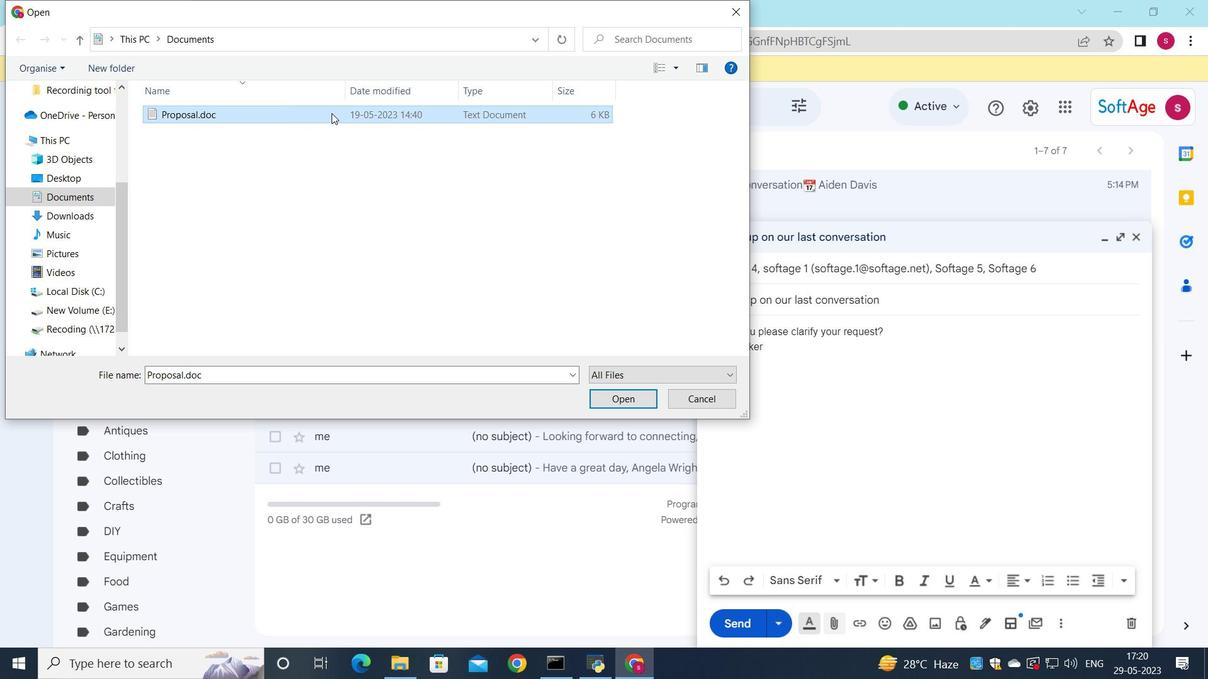 
Action: Mouse pressed left at (396, 79)
Screenshot: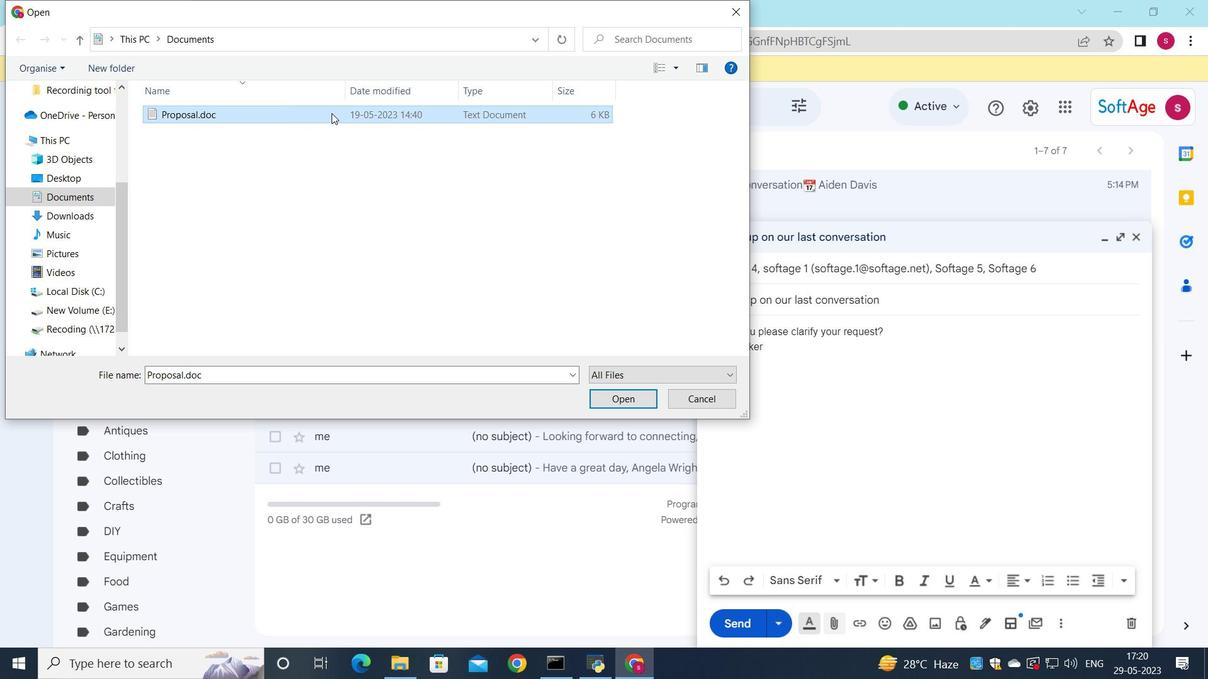 
Action: Mouse moved to (508, 78)
Screenshot: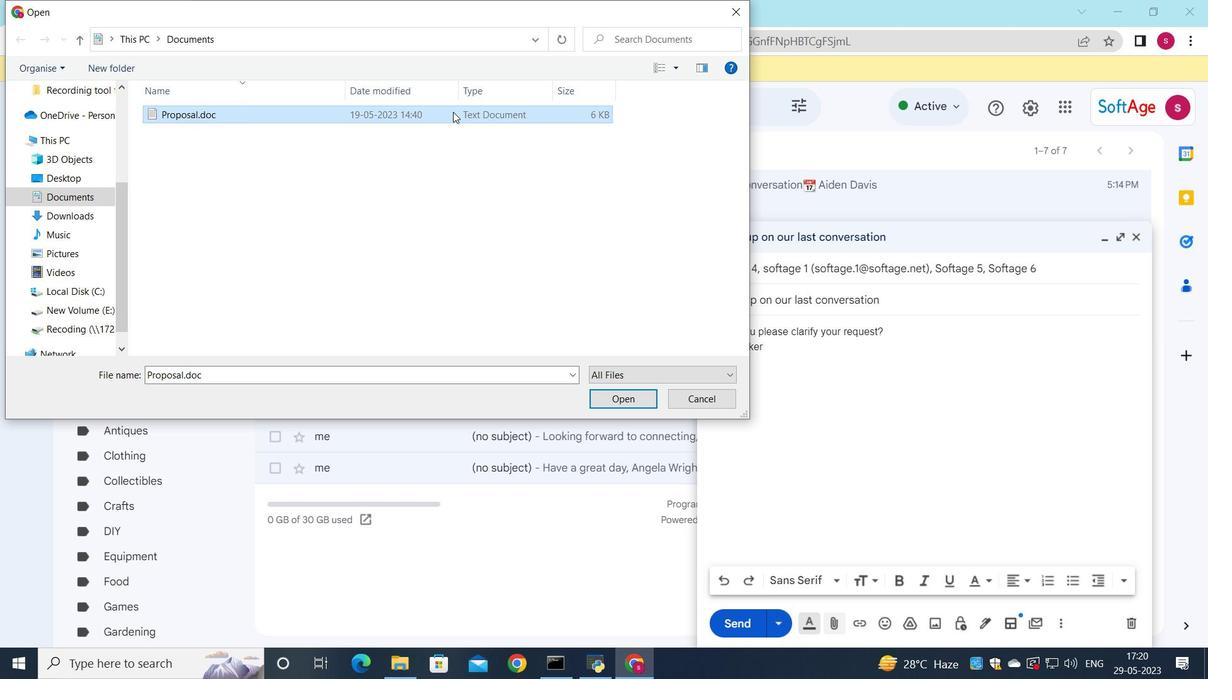 
Action: Mouse pressed left at (508, 78)
Screenshot: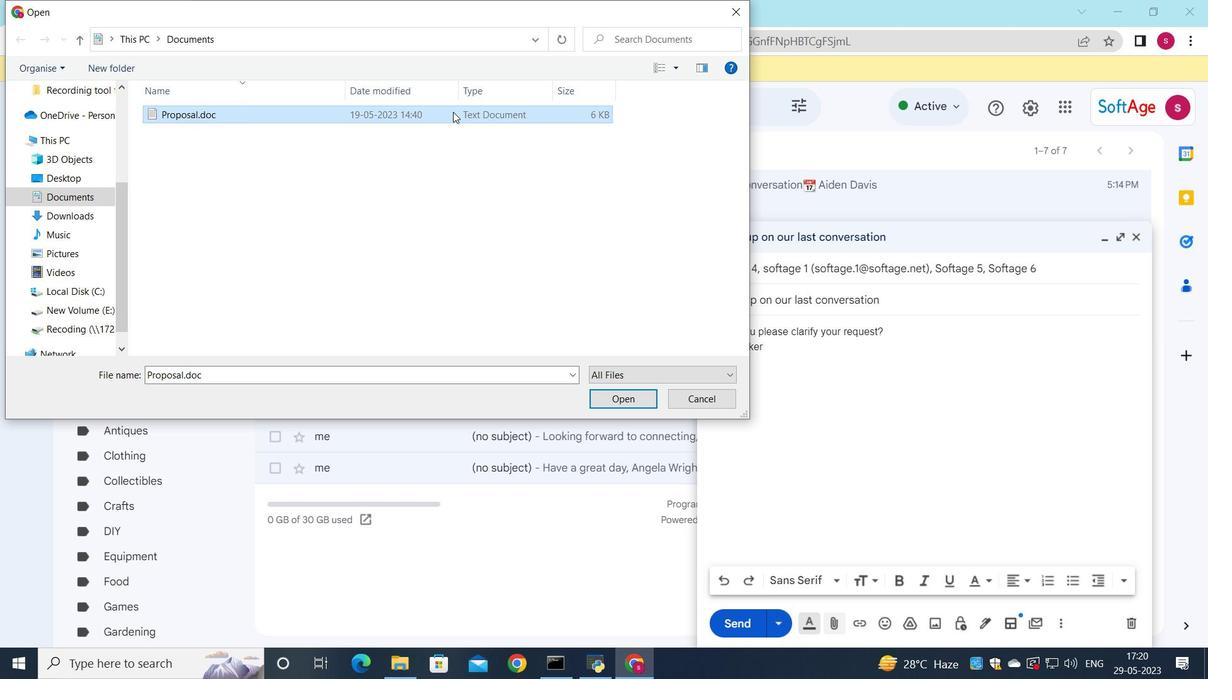 
Action: Mouse moved to (659, 380)
Screenshot: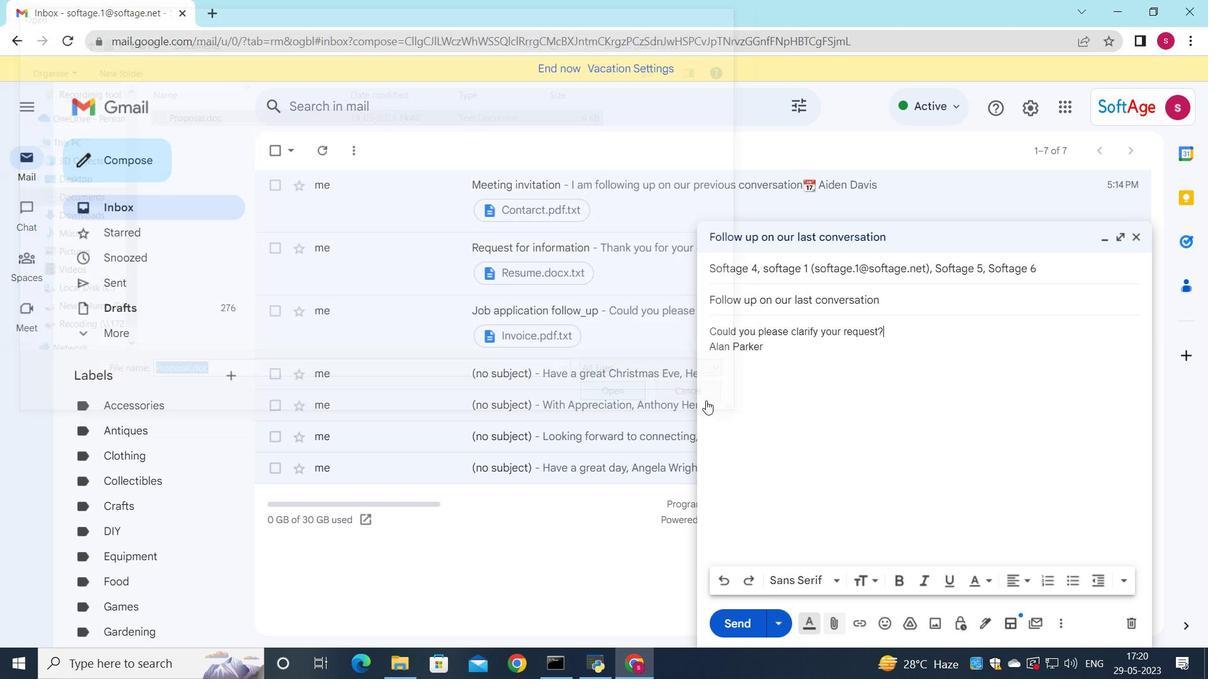 
Action: Mouse pressed left at (659, 380)
Screenshot: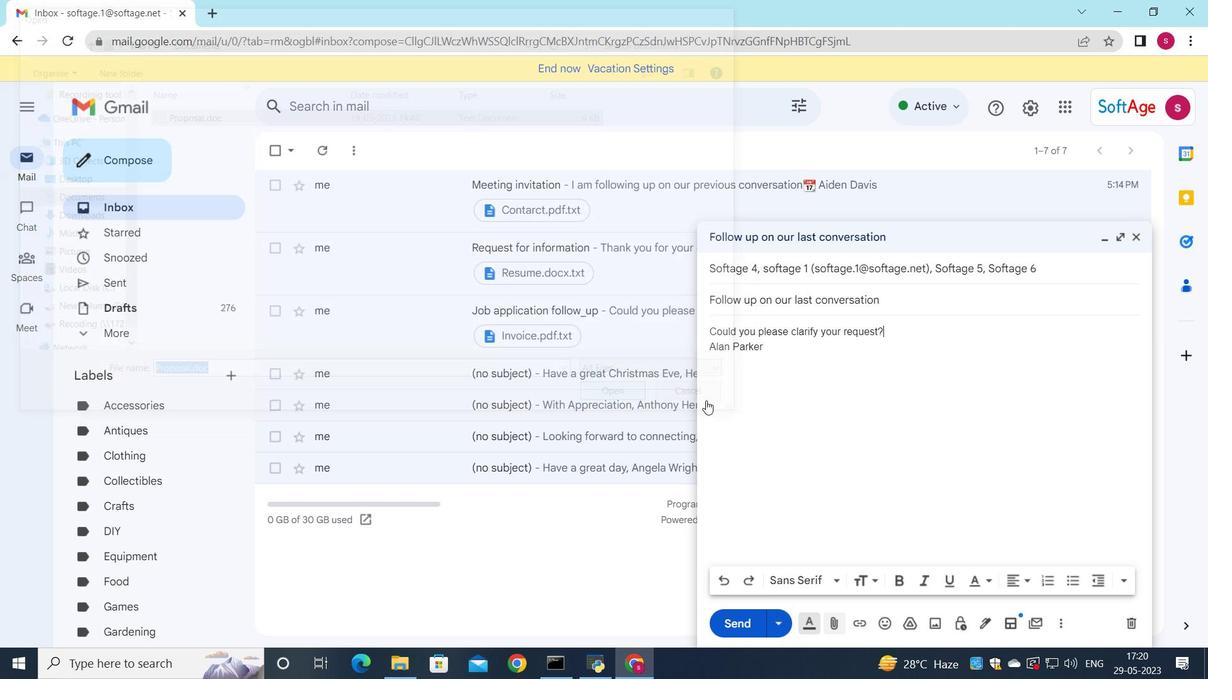 
Action: Mouse moved to (898, 603)
Screenshot: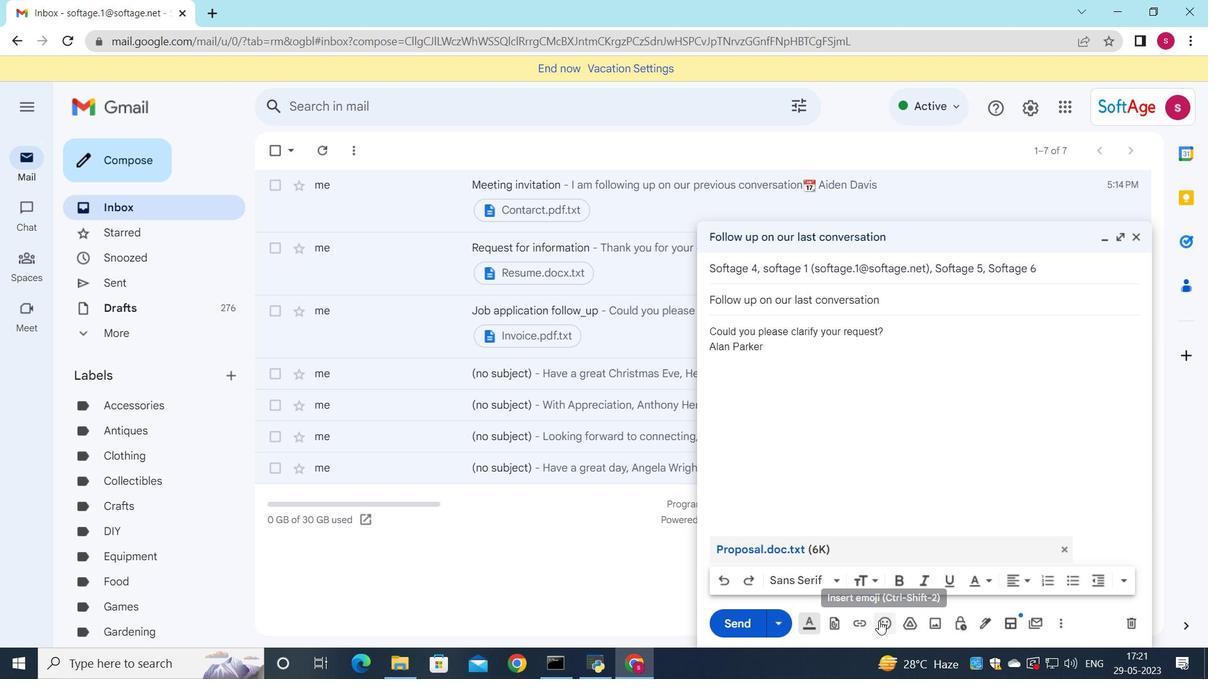 
Action: Mouse pressed left at (898, 603)
Screenshot: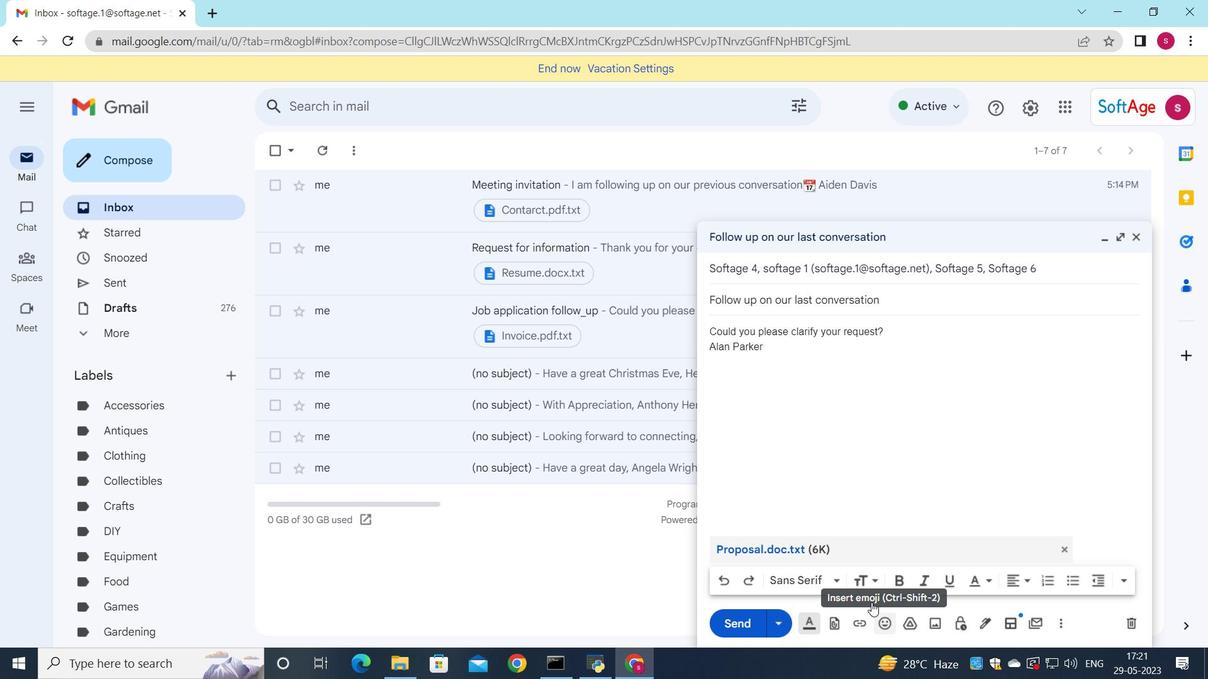 
Action: Mouse moved to (861, 505)
Screenshot: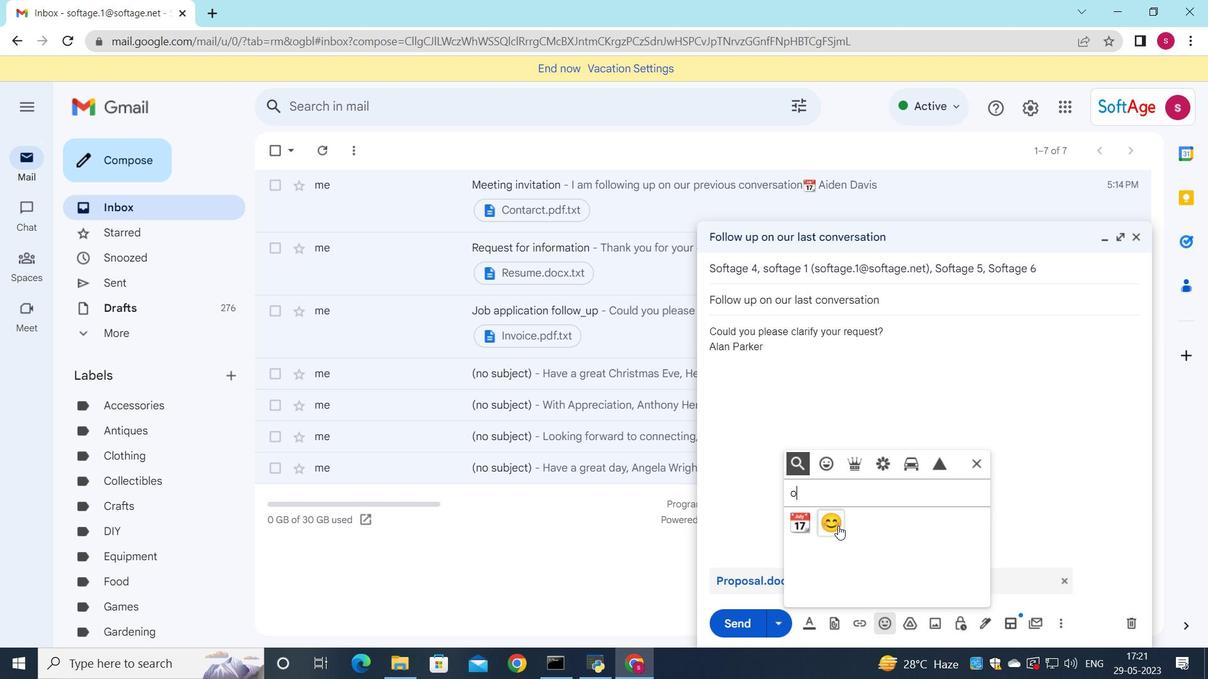 
Action: Key pressed o
Screenshot: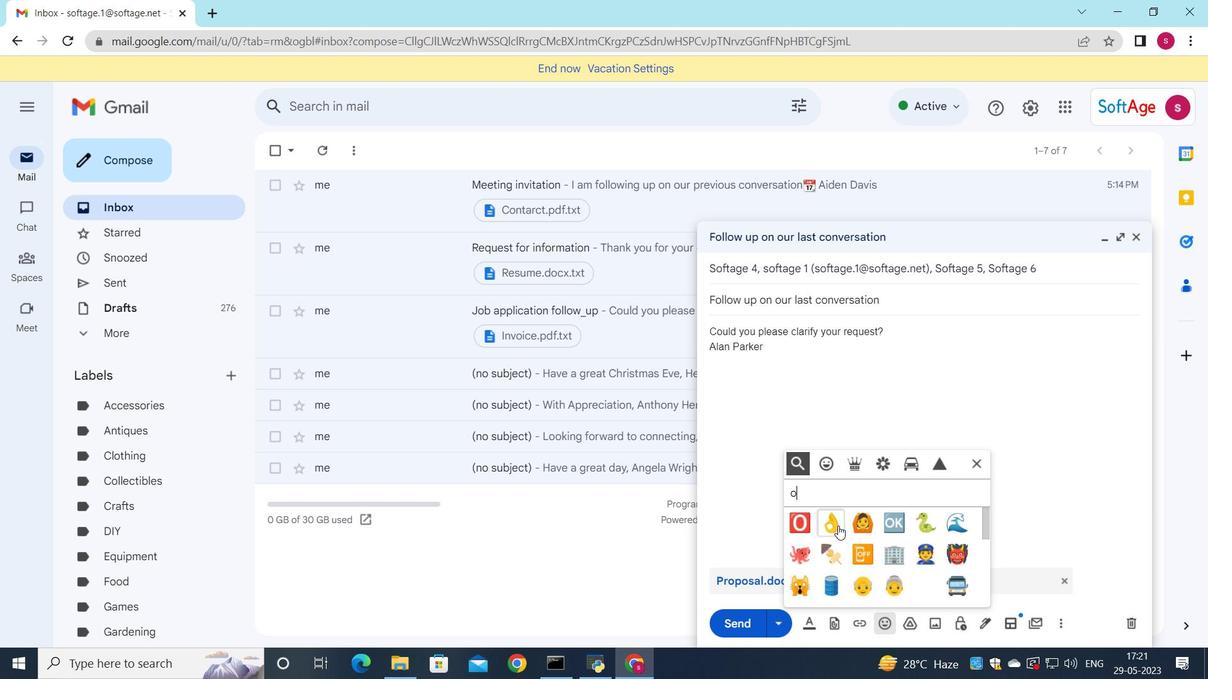 
Action: Mouse moved to (861, 509)
Screenshot: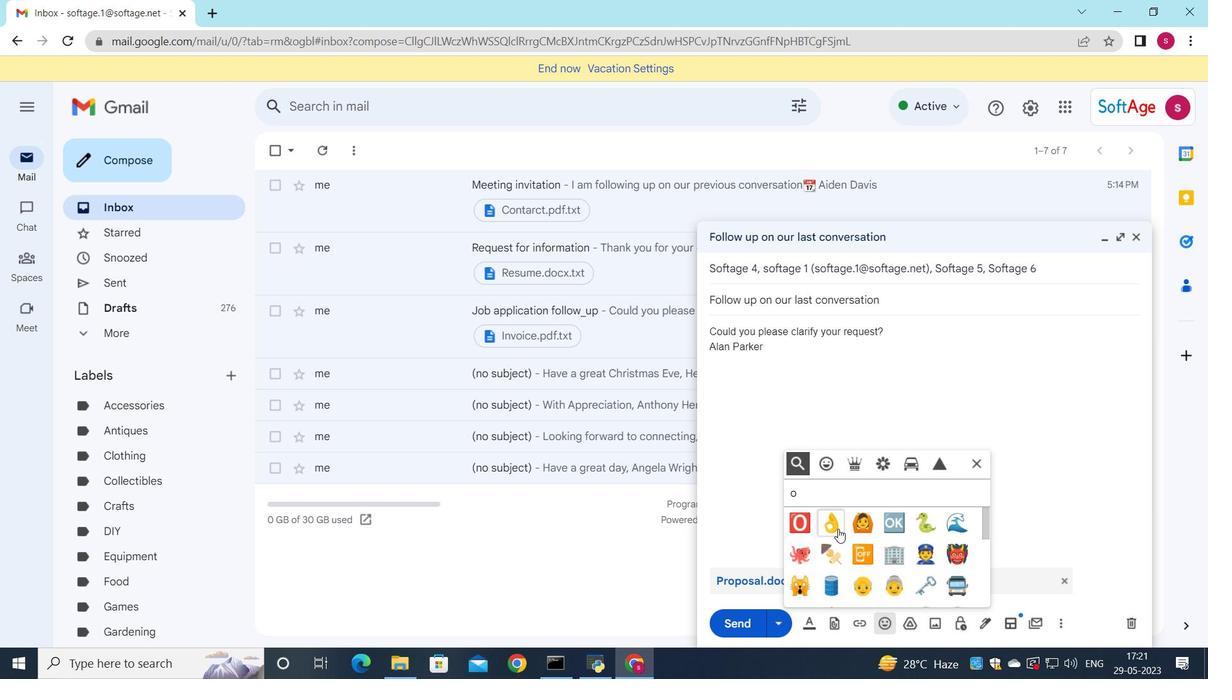 
Action: Key pressed ff
Screenshot: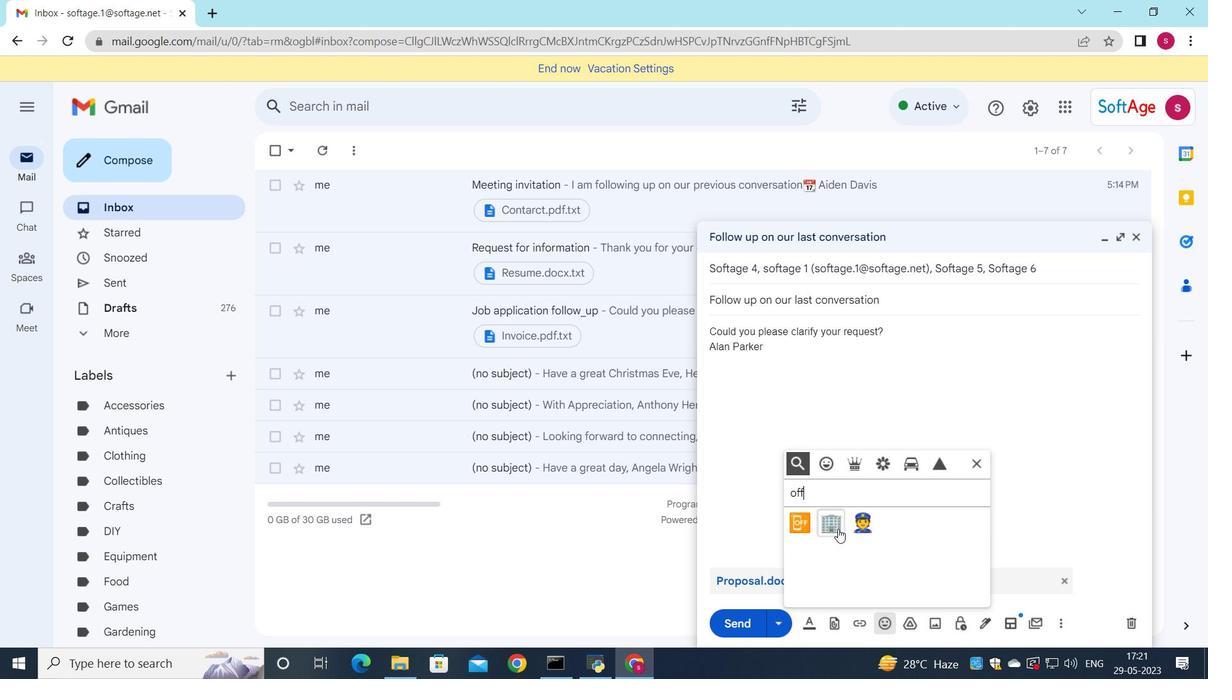 
Action: Mouse moved to (848, 524)
Screenshot: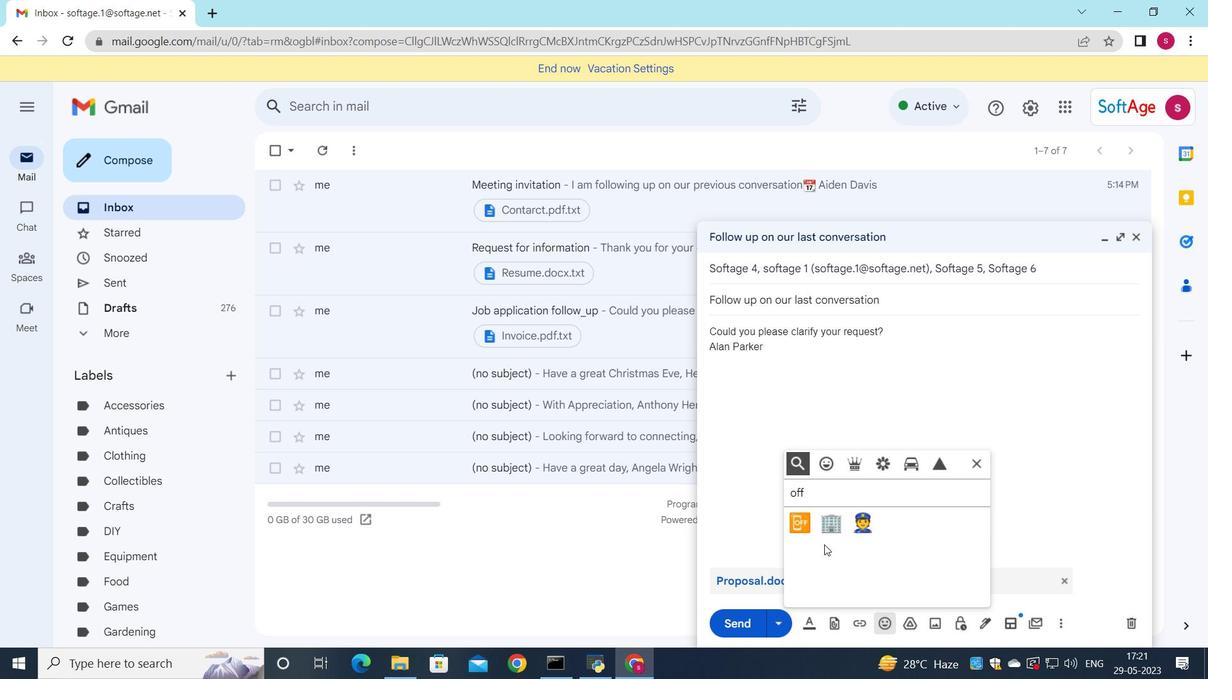 
Action: Key pressed i
Screenshot: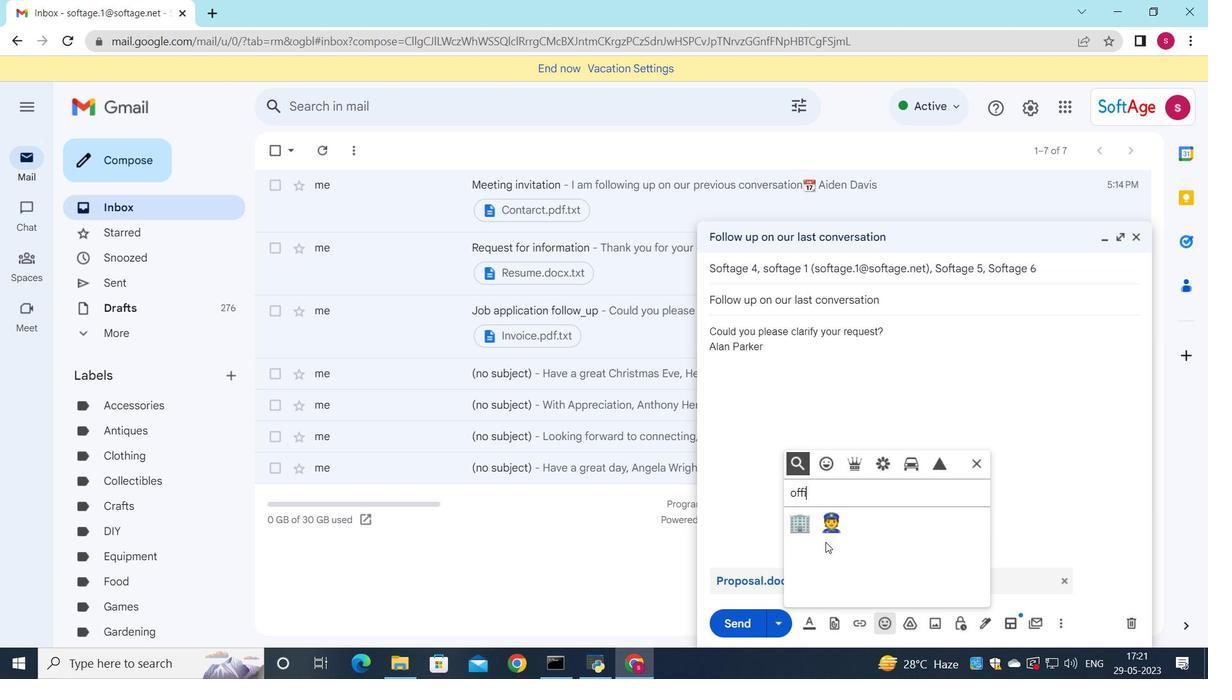 
Action: Mouse moved to (854, 538)
Screenshot: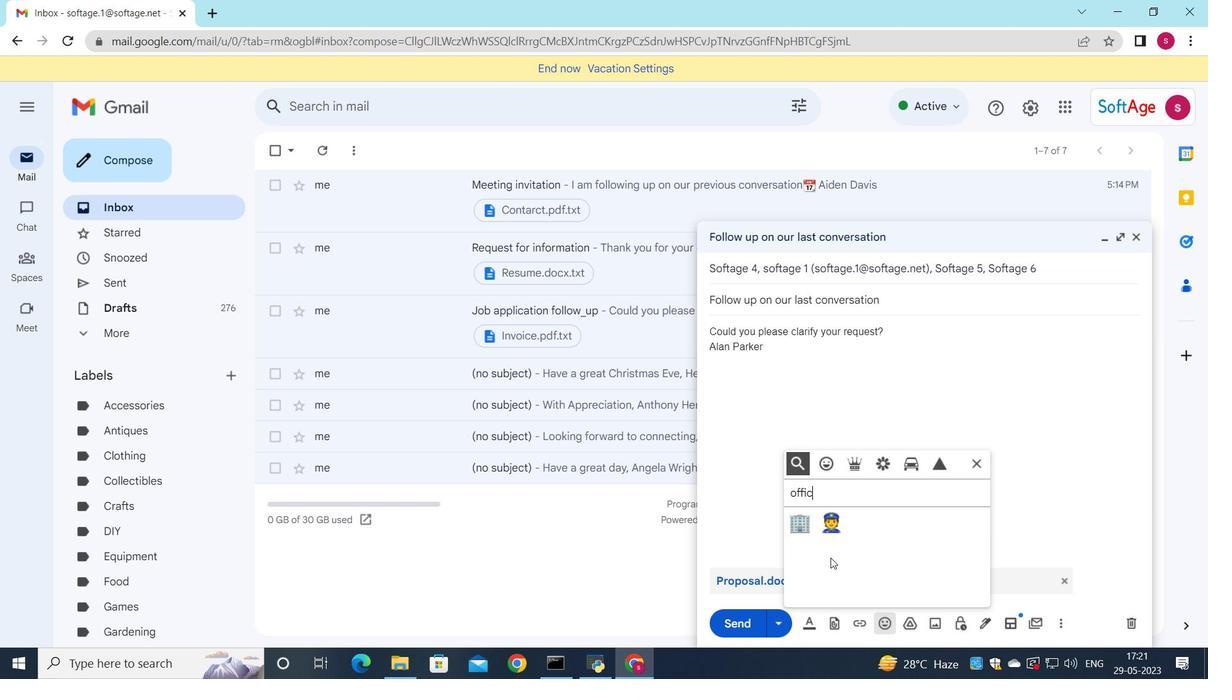 
Action: Key pressed ce
Screenshot: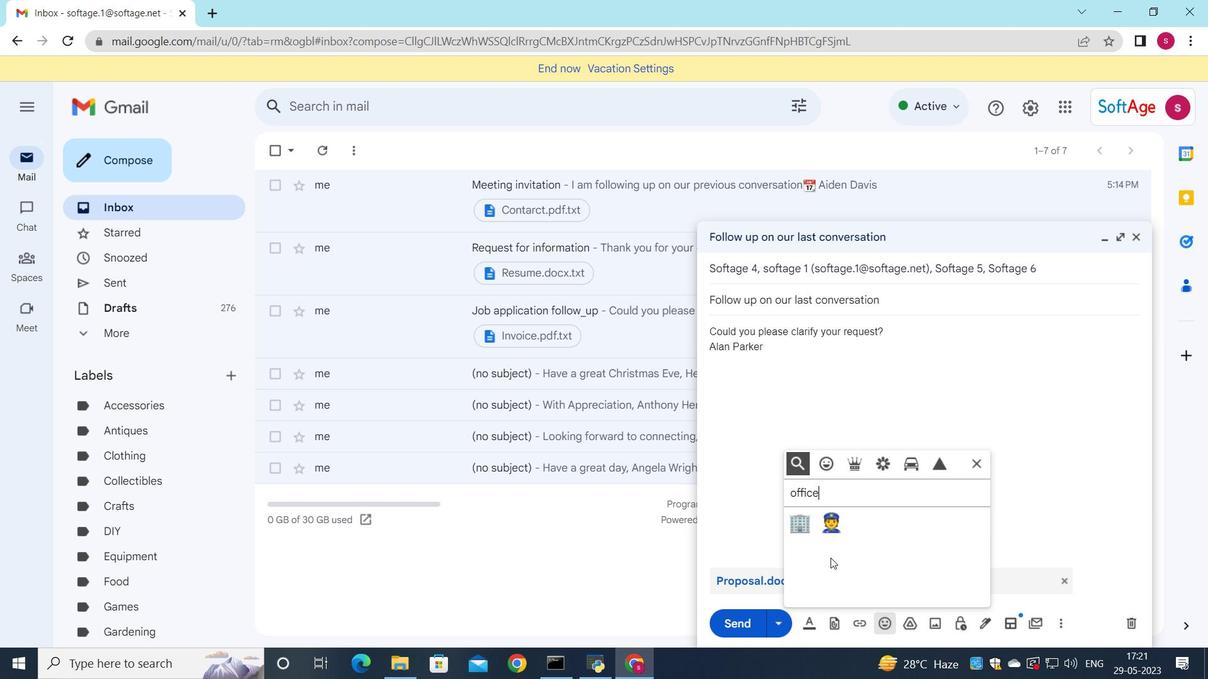 
Action: Mouse moved to (820, 509)
Screenshot: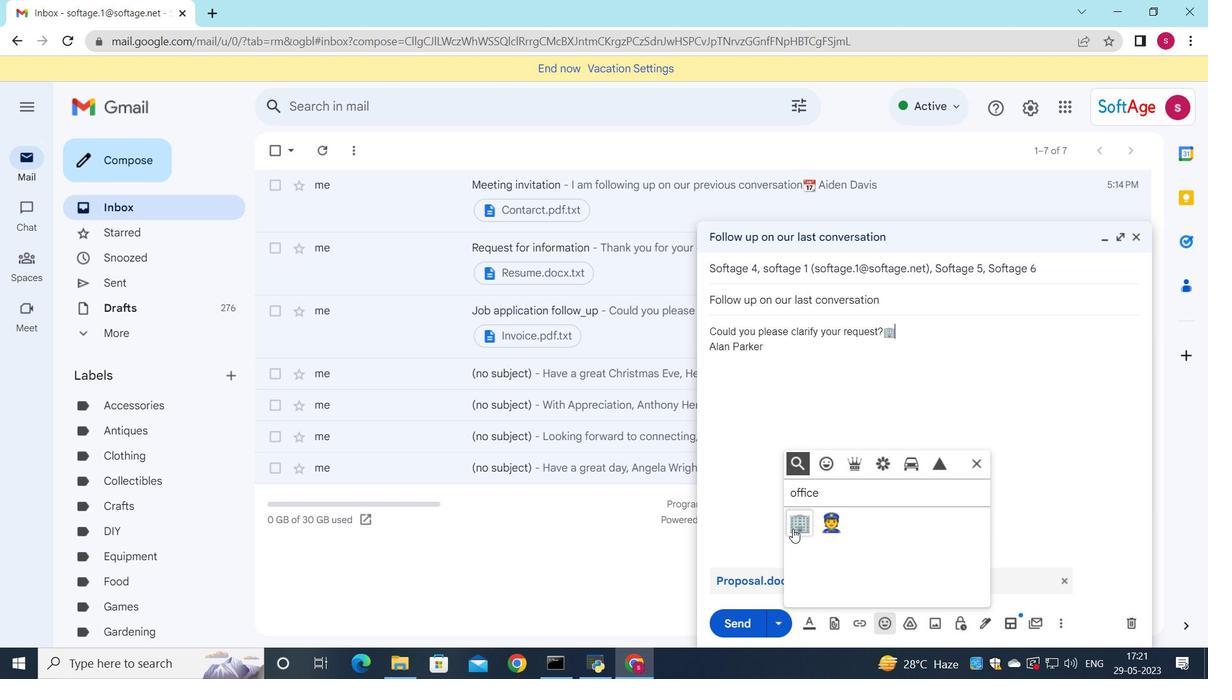 
Action: Mouse pressed left at (820, 509)
Screenshot: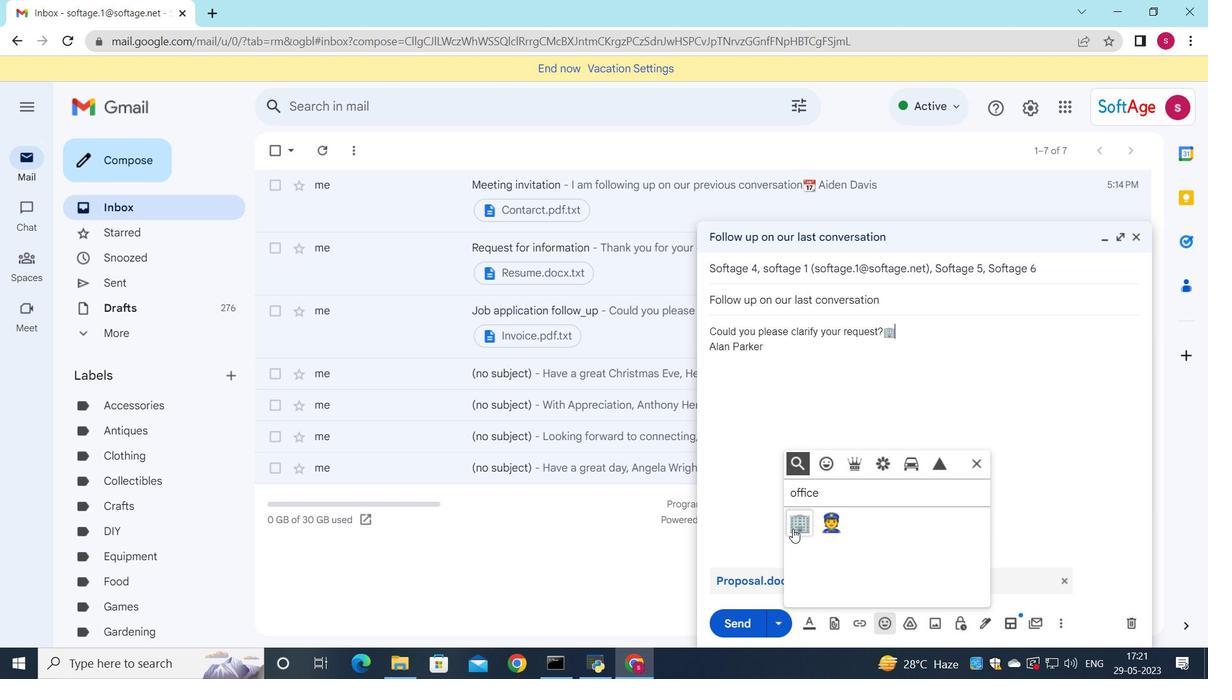 
Action: Mouse moved to (988, 446)
Screenshot: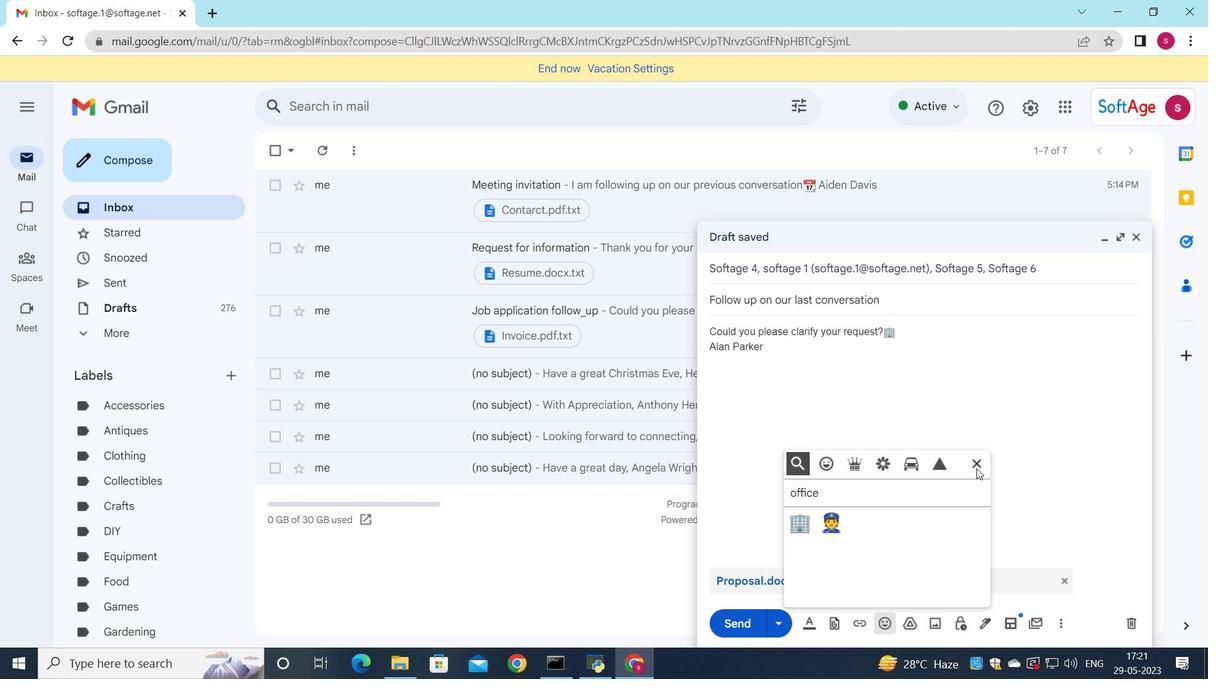 
Action: Mouse pressed left at (988, 446)
Screenshot: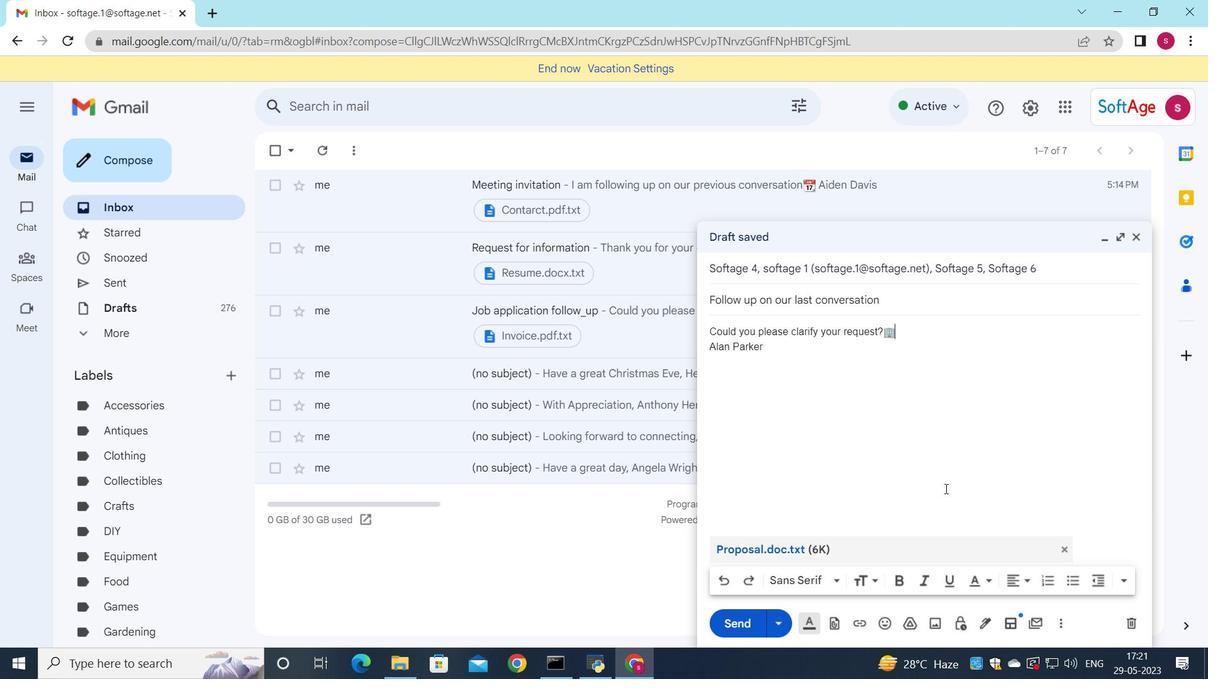 
Action: Mouse moved to (778, 603)
Screenshot: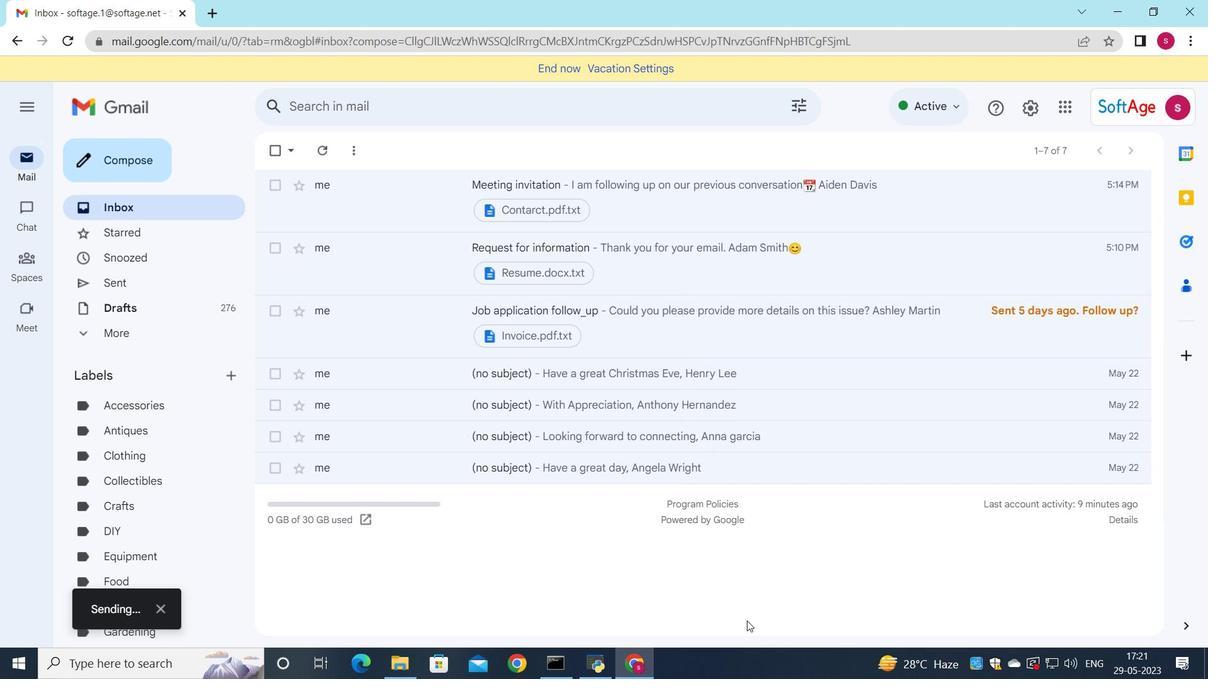 
Action: Mouse pressed left at (778, 603)
Screenshot: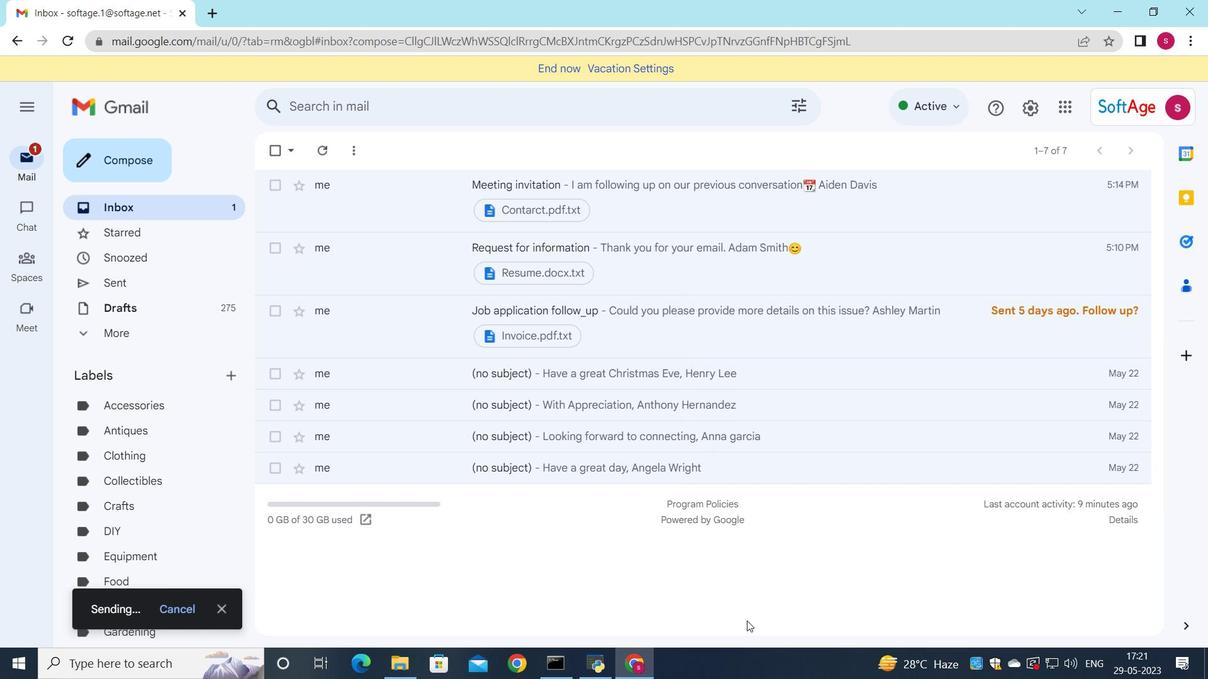 
Action: Mouse moved to (210, 261)
Screenshot: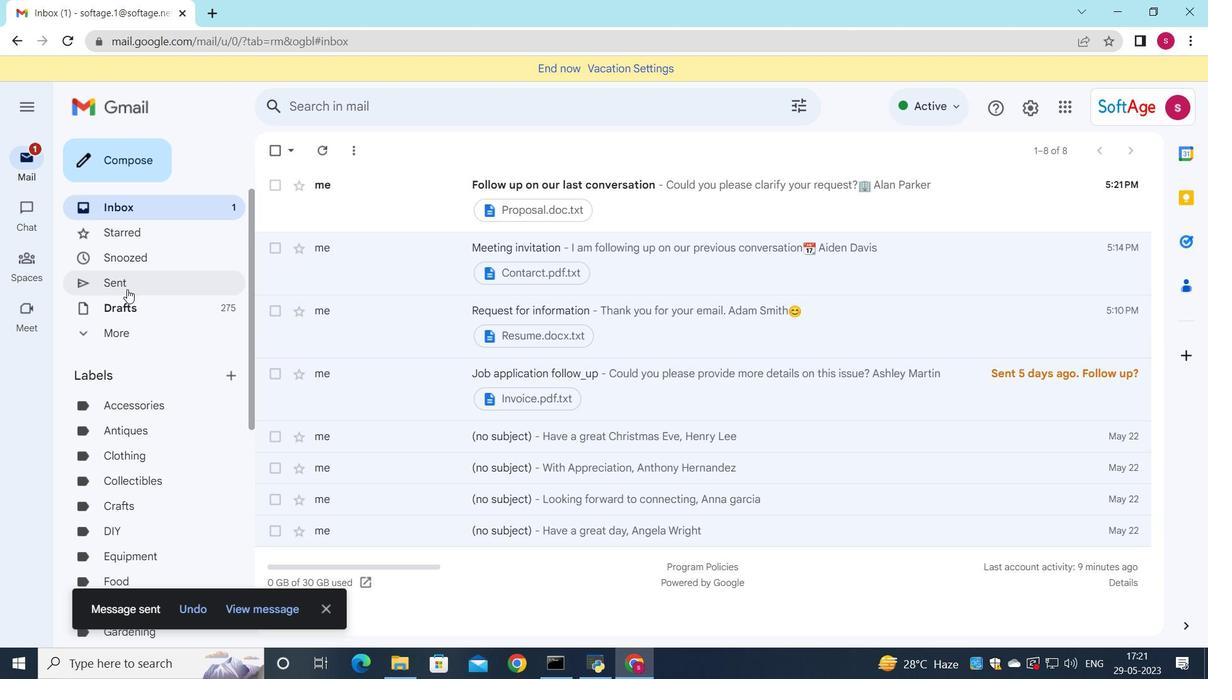 
Action: Mouse pressed left at (210, 261)
Screenshot: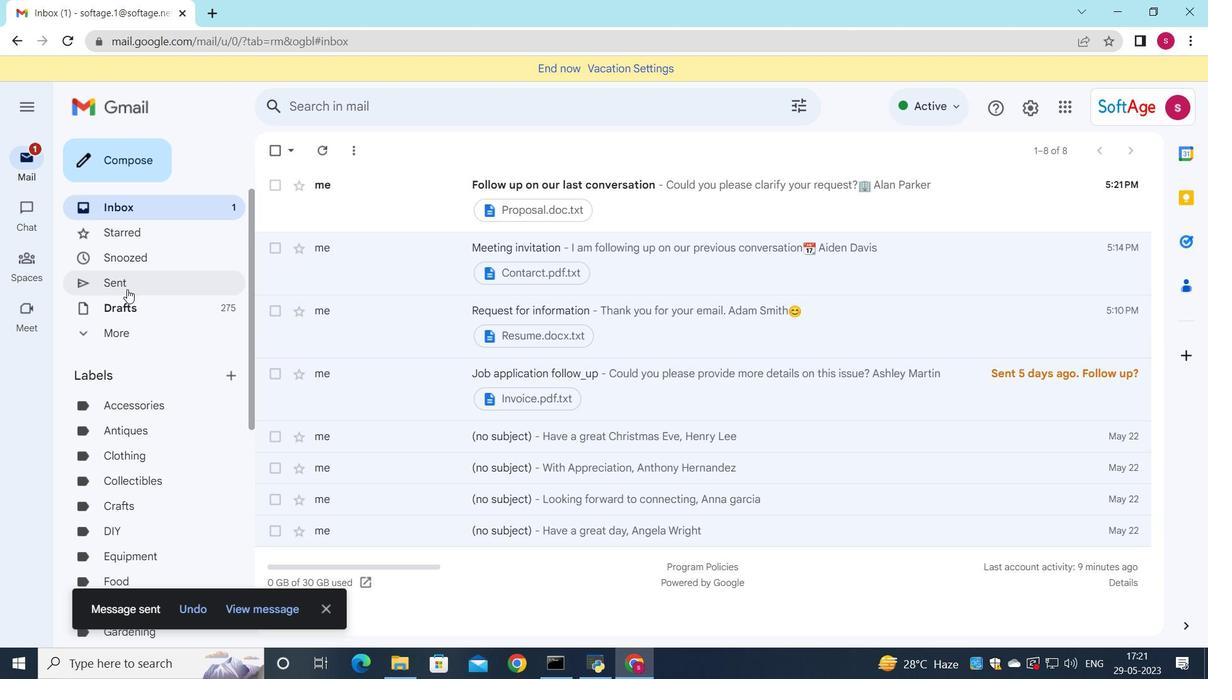 
Action: Mouse moved to (664, 217)
Screenshot: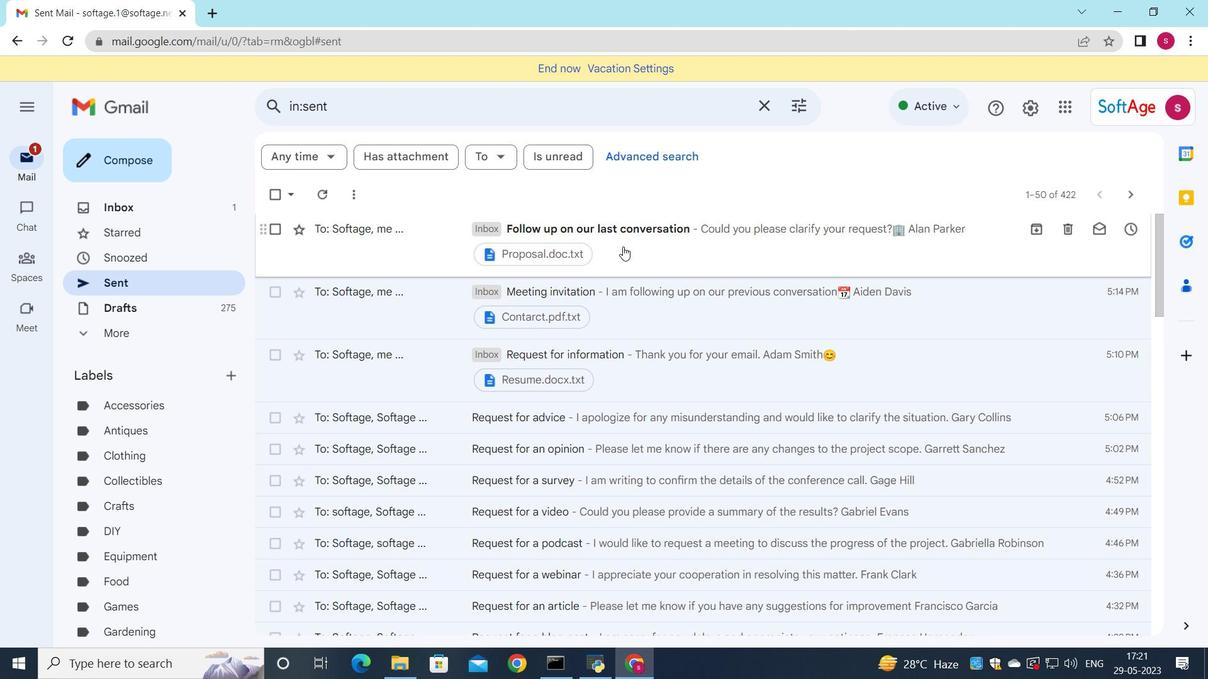 
Action: Mouse pressed left at (664, 217)
Screenshot: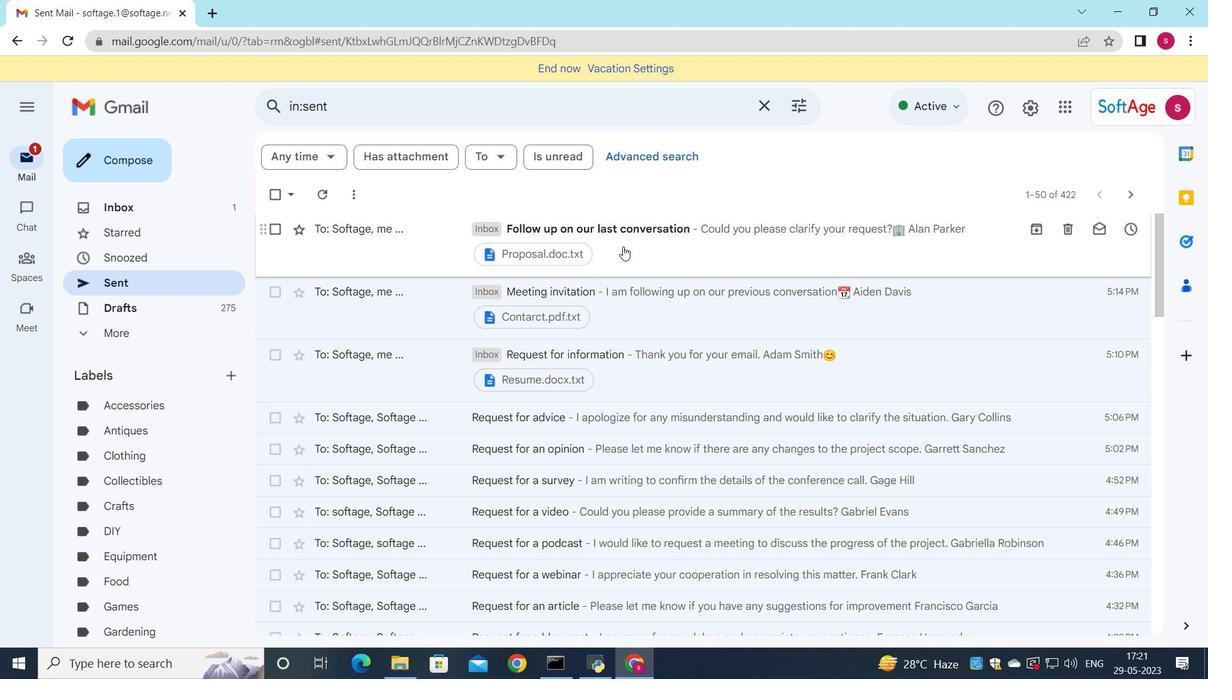 
Action: Mouse moved to (682, 235)
Screenshot: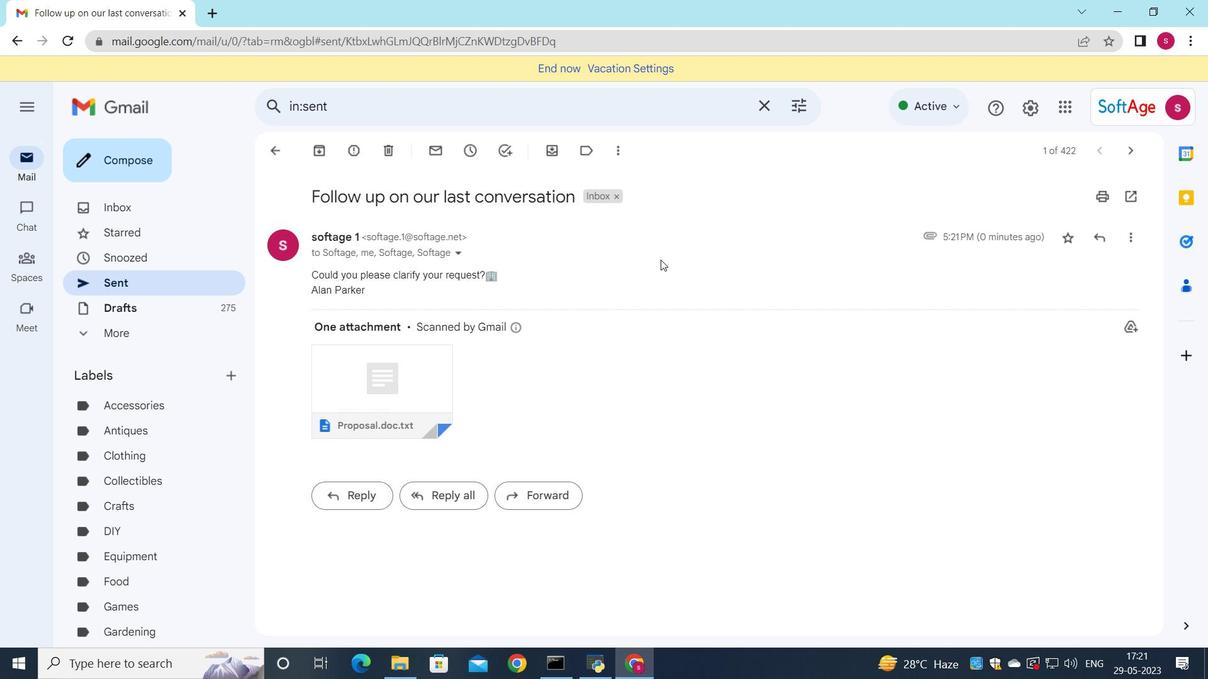 
